 Task: Look for space in West Puente Valley, United States from 12th July, 2023 to 16th July, 2023 for 8 adults in price range Rs.10000 to Rs.16000. Place can be private room with 8 bedrooms having 8 beds and 8 bathrooms. Property type can be house, flat, guest house. Amenities needed are: wifi, TV, free parkinig on premises, gym, breakfast. Booking option can be shelf check-in. Required host language is English.
Action: Mouse moved to (619, 157)
Screenshot: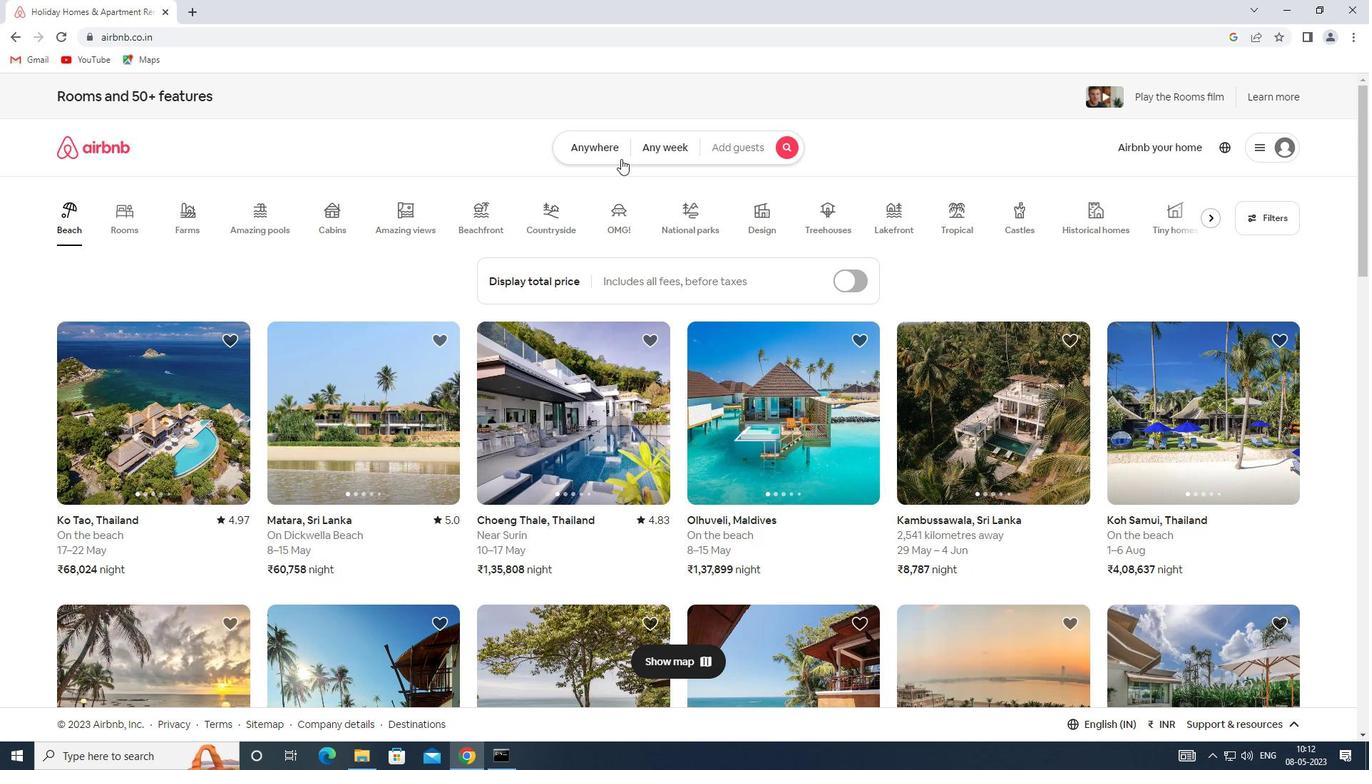 
Action: Mouse pressed left at (619, 157)
Screenshot: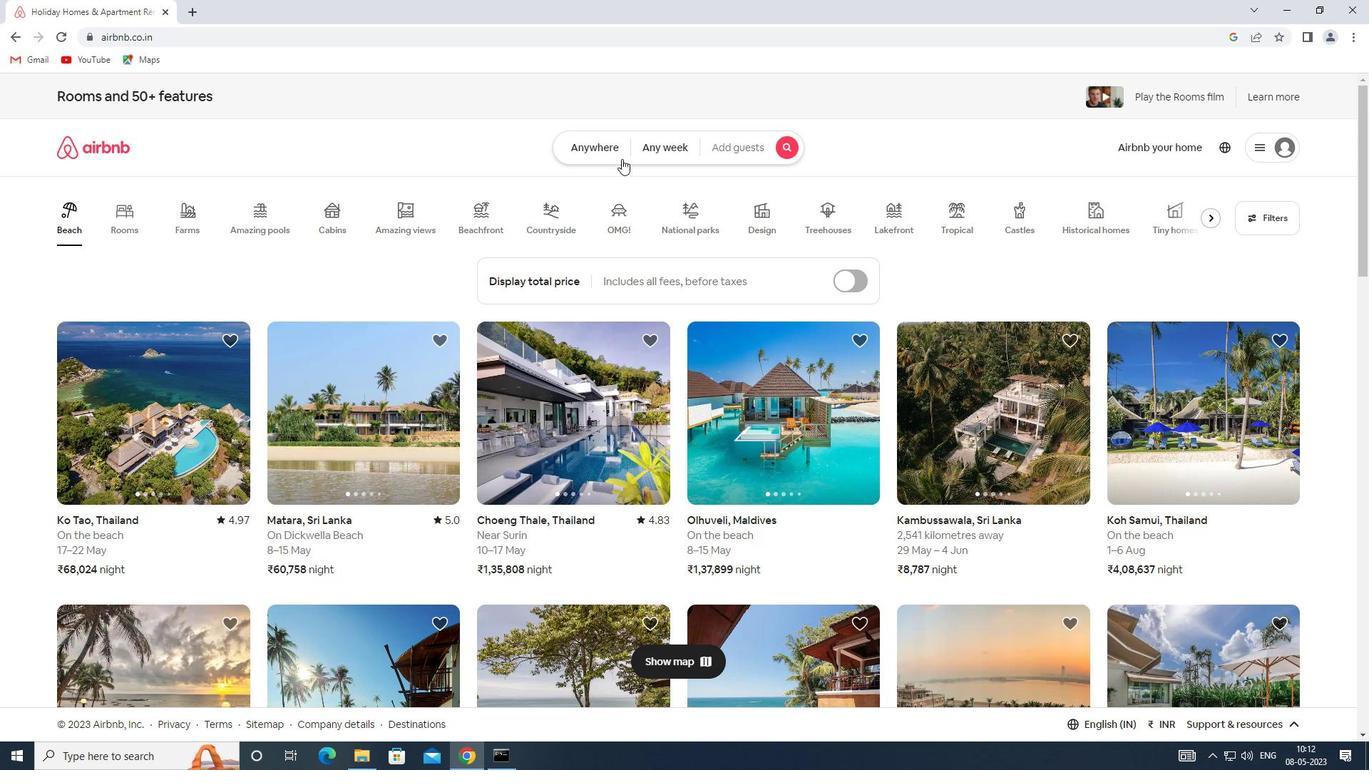 
Action: Mouse moved to (453, 211)
Screenshot: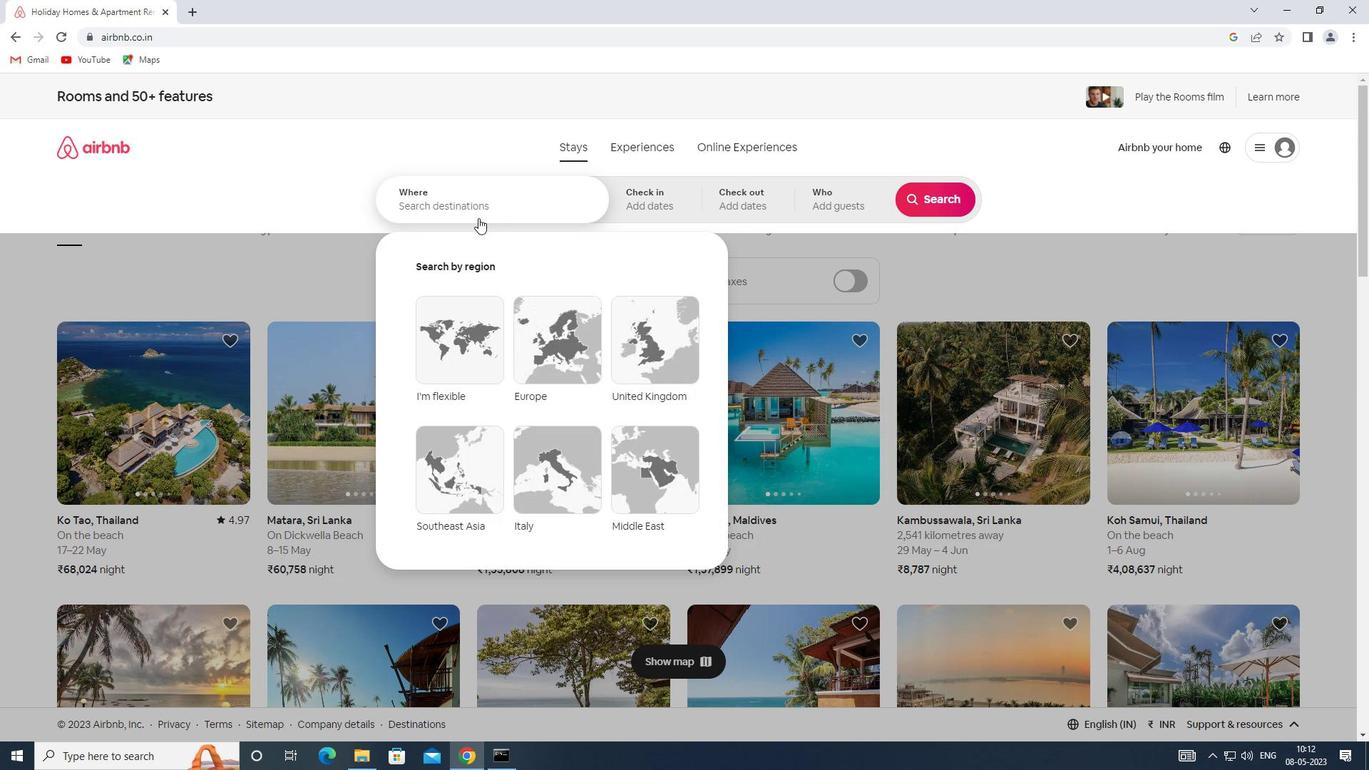 
Action: Mouse pressed left at (453, 211)
Screenshot: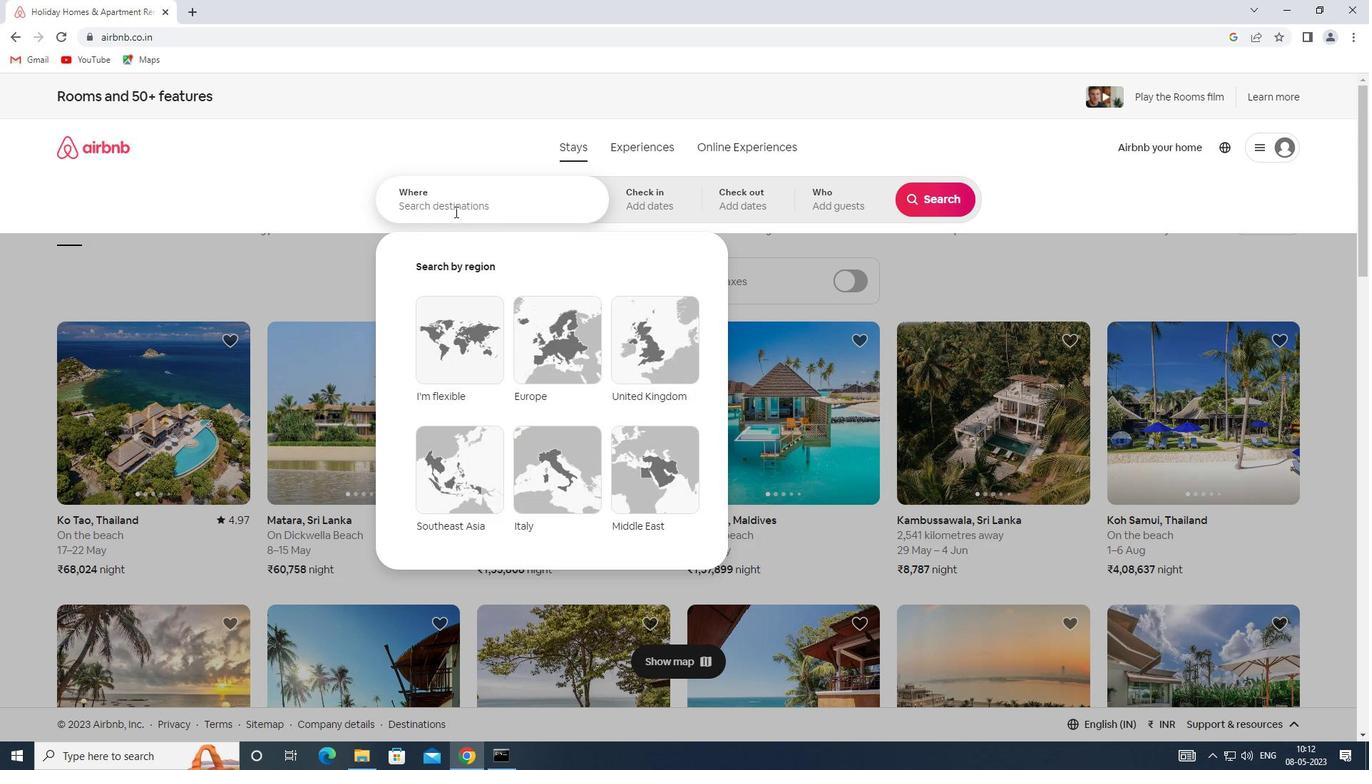 
Action: Key pressed <Key.shift><Key.shift><Key.shift><Key.shift><Key.shift><Key.shift><Key.shift><Key.shift><Key.shift><Key.shift><Key.shift><Key.shift><Key.shift>SPACE<Key.space>IN<Key.space><Key.shift>WEST<Key.space><Key.shift><Key.shift><Key.shift><Key.shift><Key.shift><Key.shift><Key.shift><Key.shift><Key.shift><Key.shift><Key.shift><Key.shift><Key.shift><Key.shift><Key.shift><Key.shift><Key.shift>PUNENTE,<Key.shift><Key.shift><Key.shift><Key.shift><Key.shift><Key.shift>UNITED<Key.space><Key.shift>STATES
Screenshot: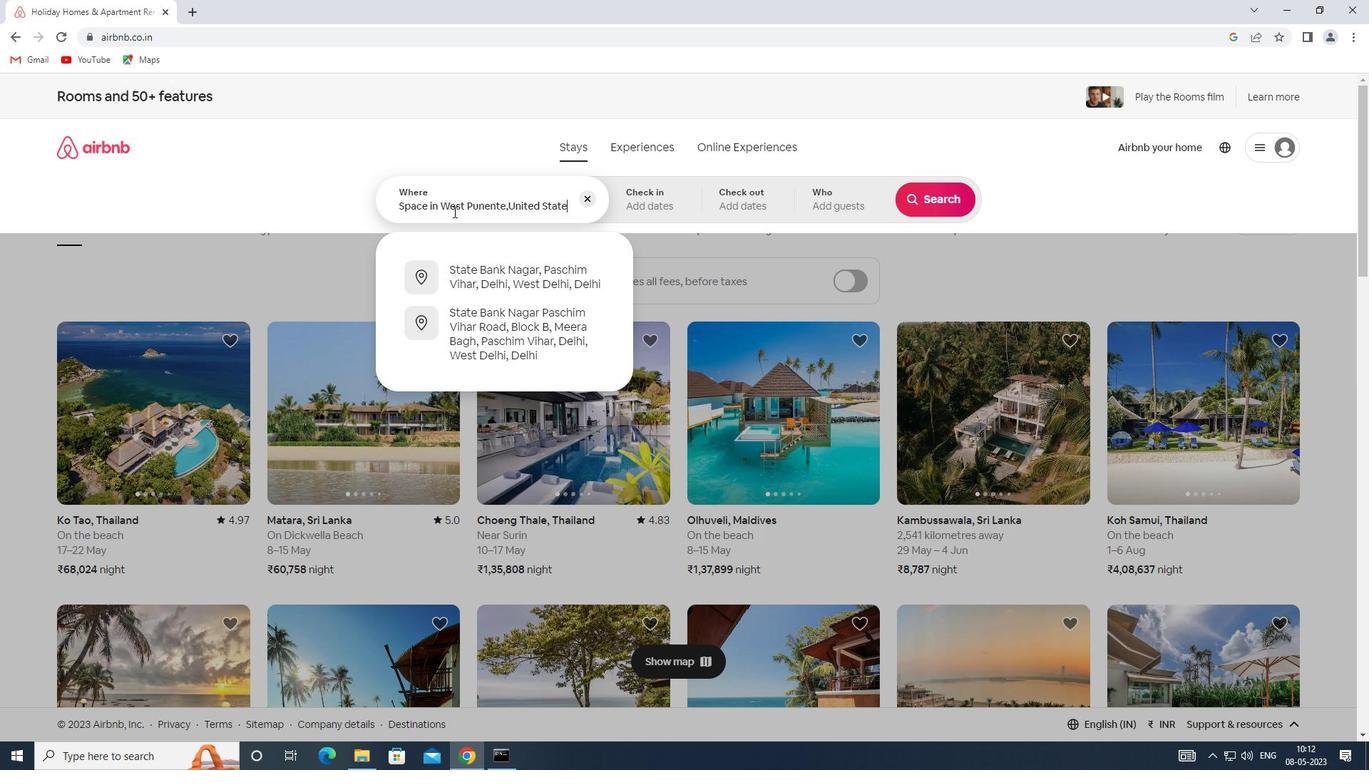 
Action: Mouse moved to (638, 198)
Screenshot: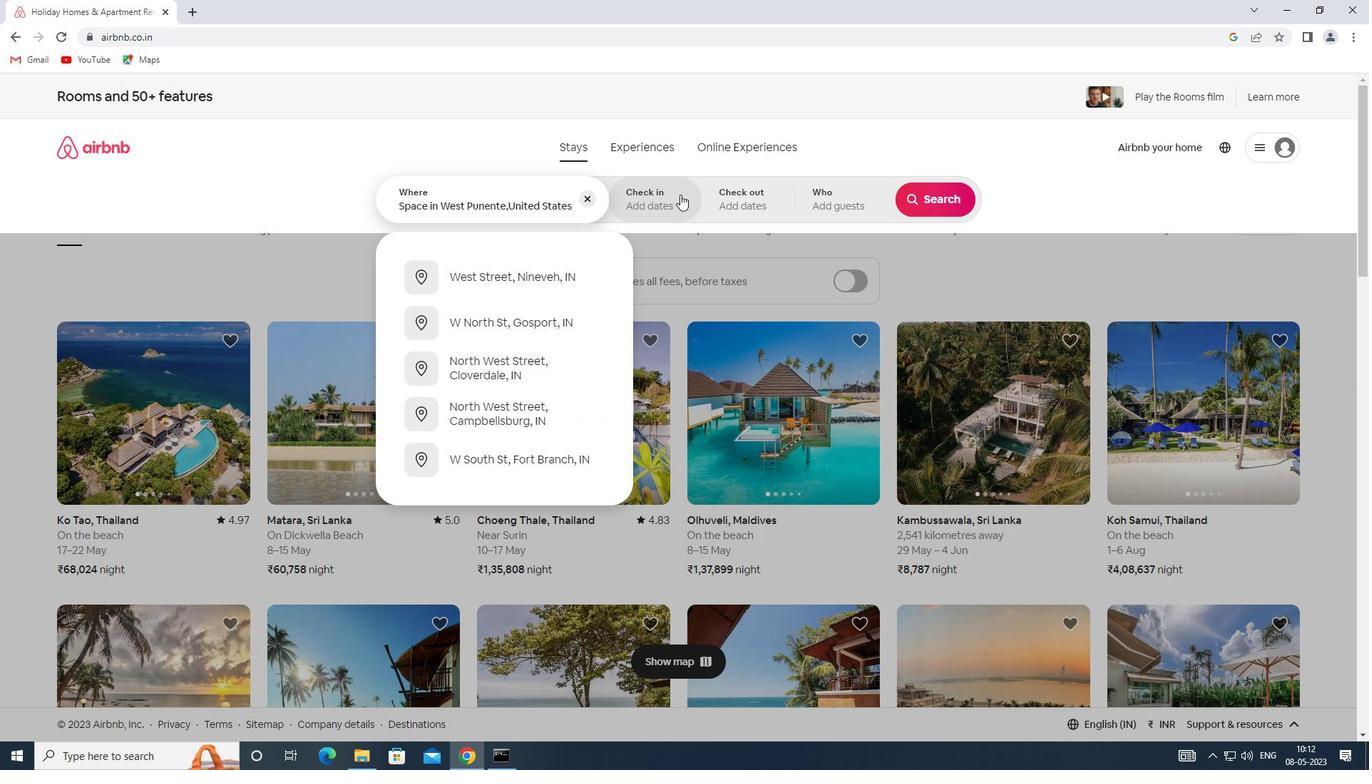 
Action: Mouse pressed left at (638, 198)
Screenshot: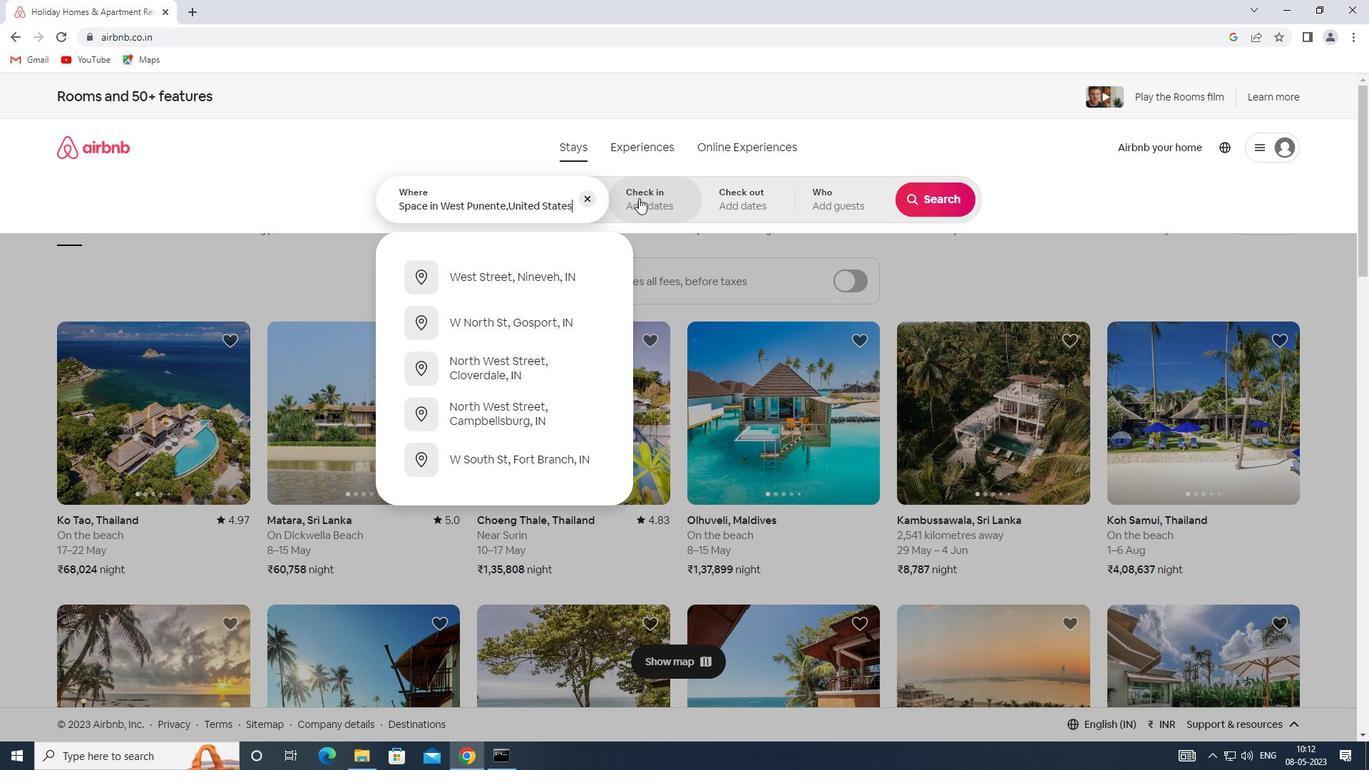 
Action: Mouse moved to (935, 318)
Screenshot: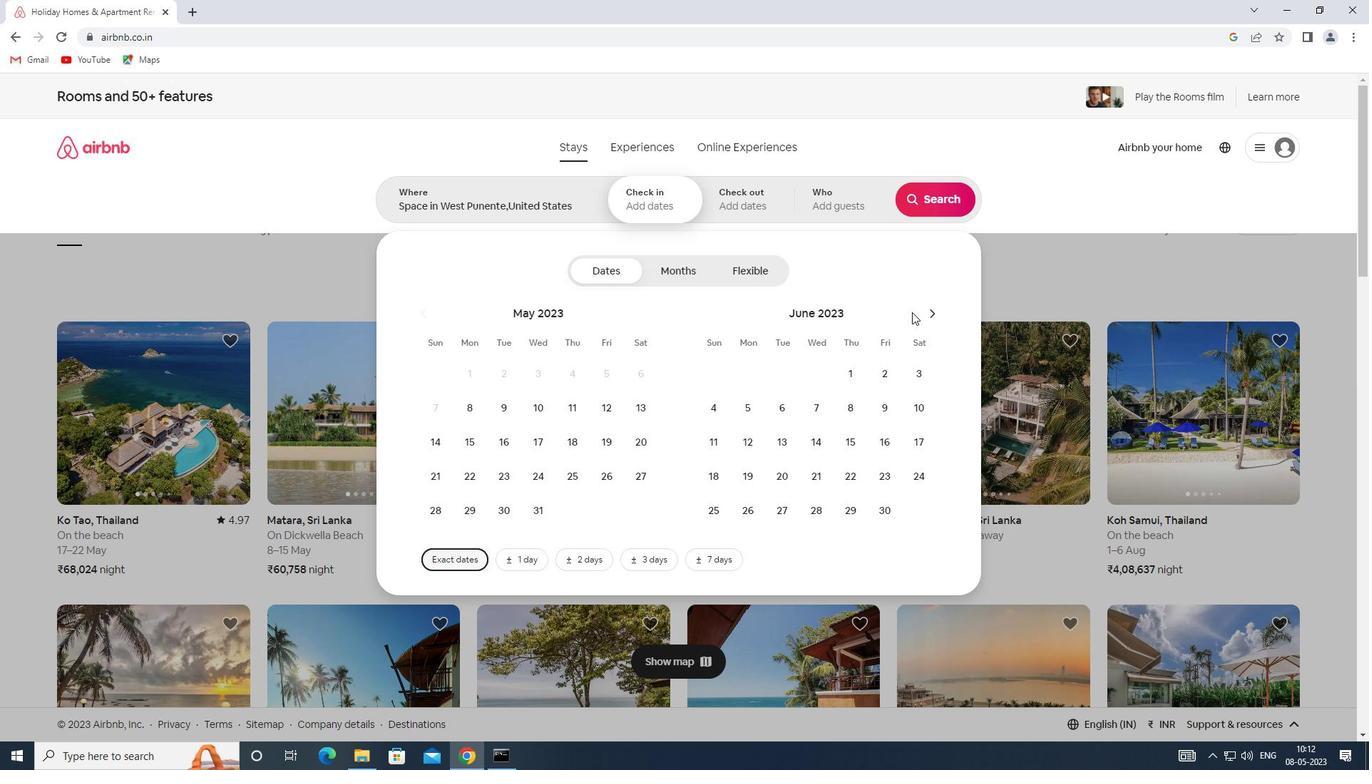 
Action: Mouse pressed left at (935, 318)
Screenshot: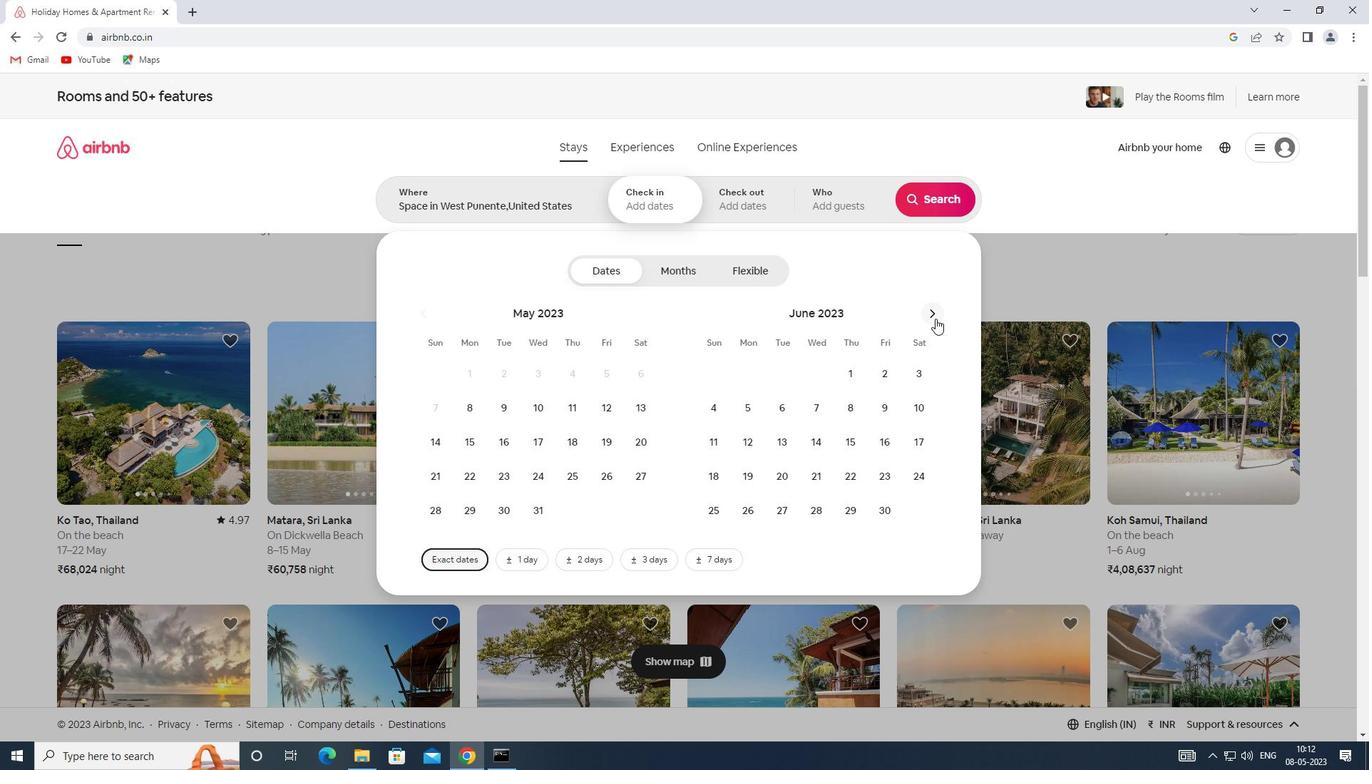 
Action: Mouse moved to (824, 443)
Screenshot: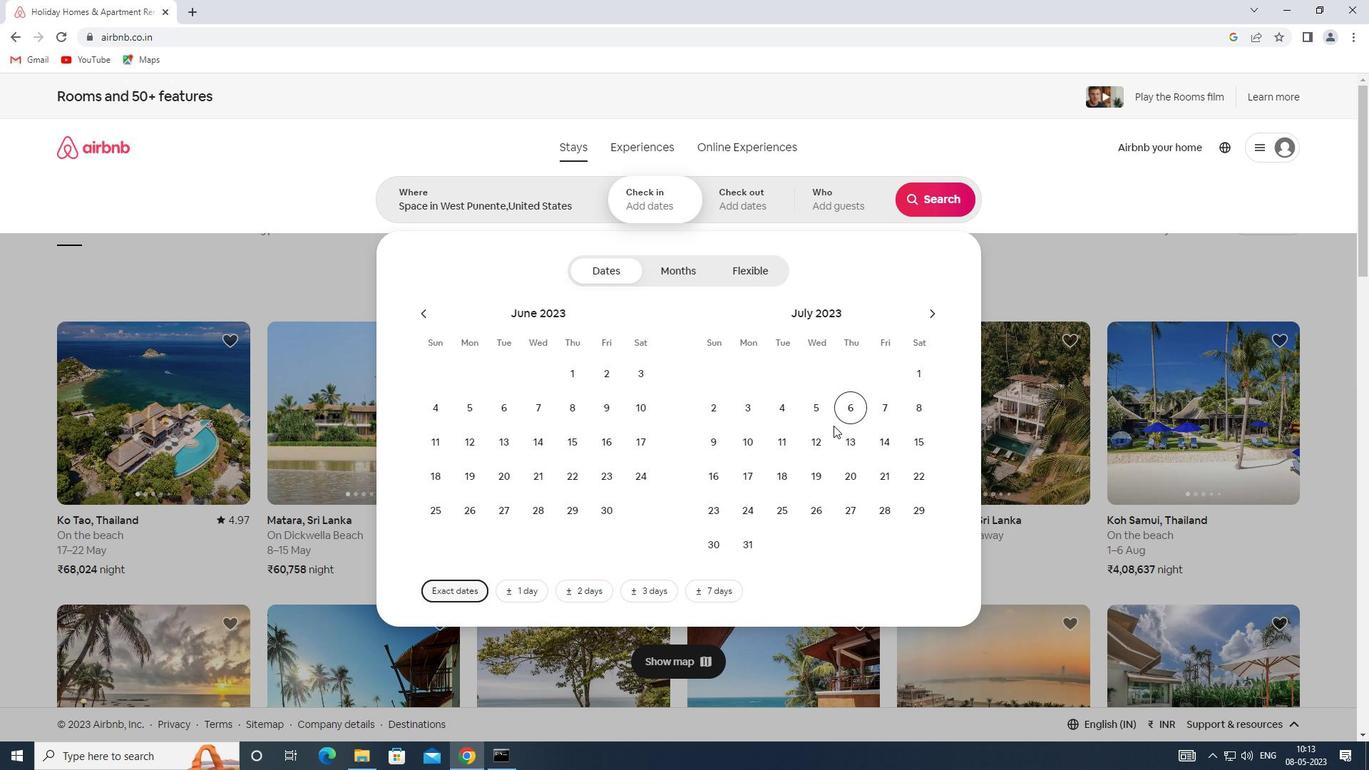 
Action: Mouse pressed left at (824, 443)
Screenshot: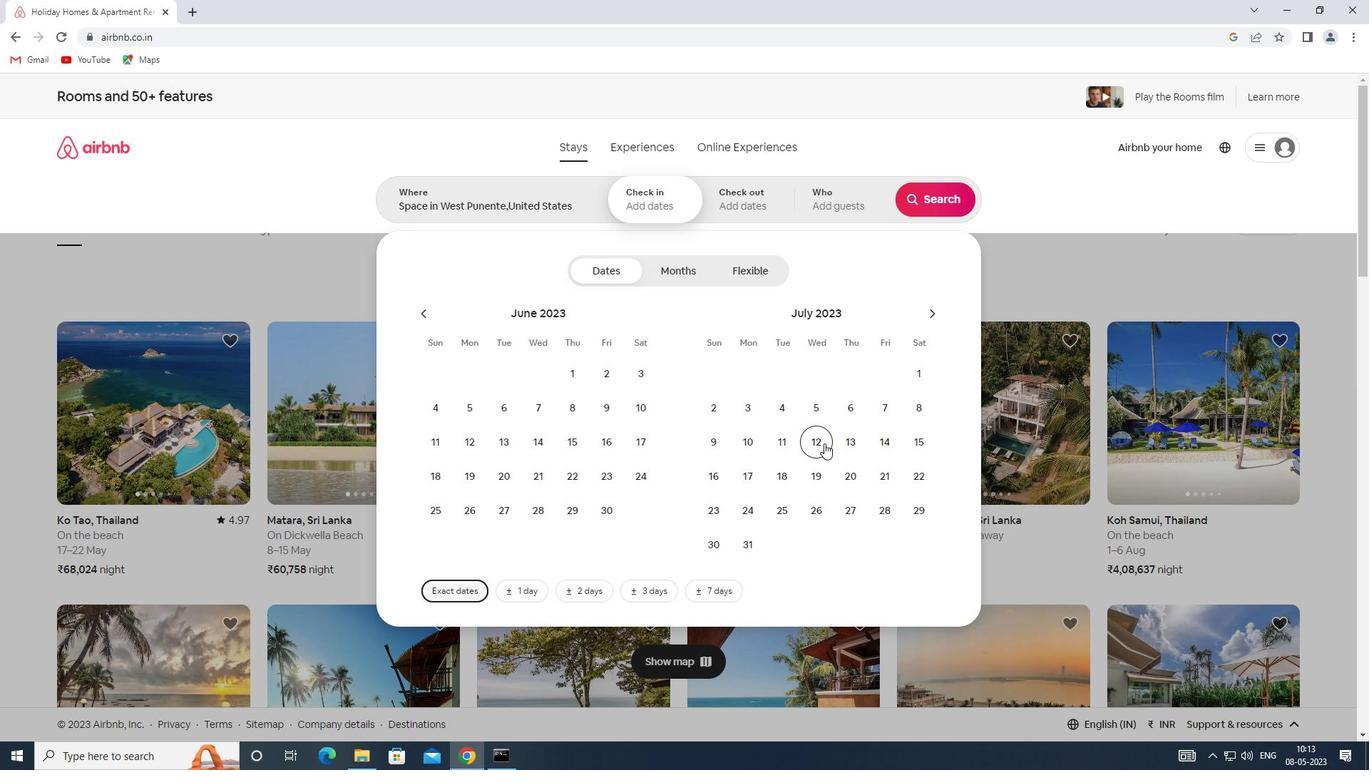 
Action: Mouse moved to (725, 473)
Screenshot: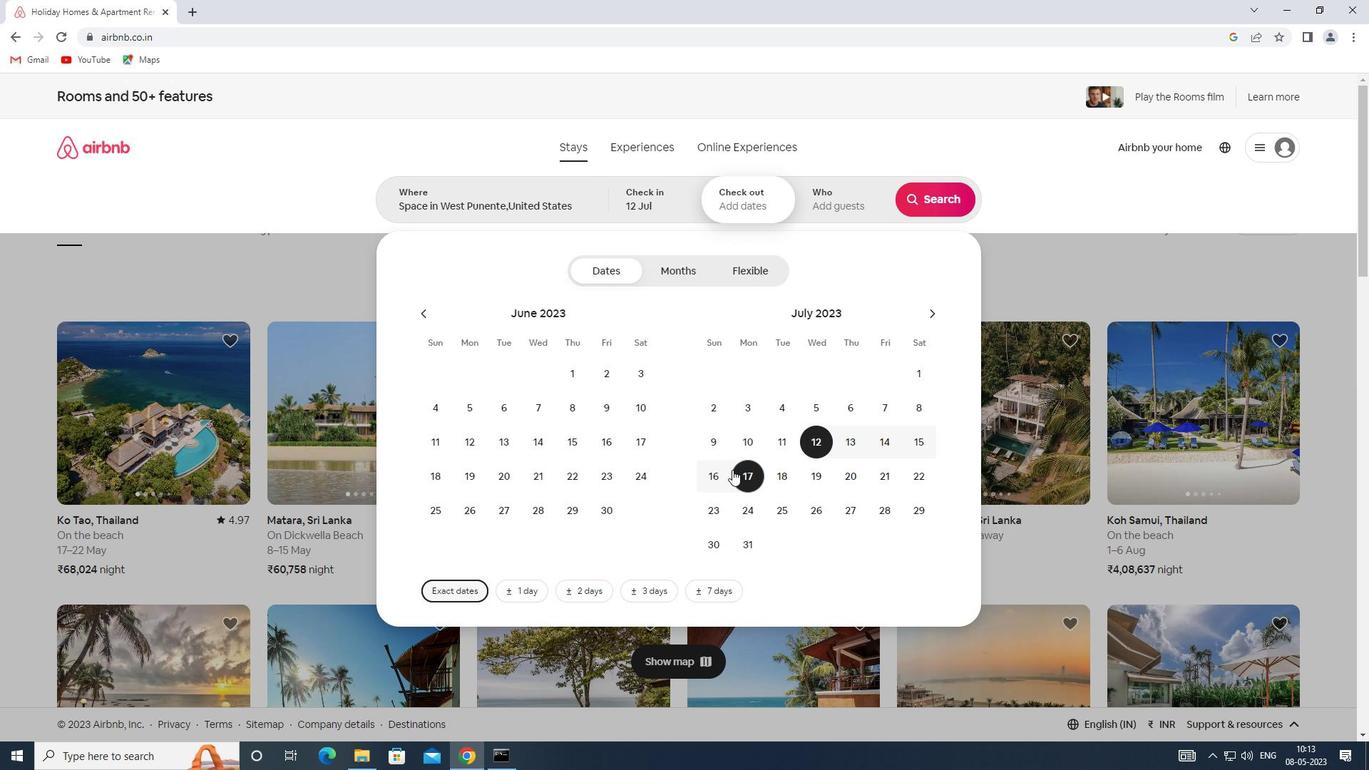 
Action: Mouse pressed left at (725, 473)
Screenshot: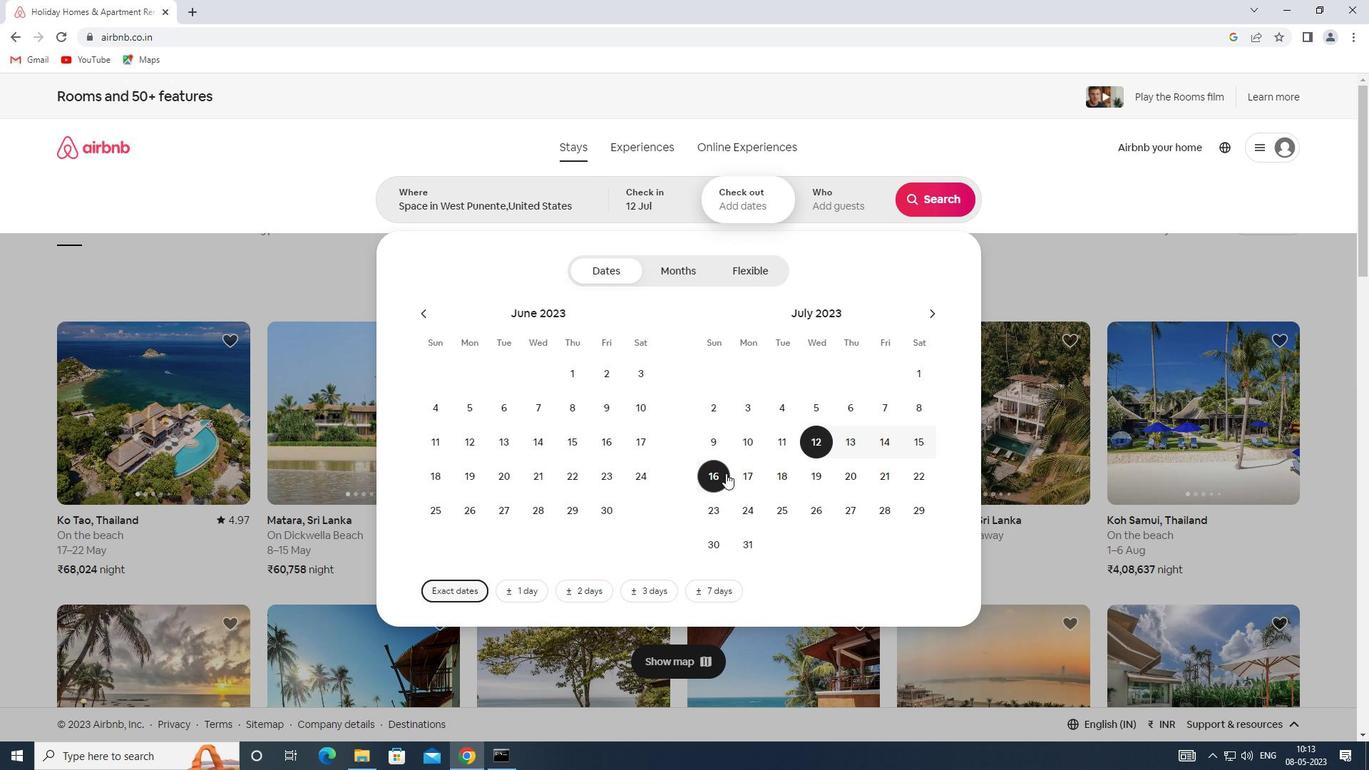 
Action: Mouse moved to (845, 202)
Screenshot: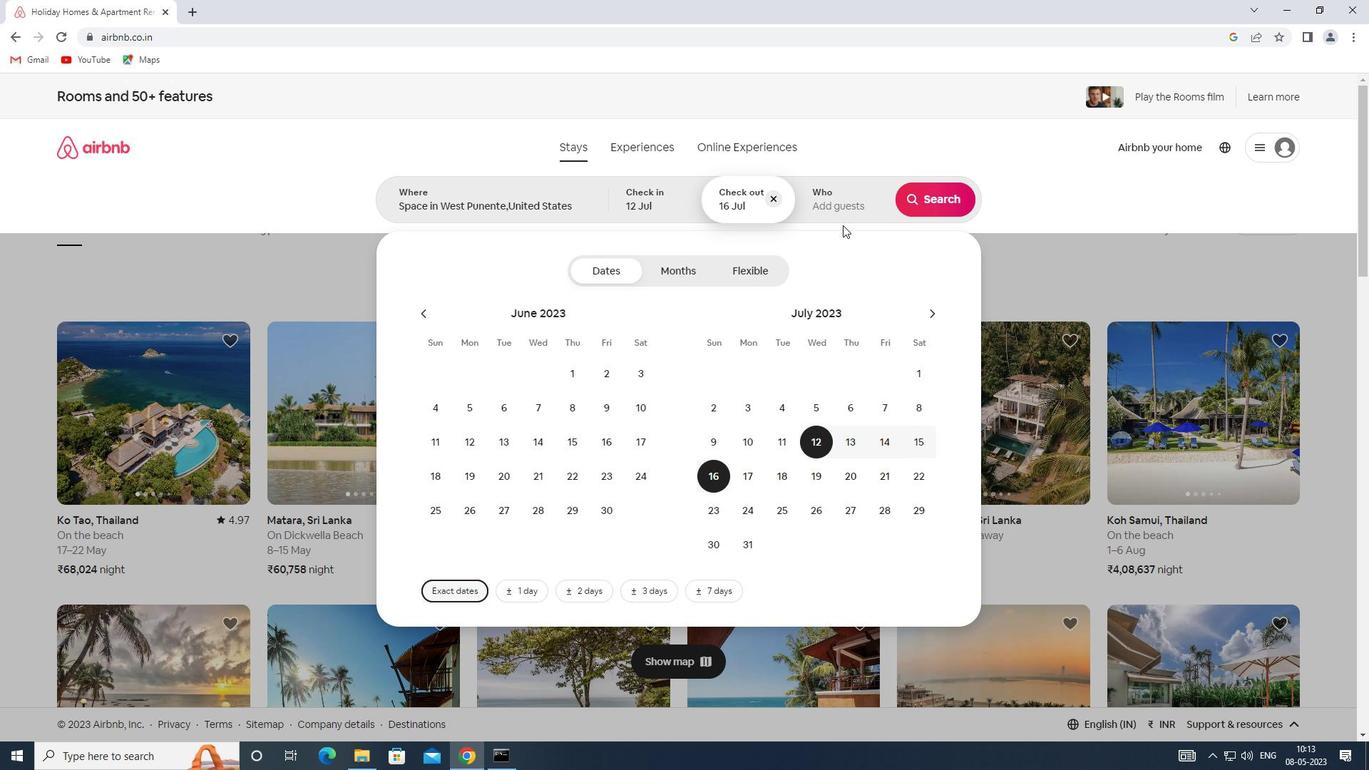 
Action: Mouse pressed left at (845, 202)
Screenshot: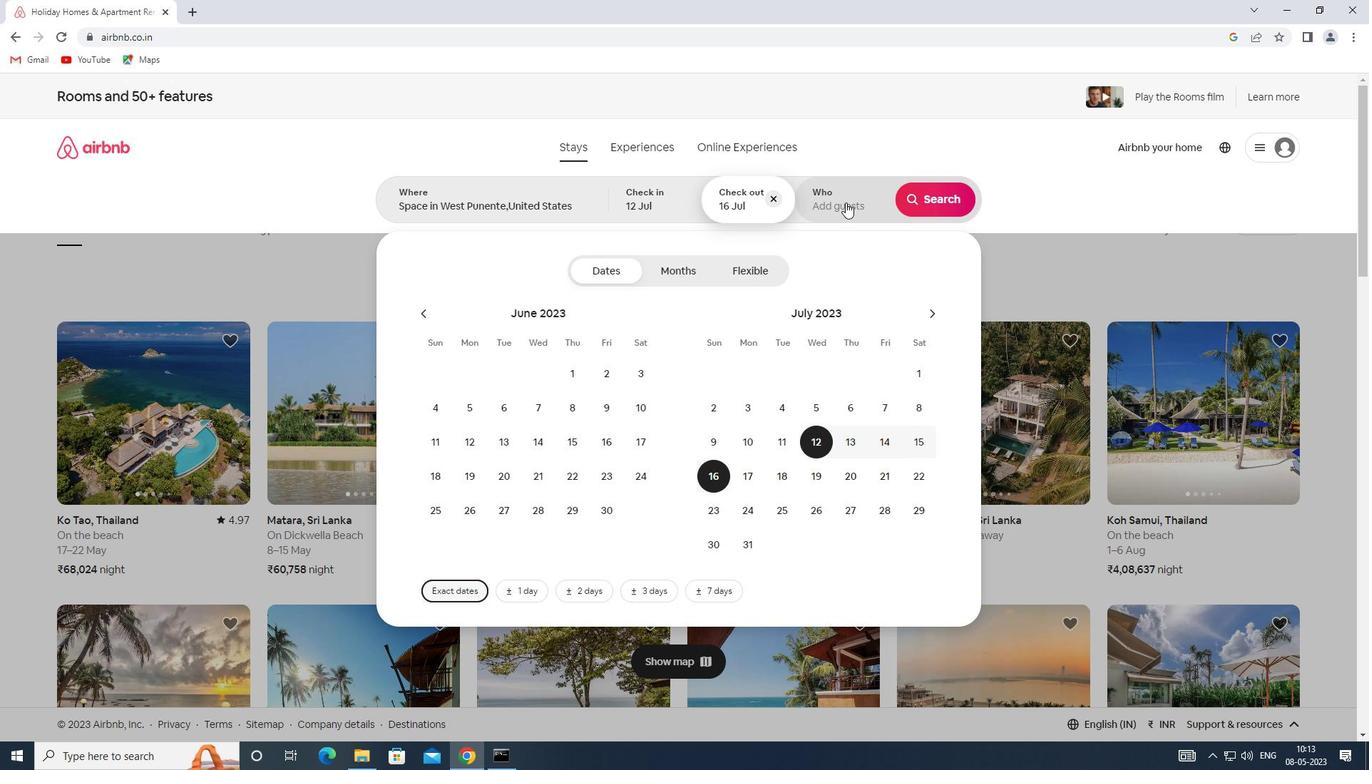 
Action: Mouse moved to (939, 279)
Screenshot: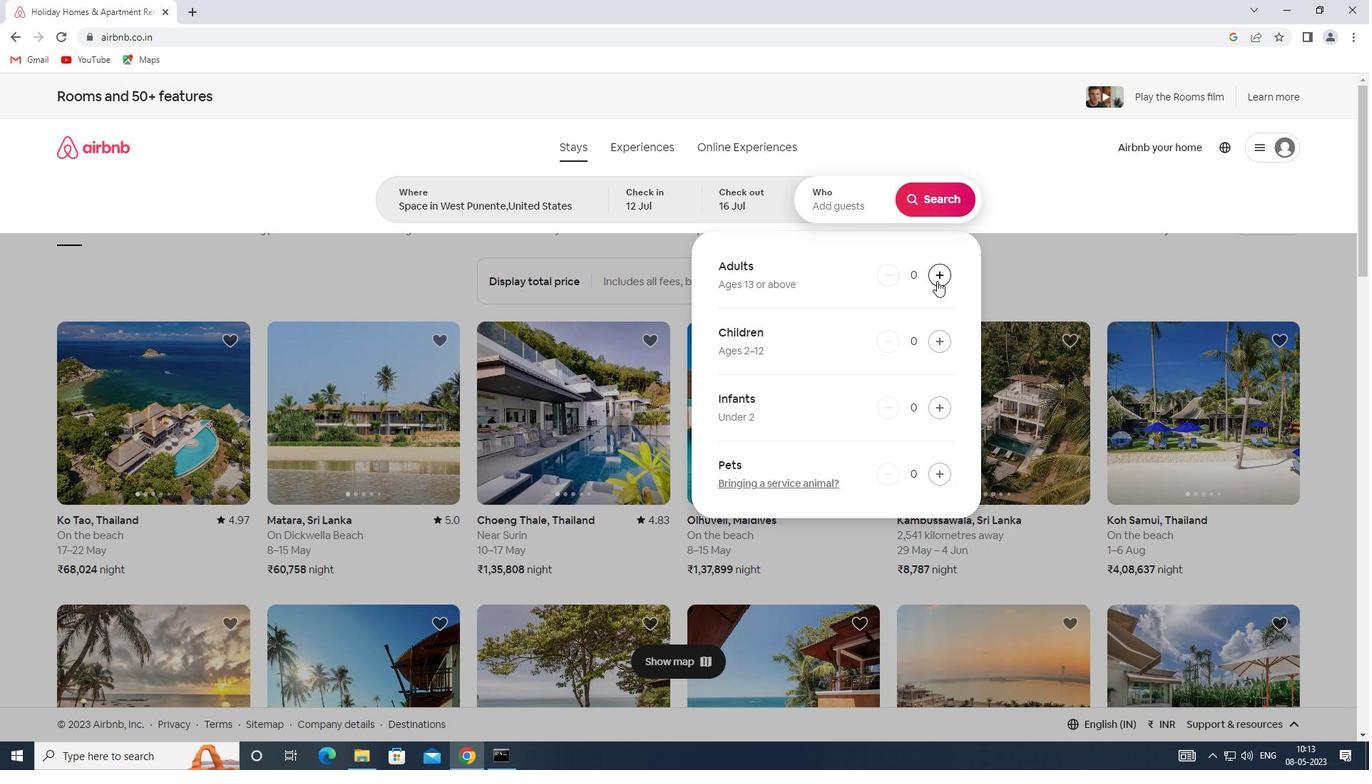 
Action: Mouse pressed left at (939, 279)
Screenshot: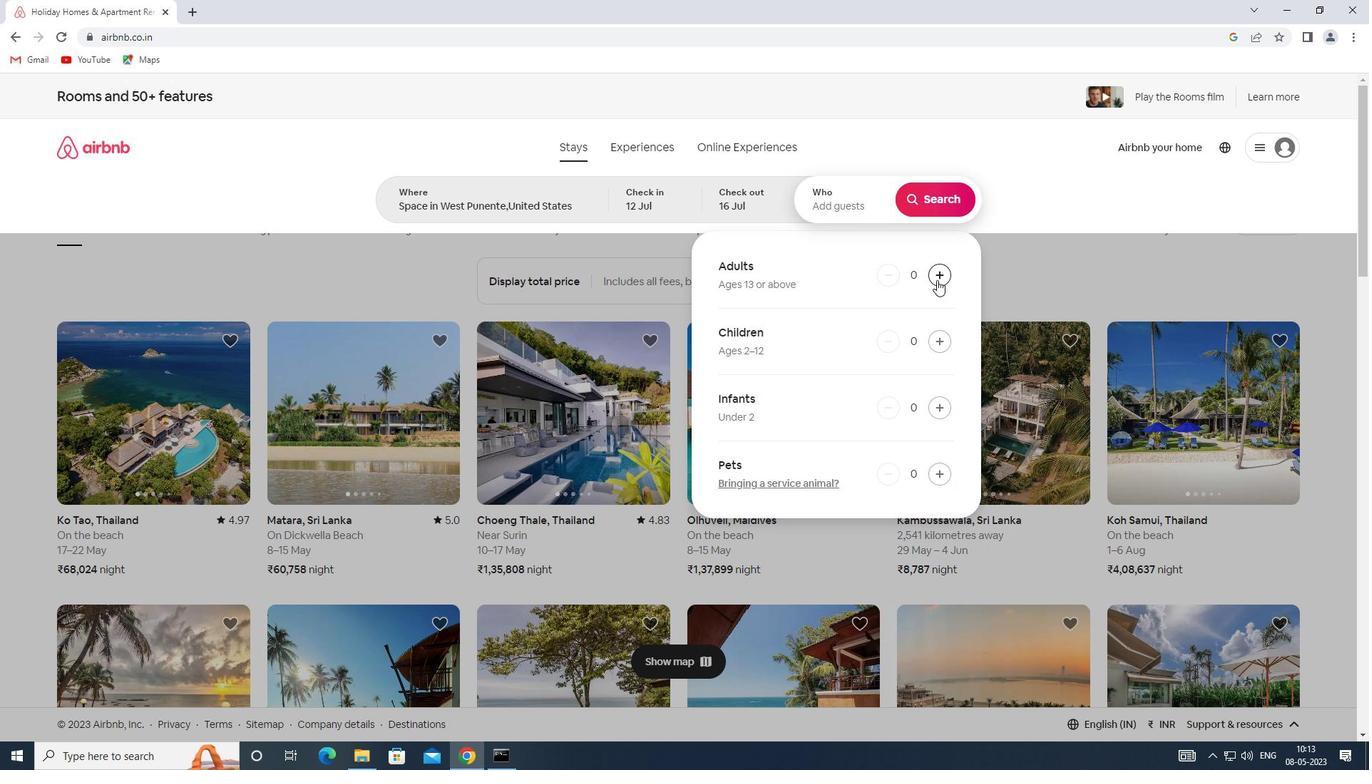 
Action: Mouse pressed left at (939, 279)
Screenshot: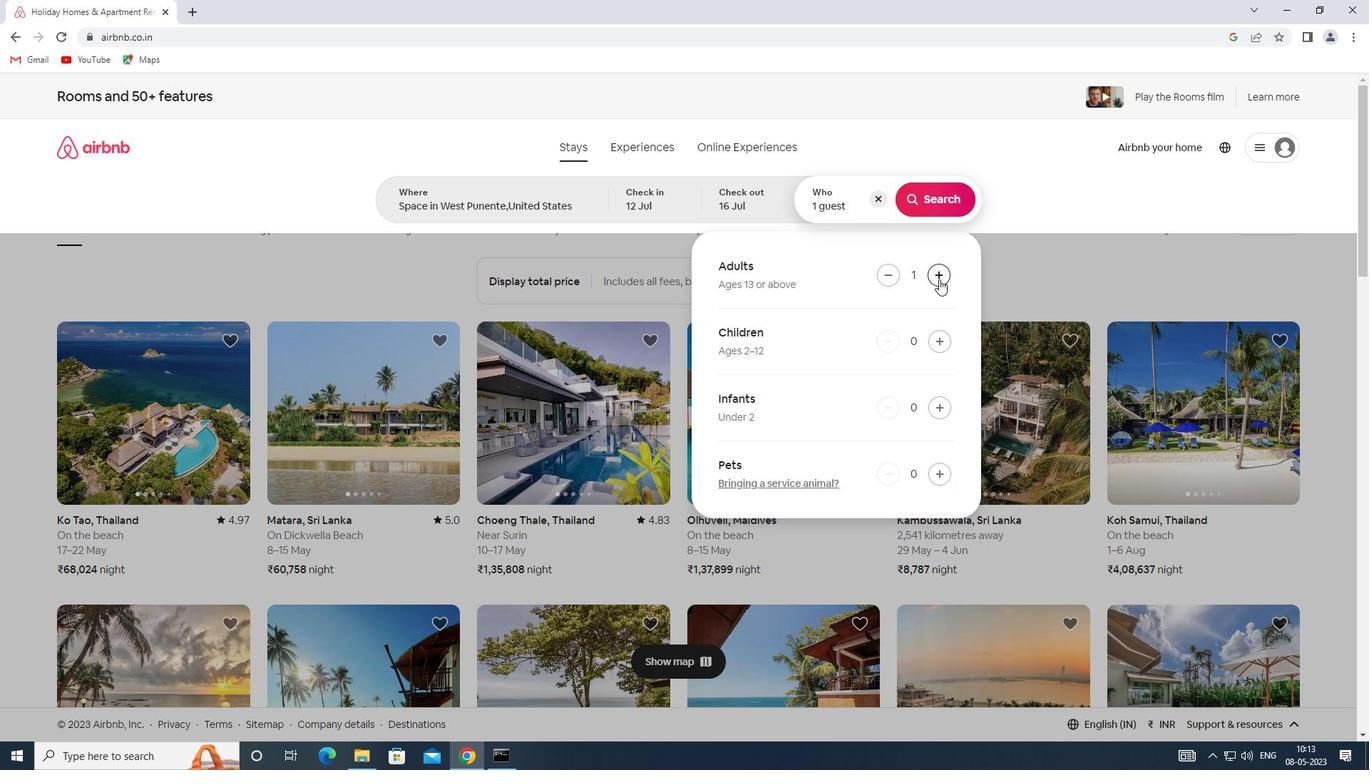
Action: Mouse pressed left at (939, 279)
Screenshot: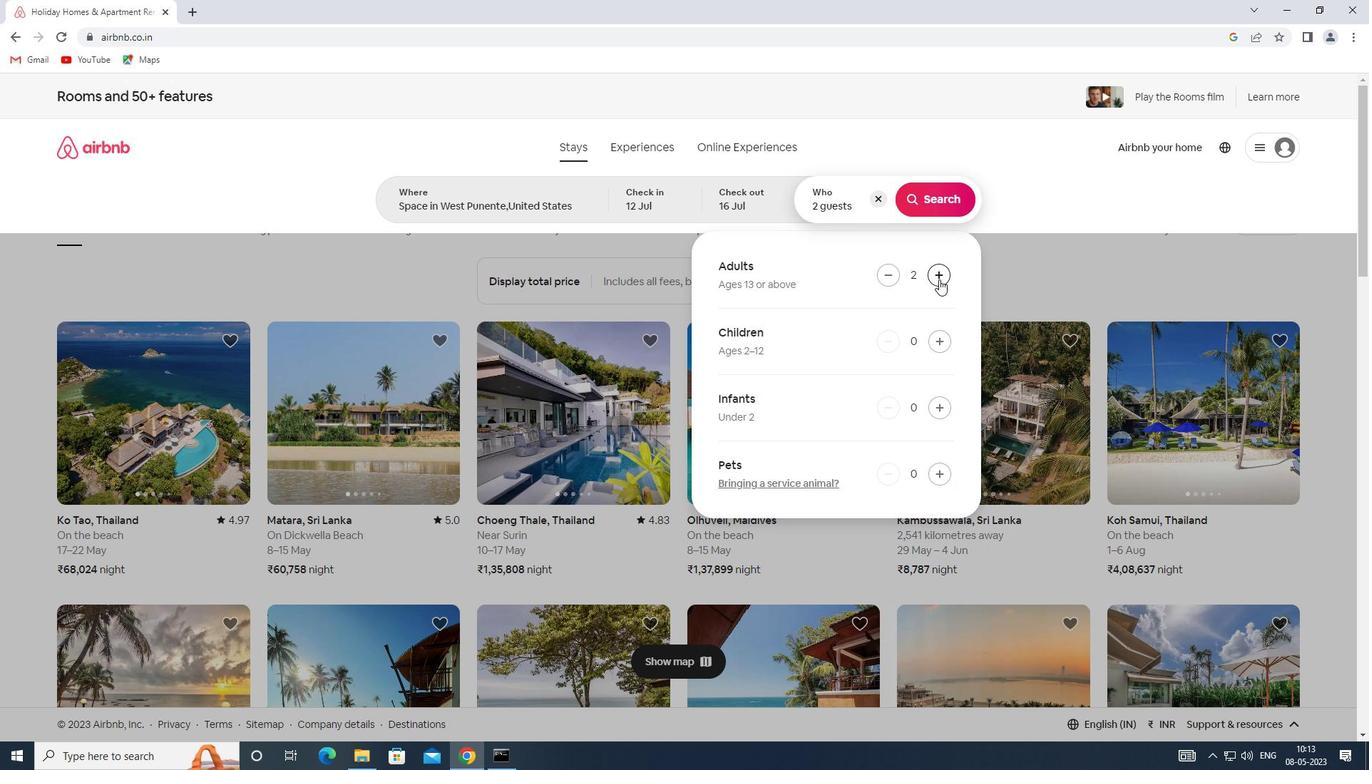 
Action: Mouse pressed left at (939, 279)
Screenshot: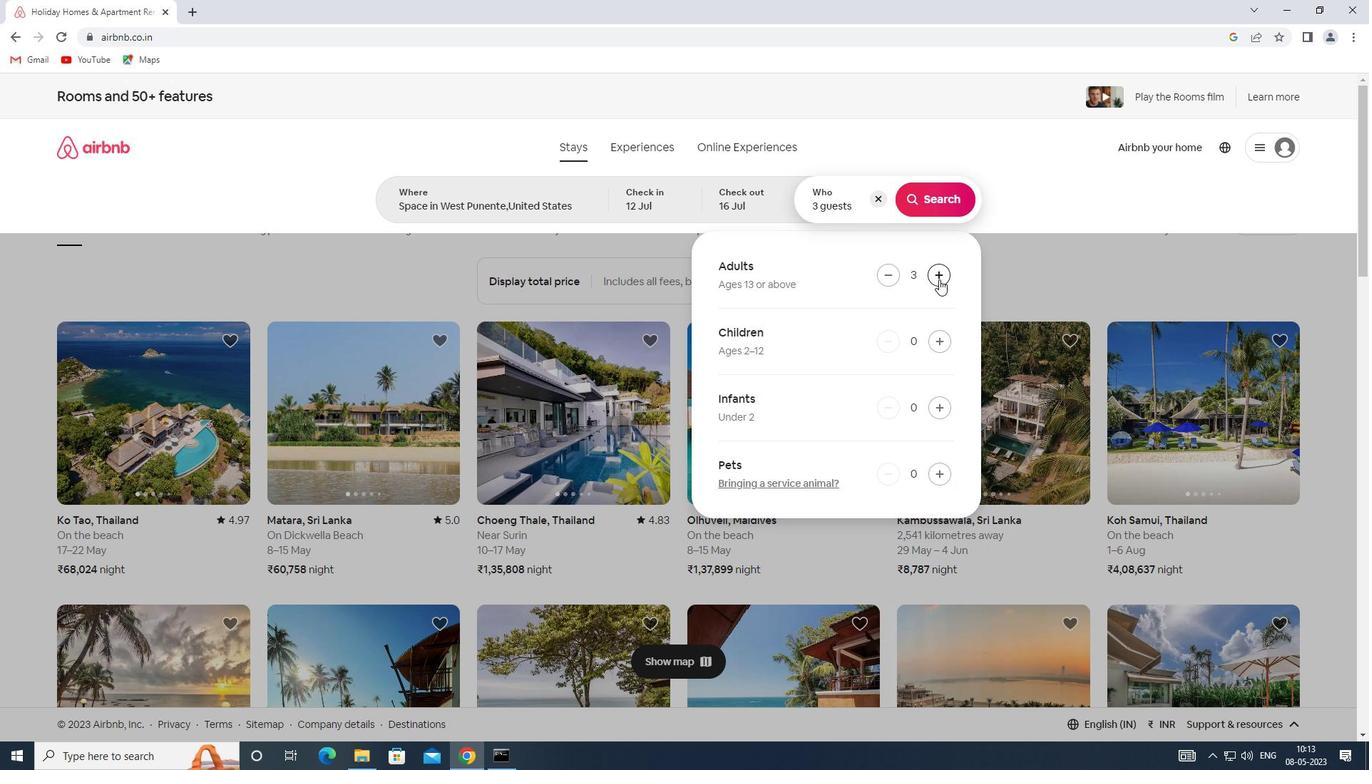 
Action: Mouse pressed left at (939, 279)
Screenshot: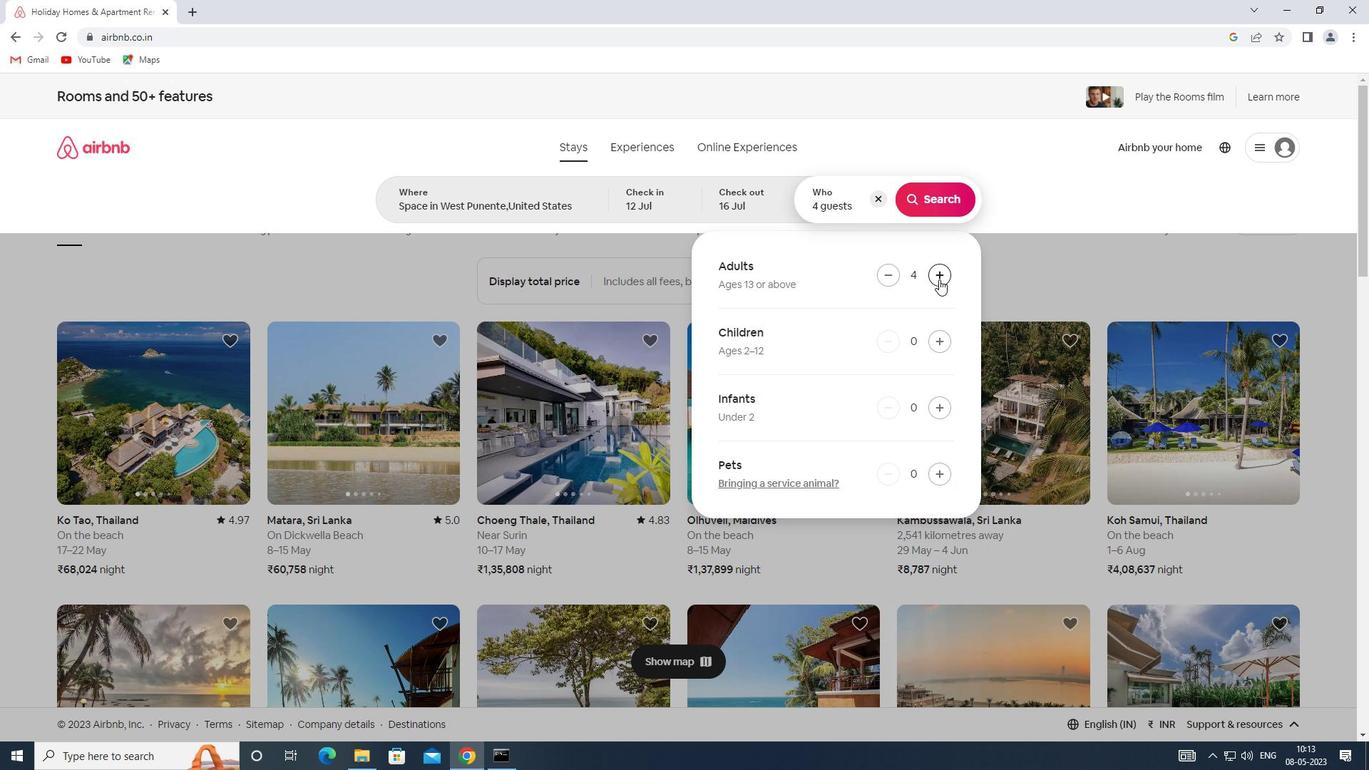 
Action: Mouse pressed left at (939, 279)
Screenshot: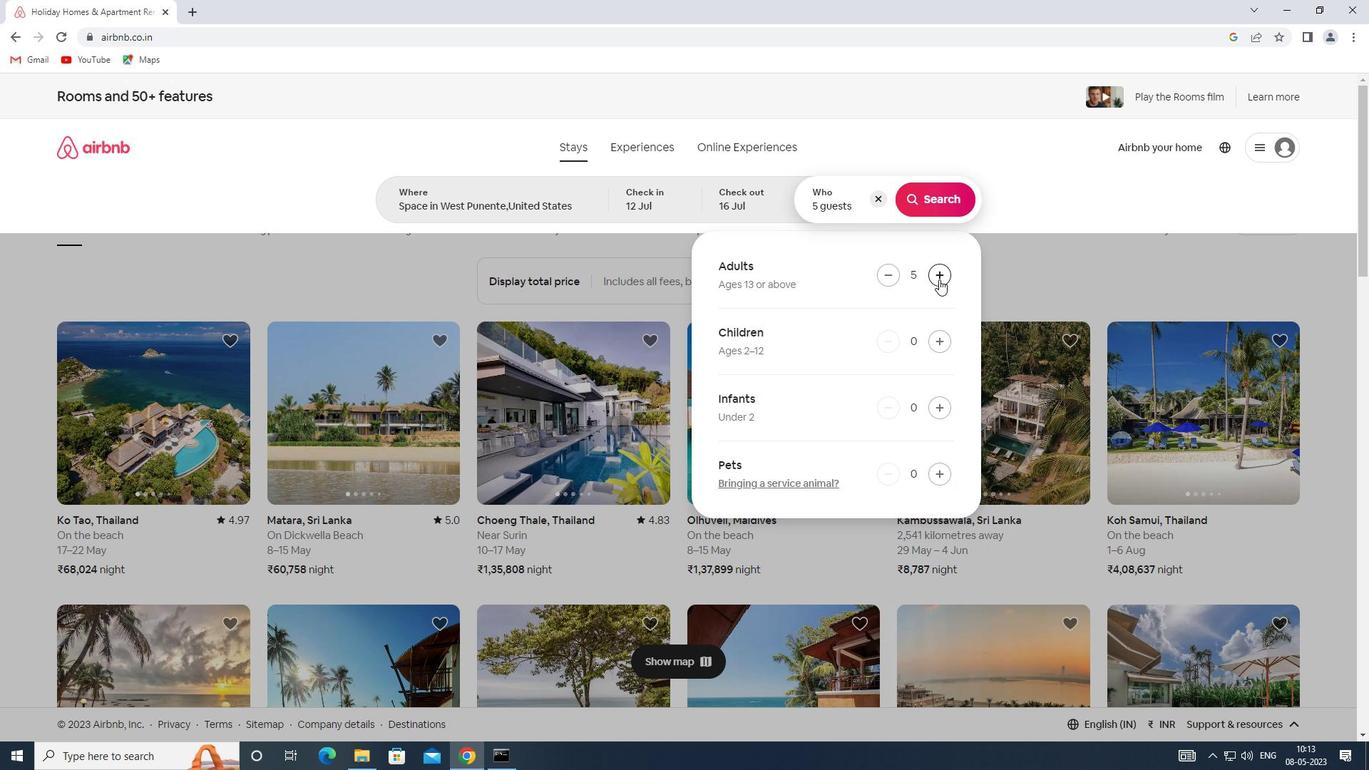 
Action: Mouse pressed left at (939, 279)
Screenshot: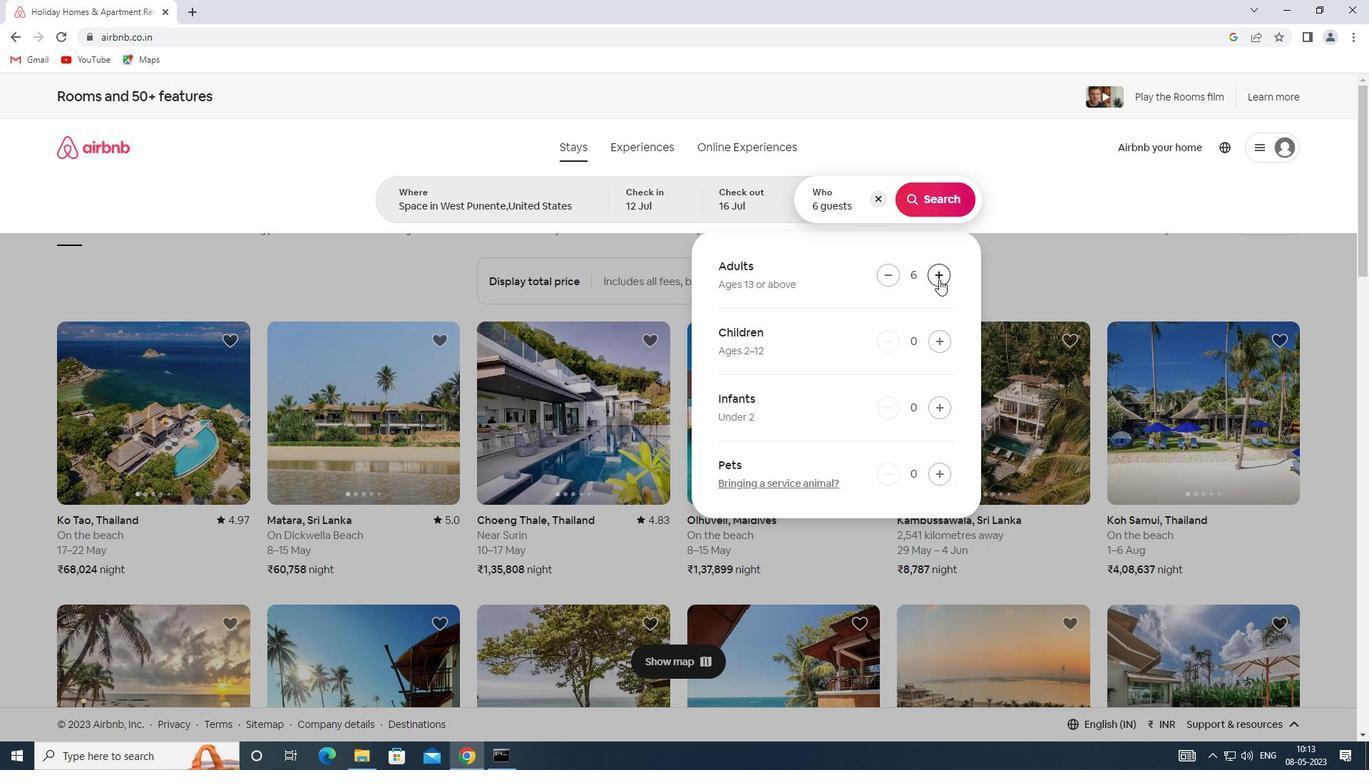 
Action: Mouse pressed left at (939, 279)
Screenshot: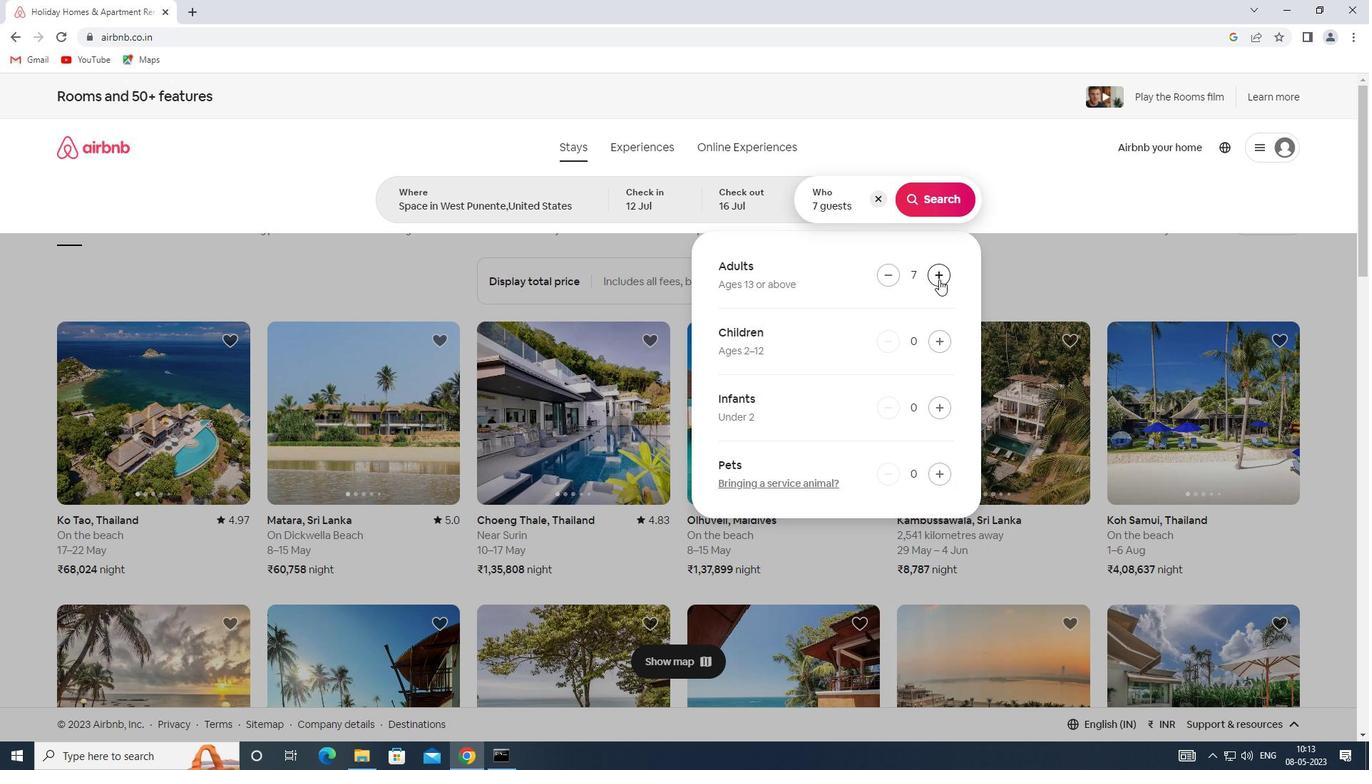 
Action: Mouse moved to (939, 200)
Screenshot: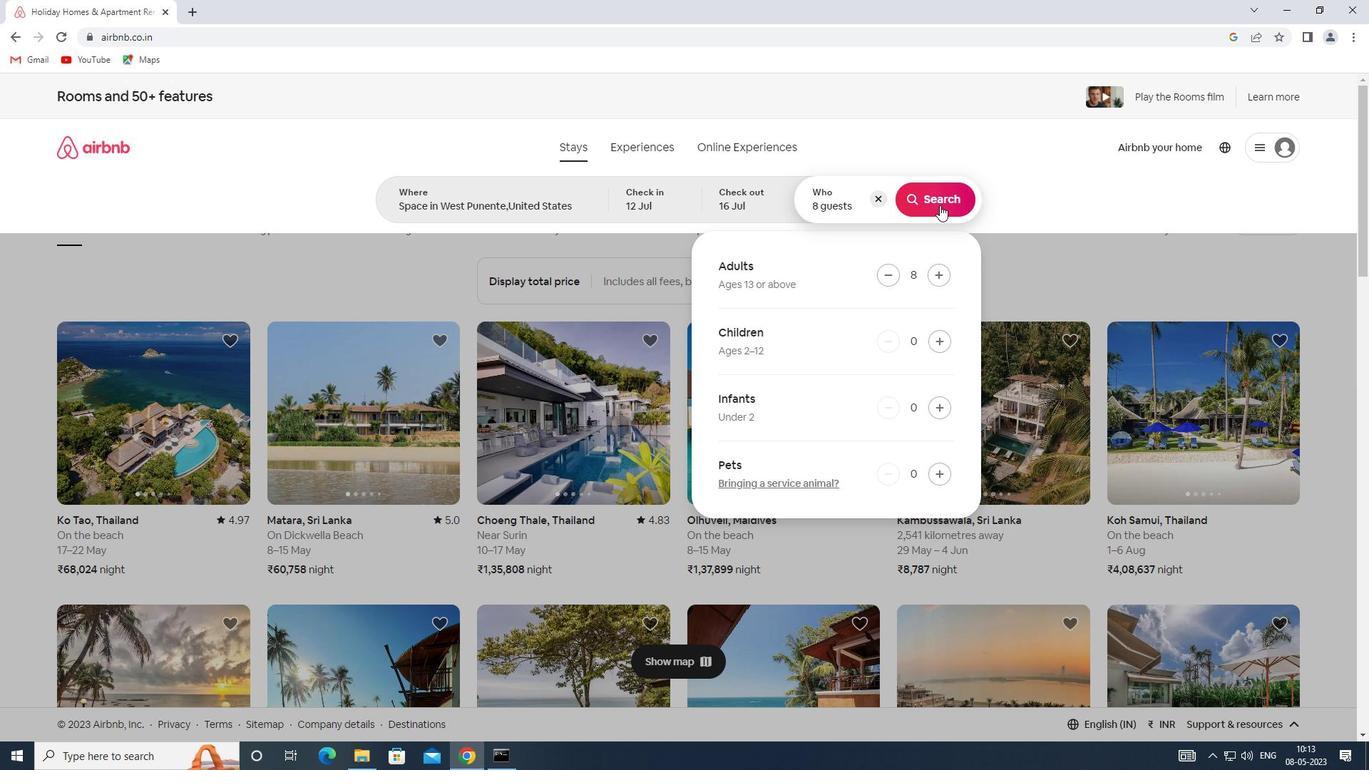 
Action: Mouse pressed left at (939, 200)
Screenshot: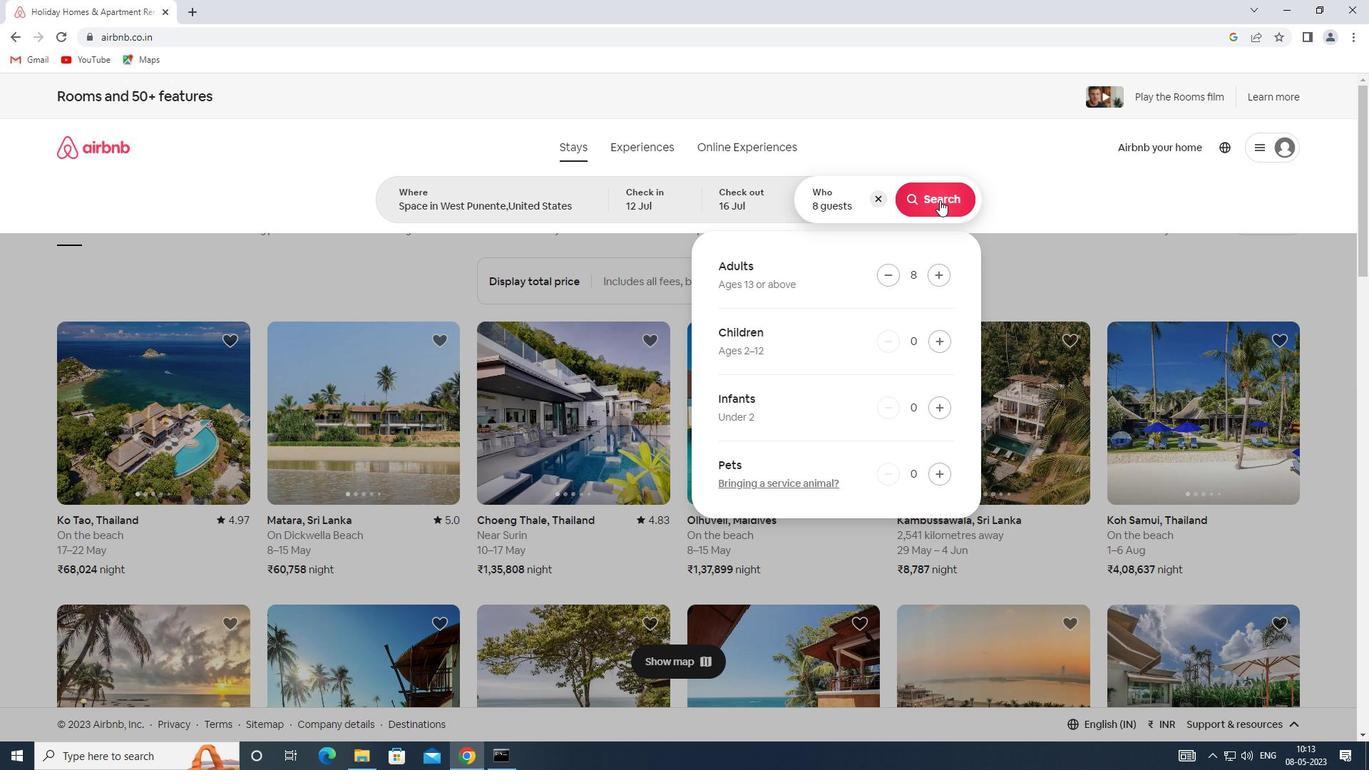 
Action: Mouse moved to (1319, 164)
Screenshot: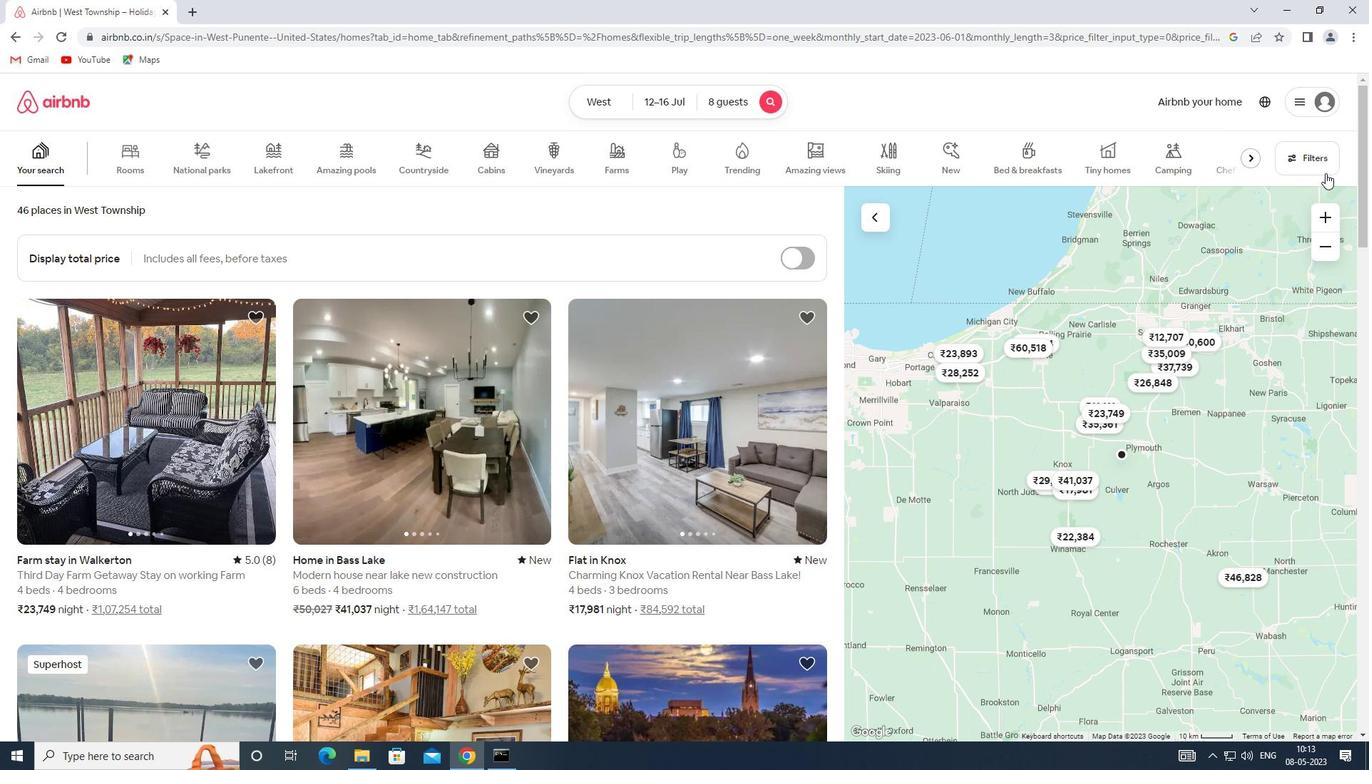 
Action: Mouse pressed left at (1319, 164)
Screenshot: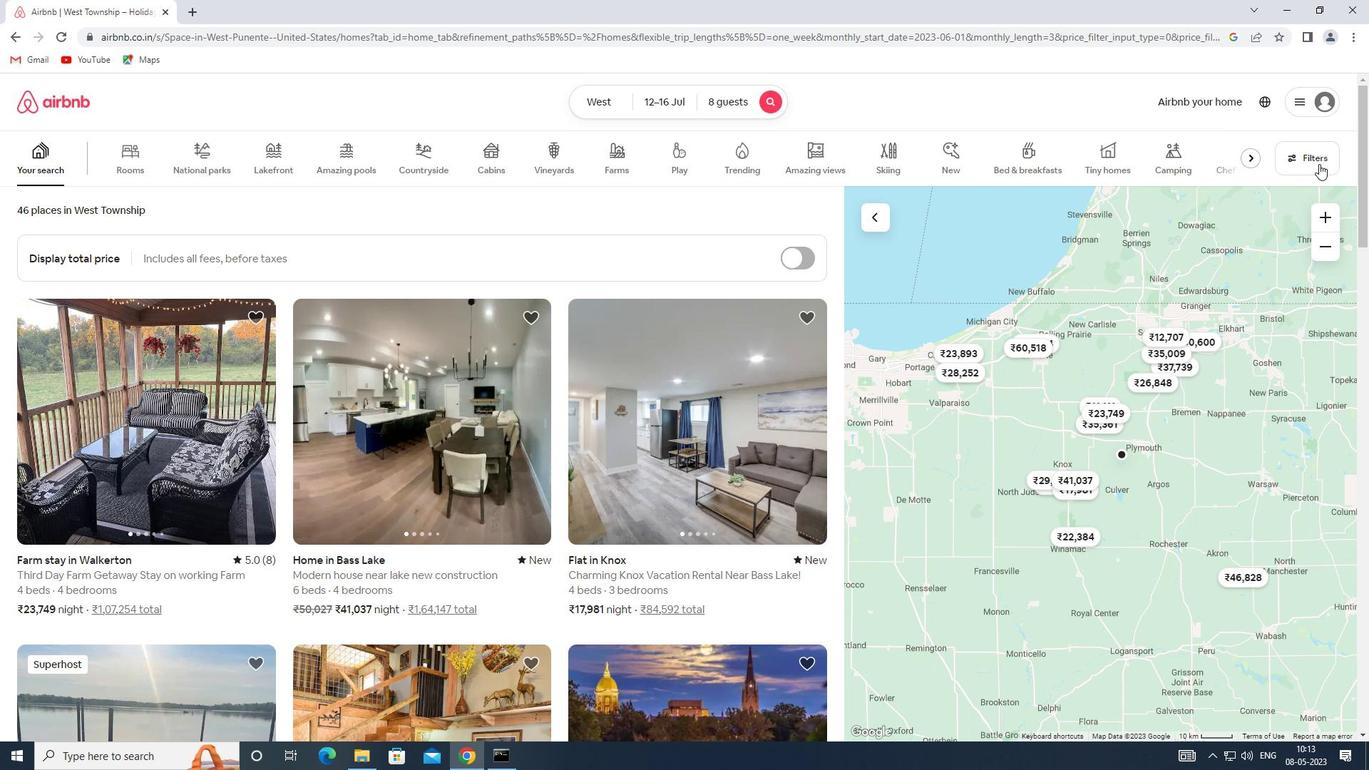 
Action: Mouse moved to (502, 507)
Screenshot: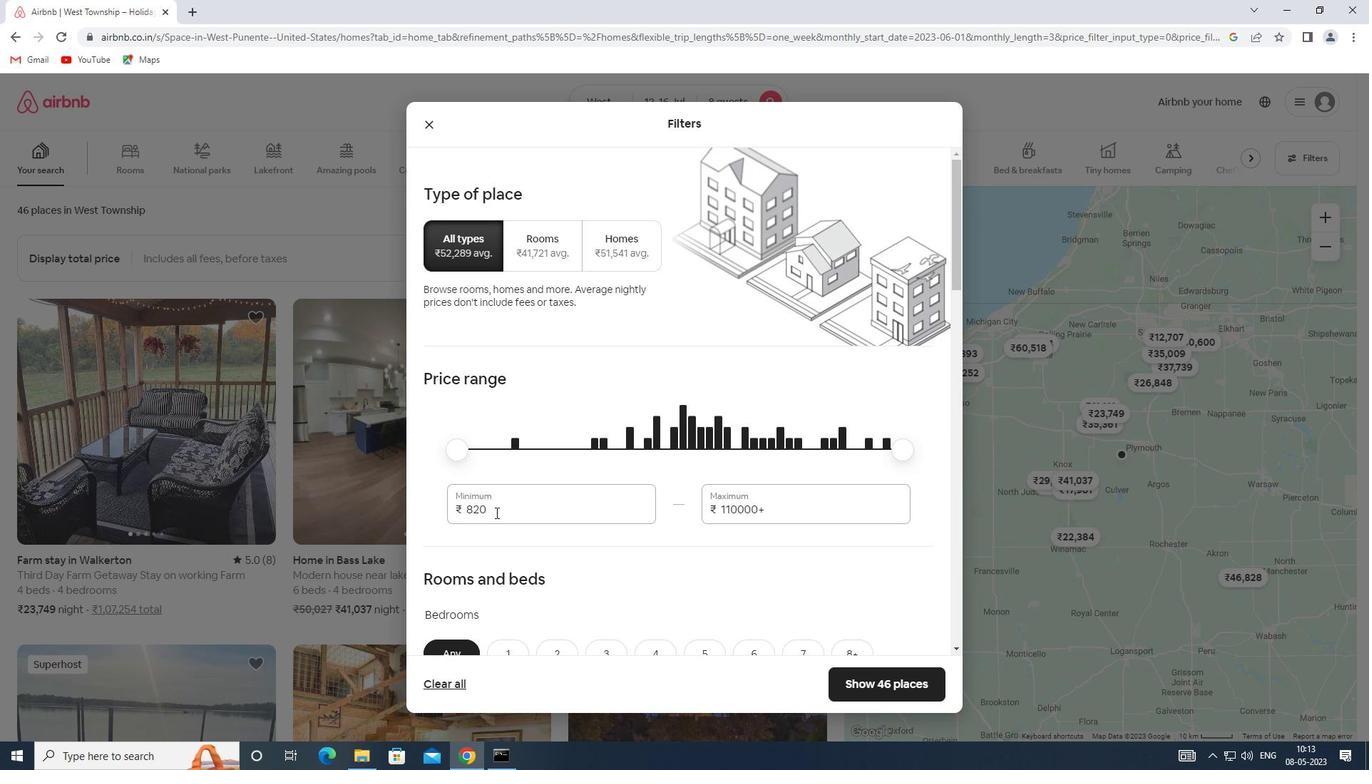 
Action: Mouse pressed left at (502, 507)
Screenshot: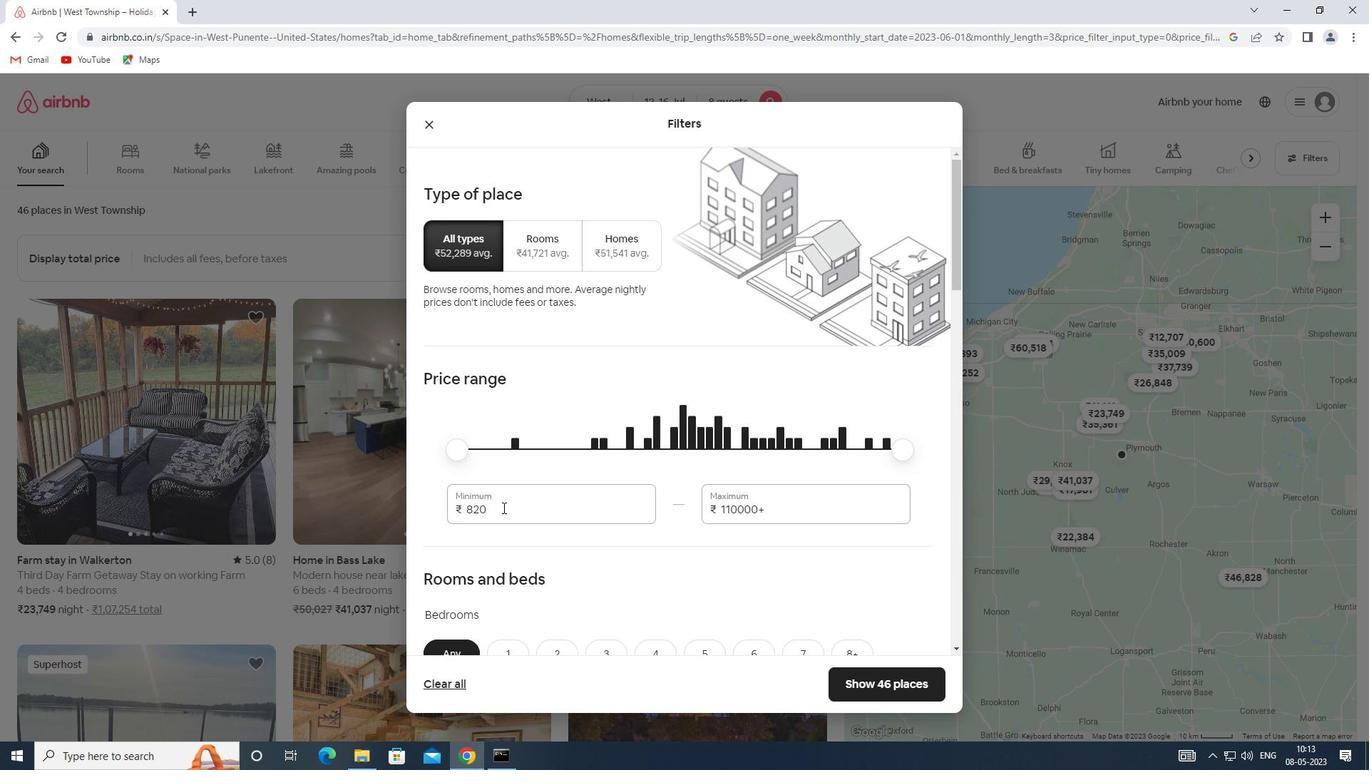 
Action: Mouse moved to (427, 511)
Screenshot: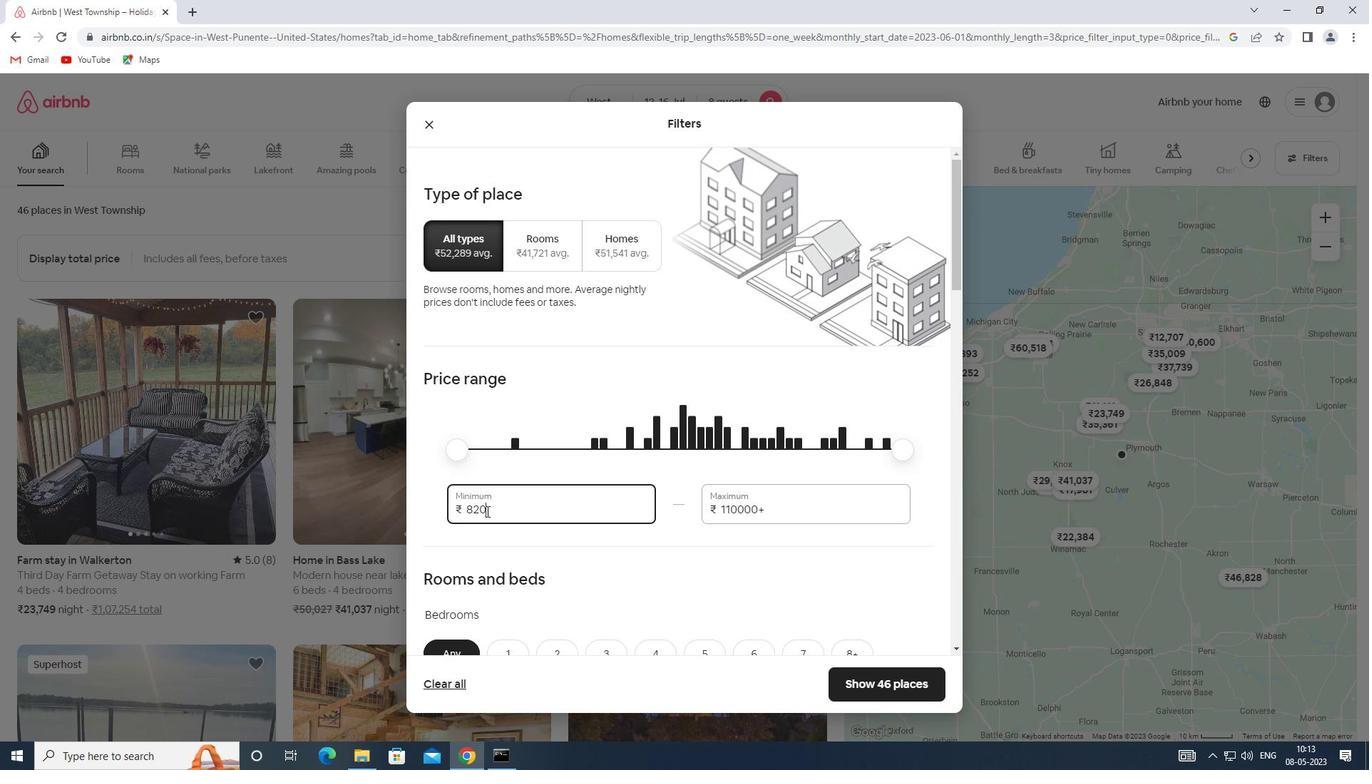 
Action: Key pressed 10000
Screenshot: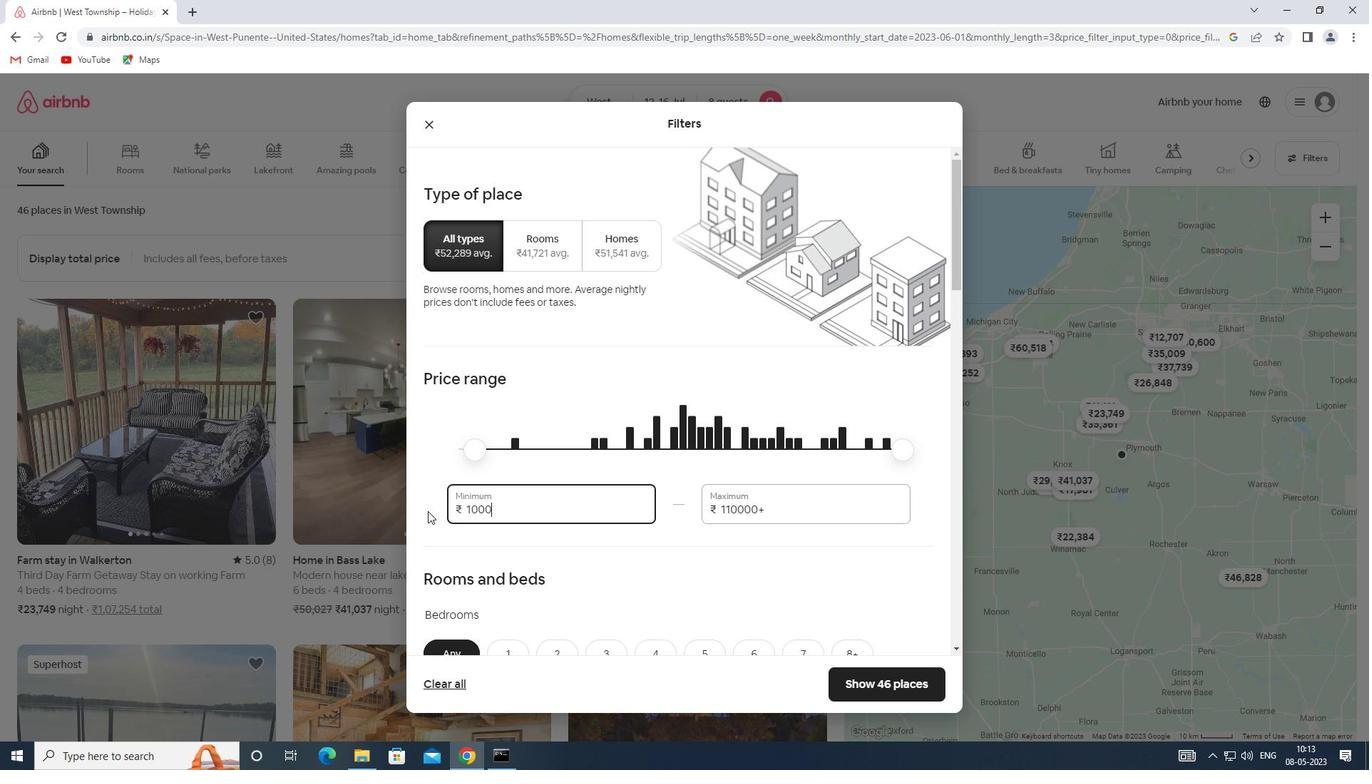 
Action: Mouse moved to (772, 514)
Screenshot: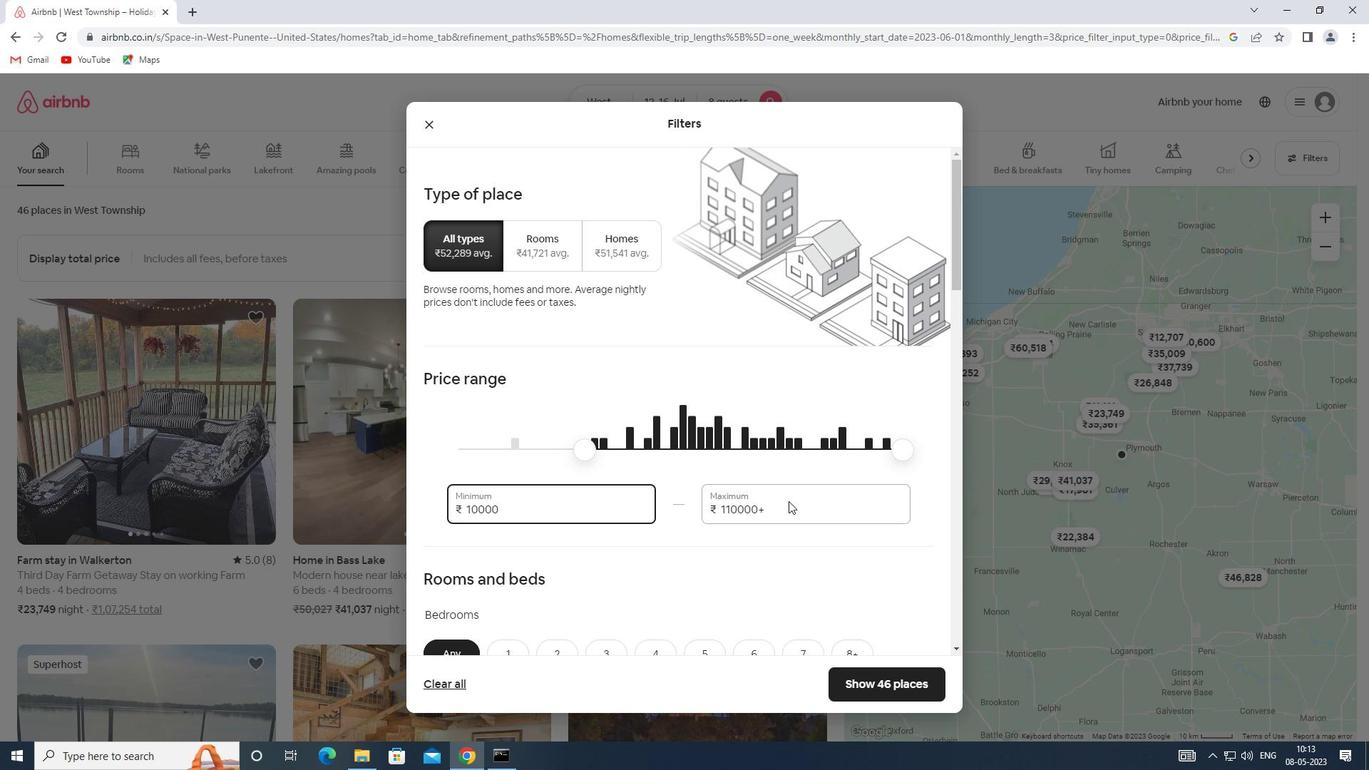 
Action: Mouse pressed left at (772, 514)
Screenshot: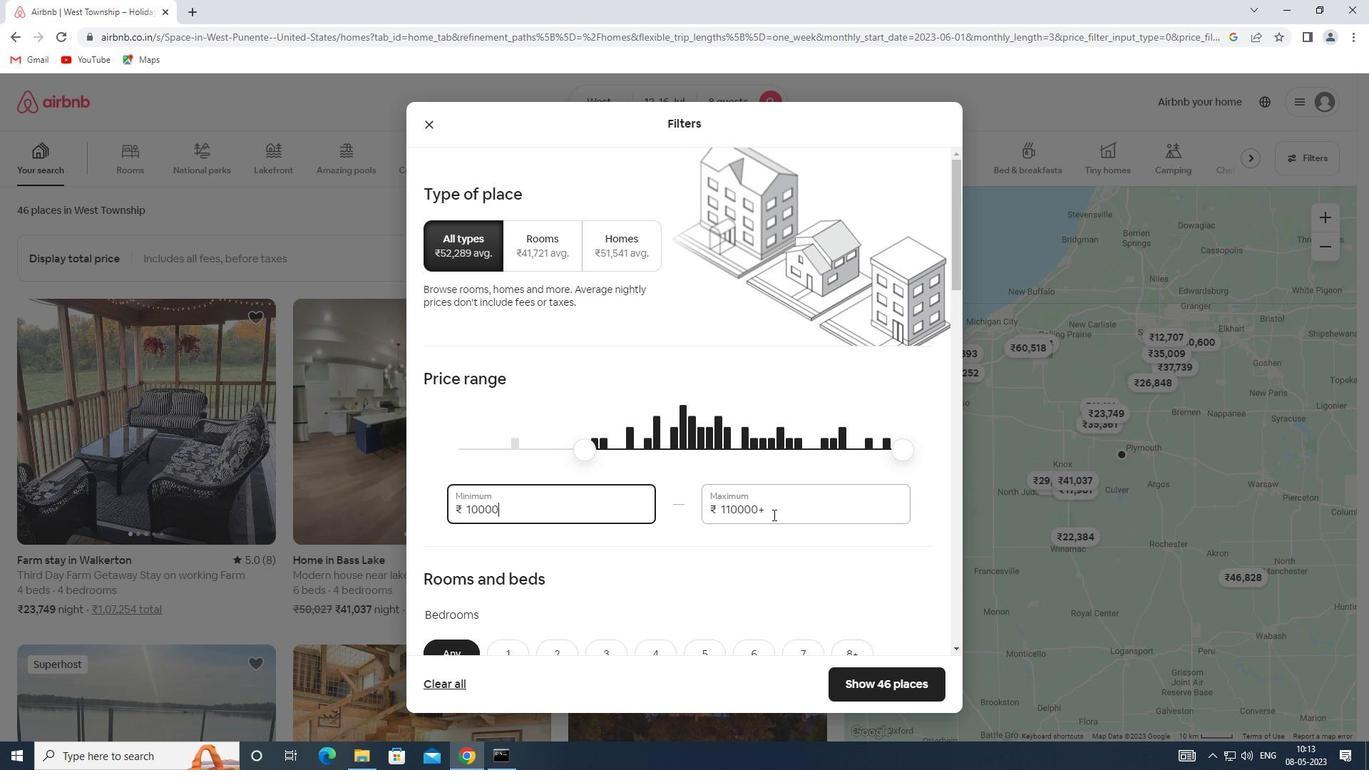 
Action: Mouse moved to (698, 511)
Screenshot: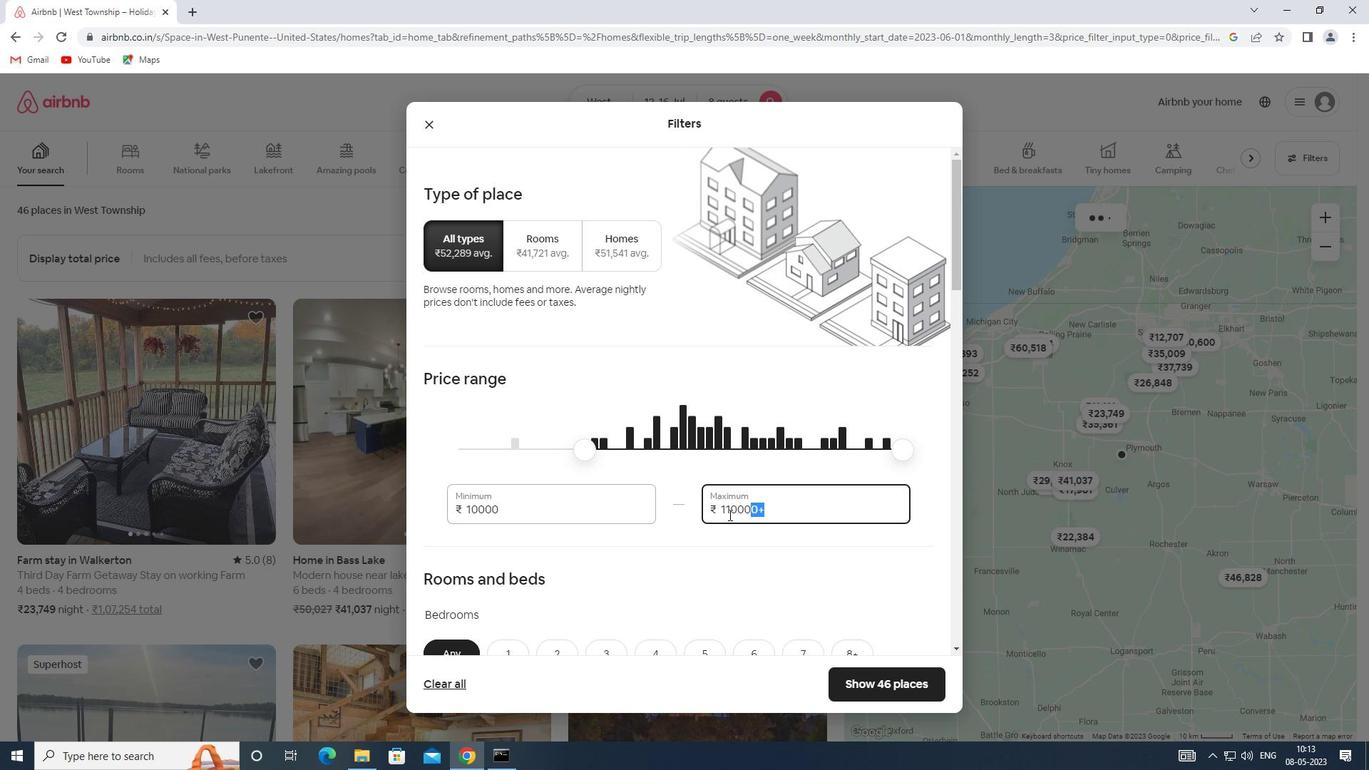 
Action: Key pressed 16000
Screenshot: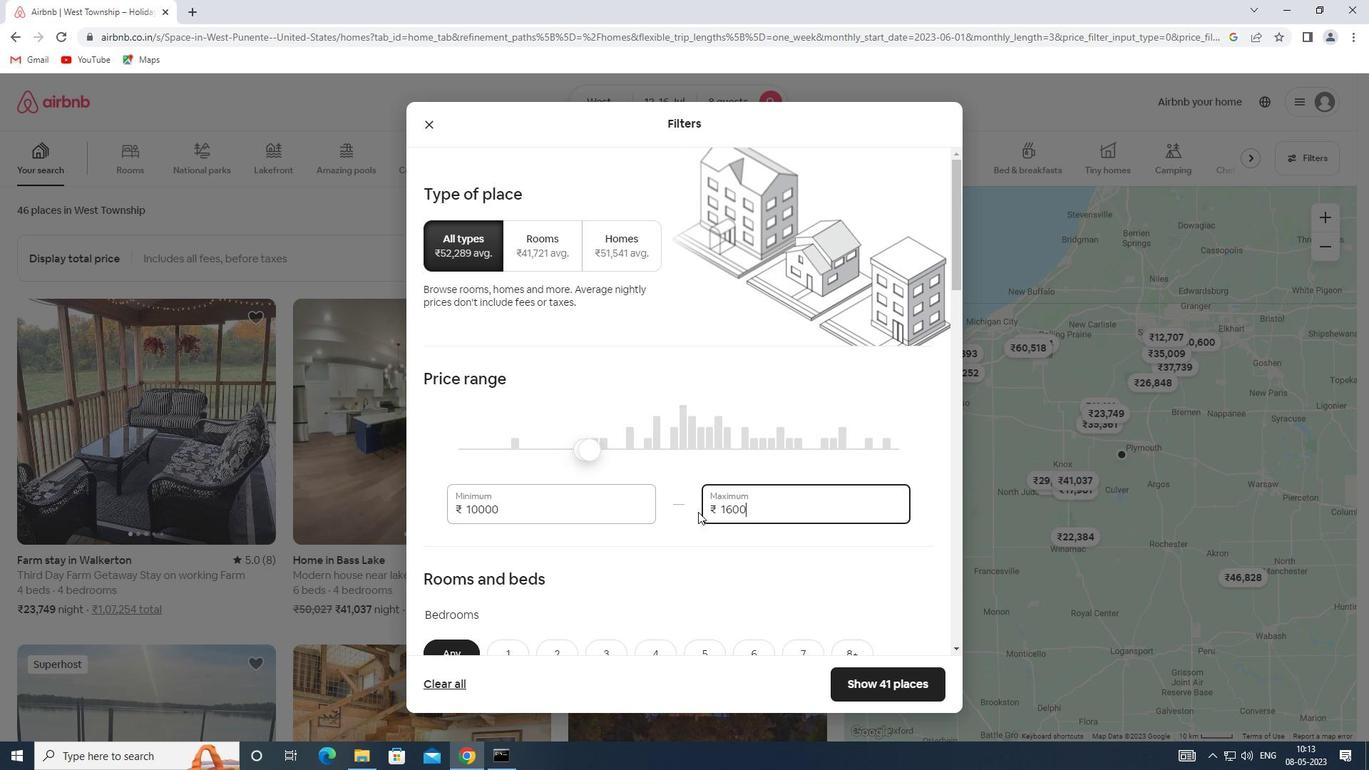
Action: Mouse scrolled (698, 511) with delta (0, 0)
Screenshot: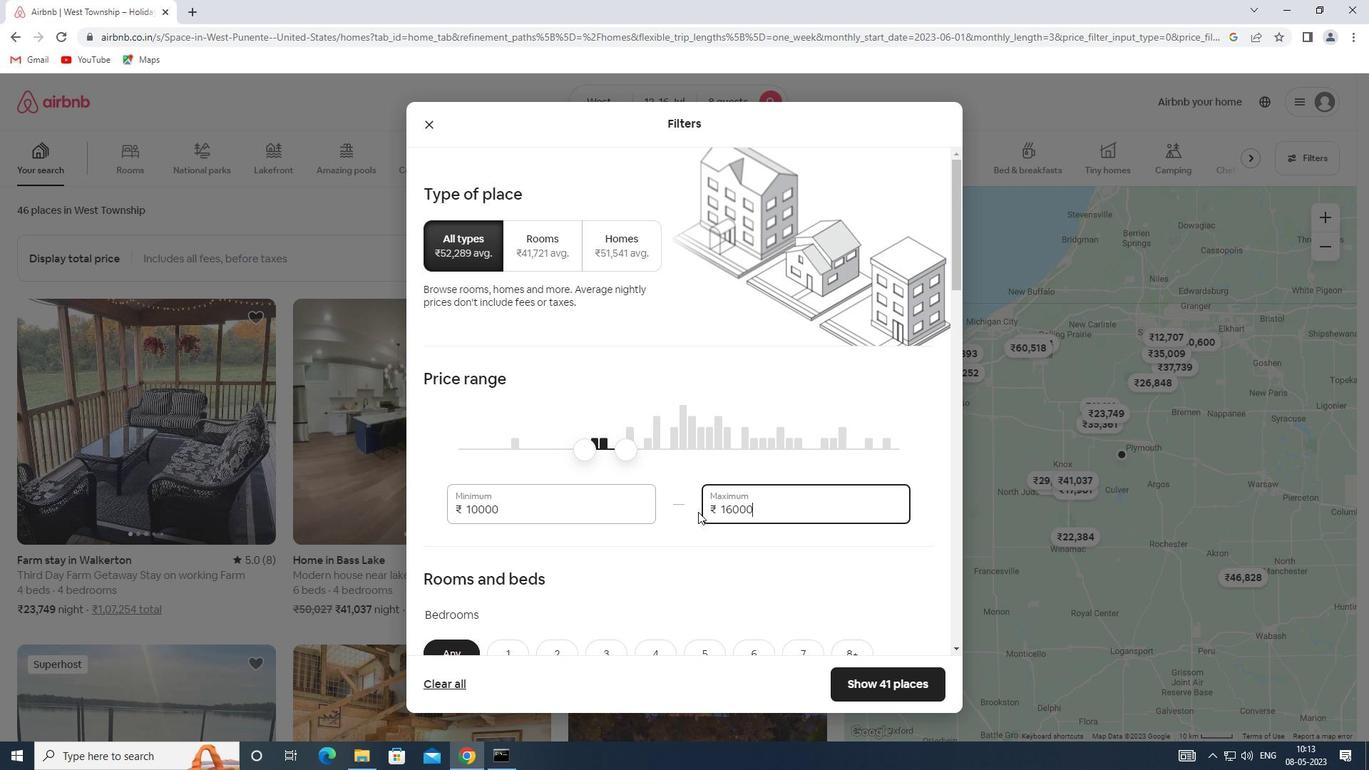 
Action: Mouse scrolled (698, 511) with delta (0, 0)
Screenshot: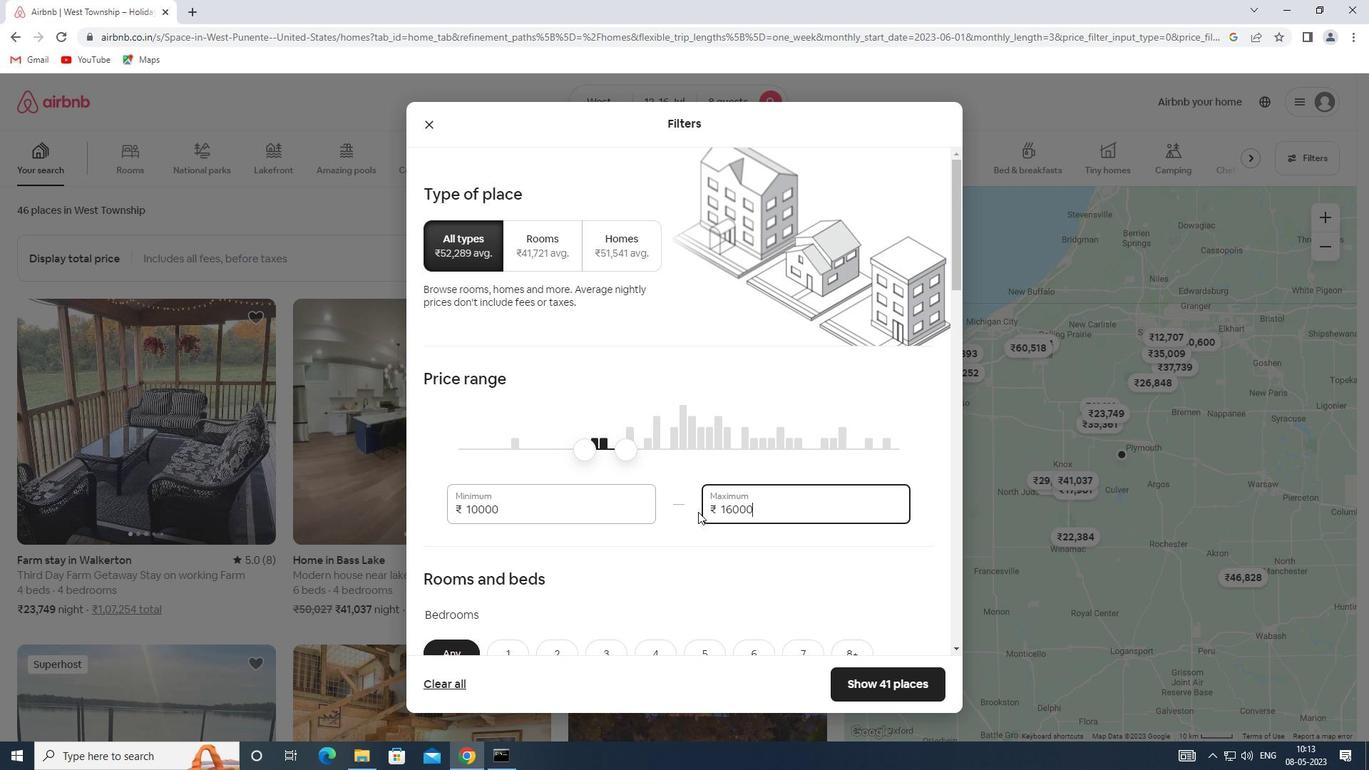 
Action: Mouse scrolled (698, 511) with delta (0, 0)
Screenshot: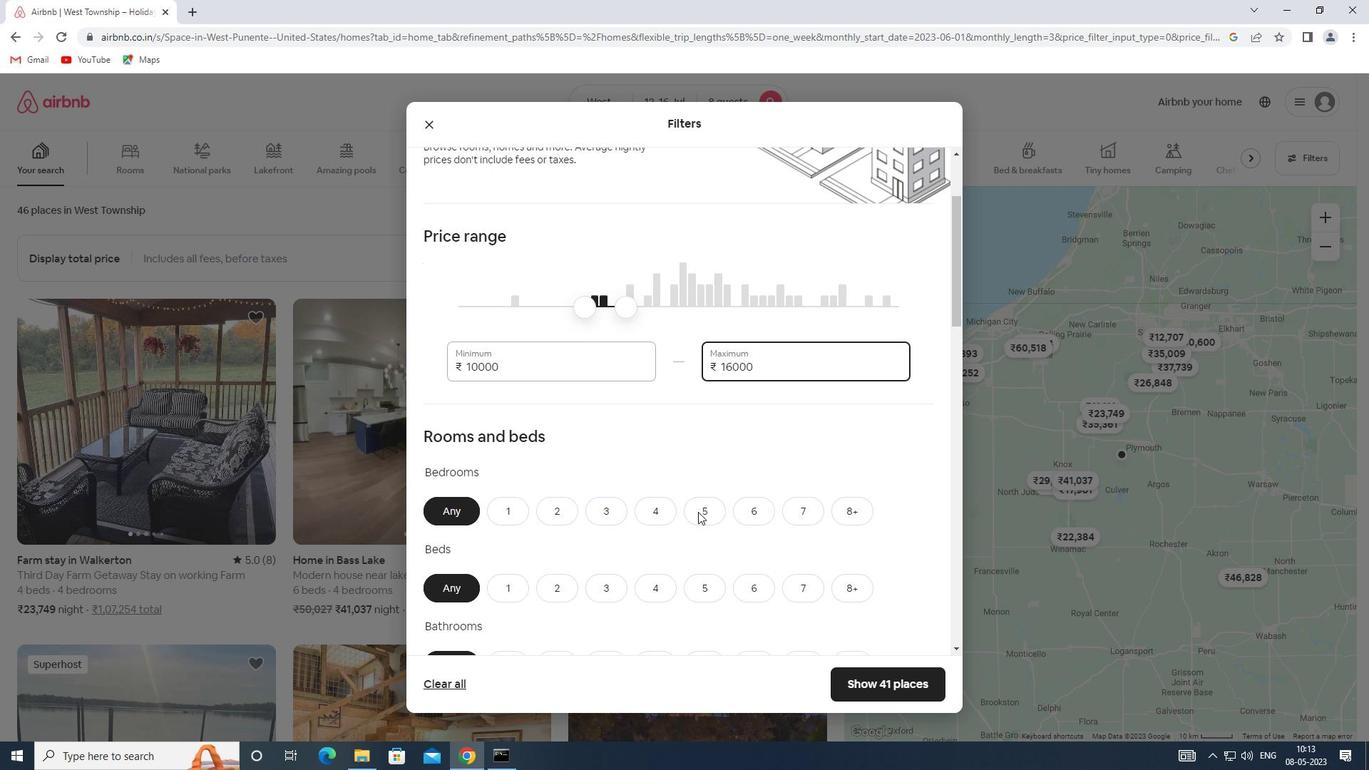 
Action: Mouse moved to (840, 442)
Screenshot: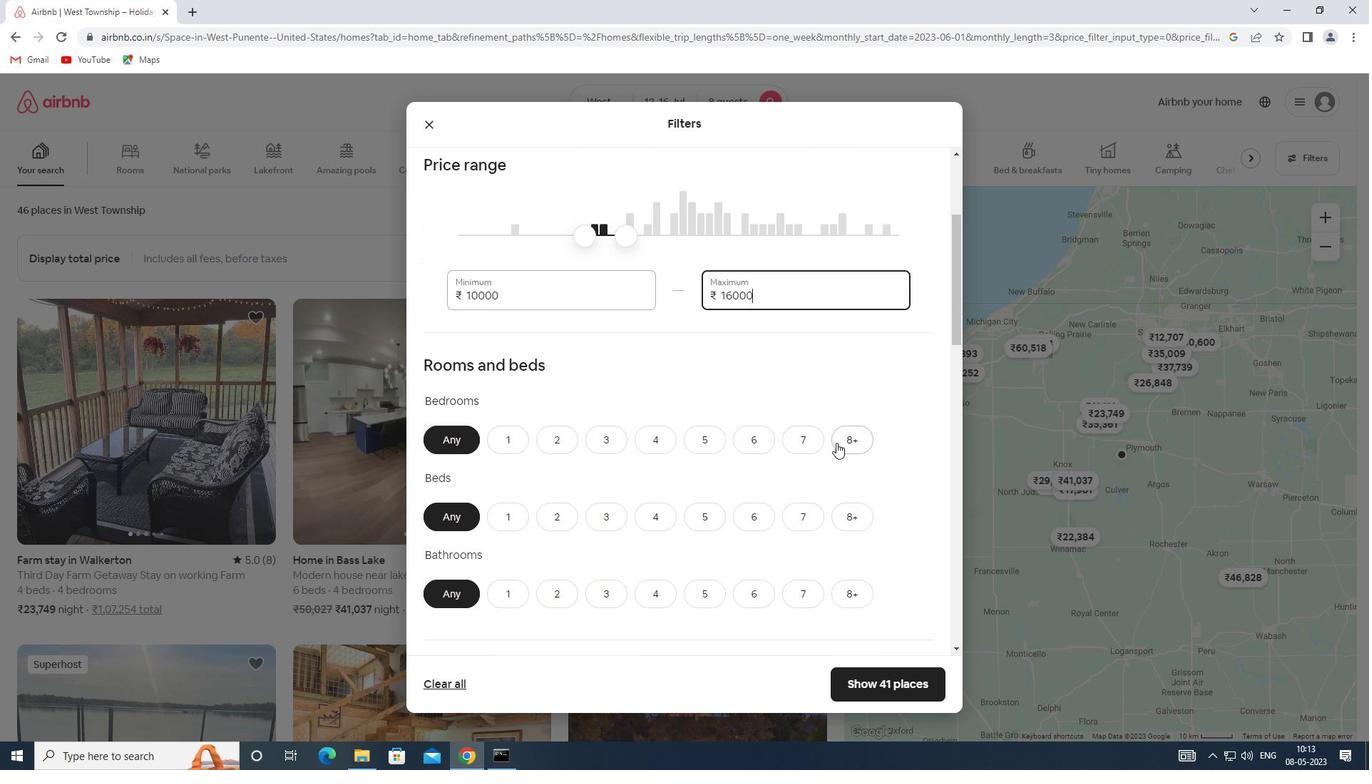 
Action: Mouse pressed left at (840, 442)
Screenshot: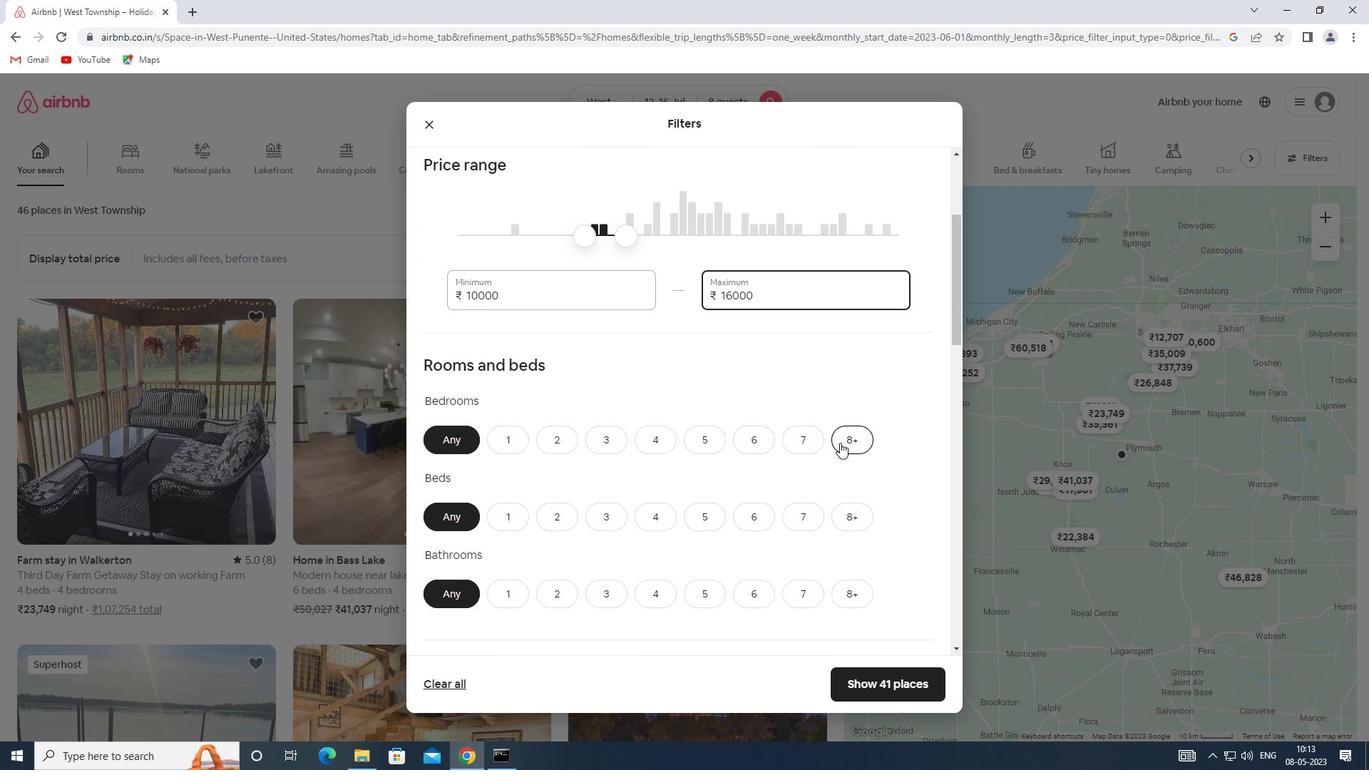 
Action: Mouse moved to (857, 528)
Screenshot: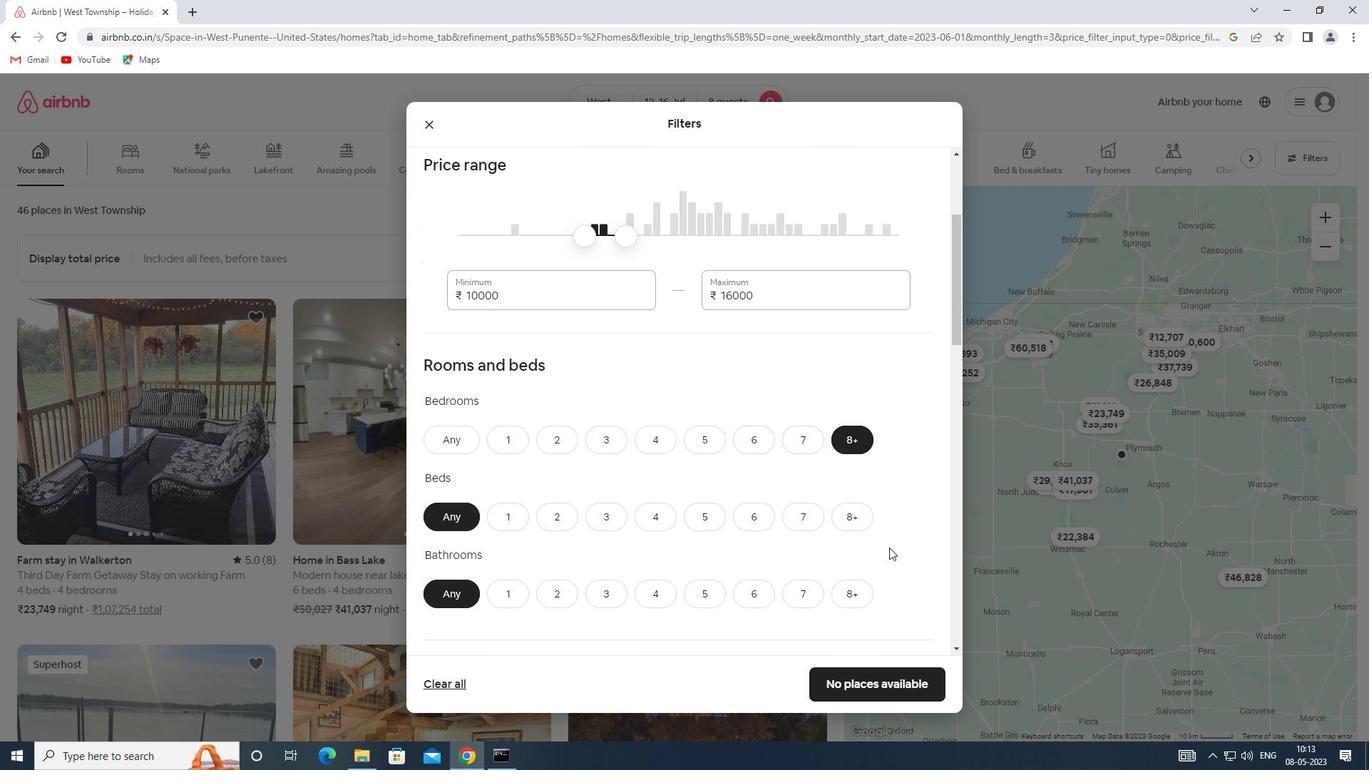 
Action: Mouse pressed left at (857, 528)
Screenshot: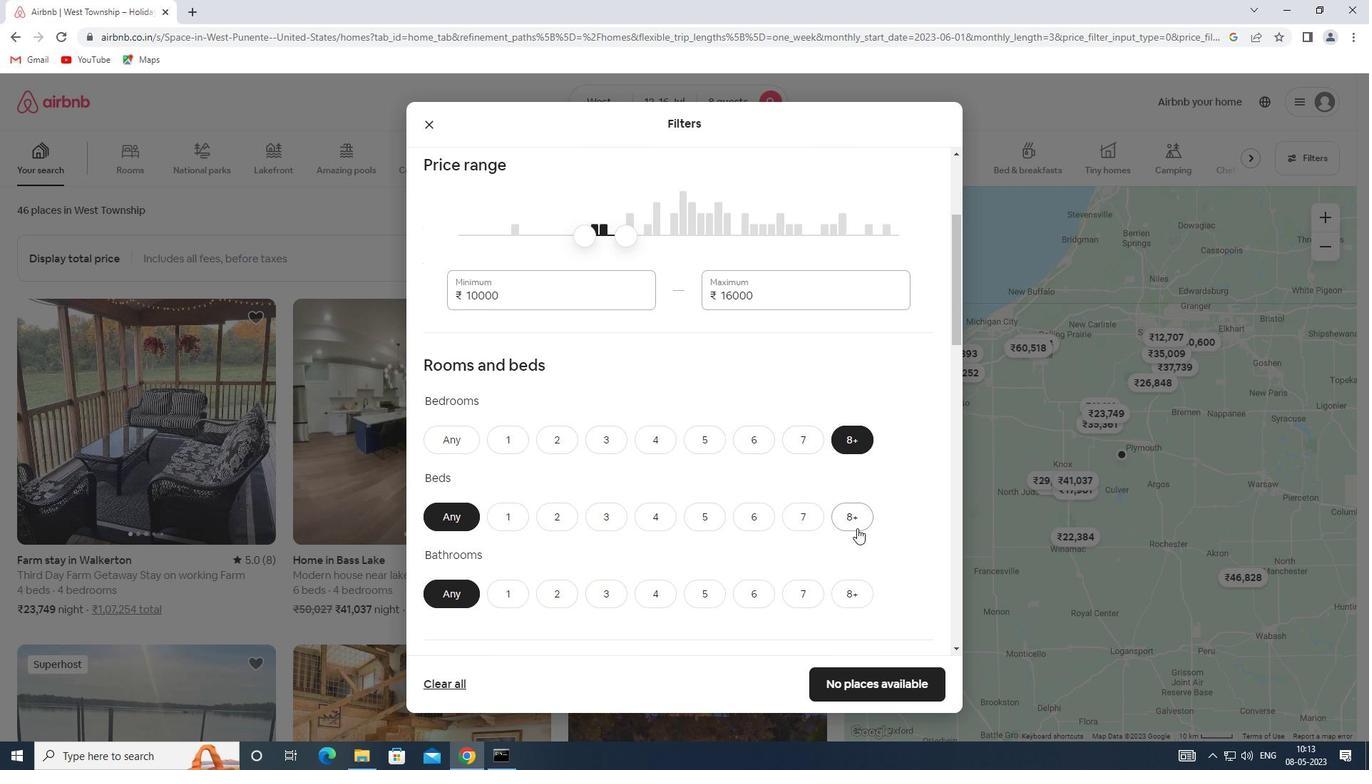 
Action: Mouse moved to (857, 592)
Screenshot: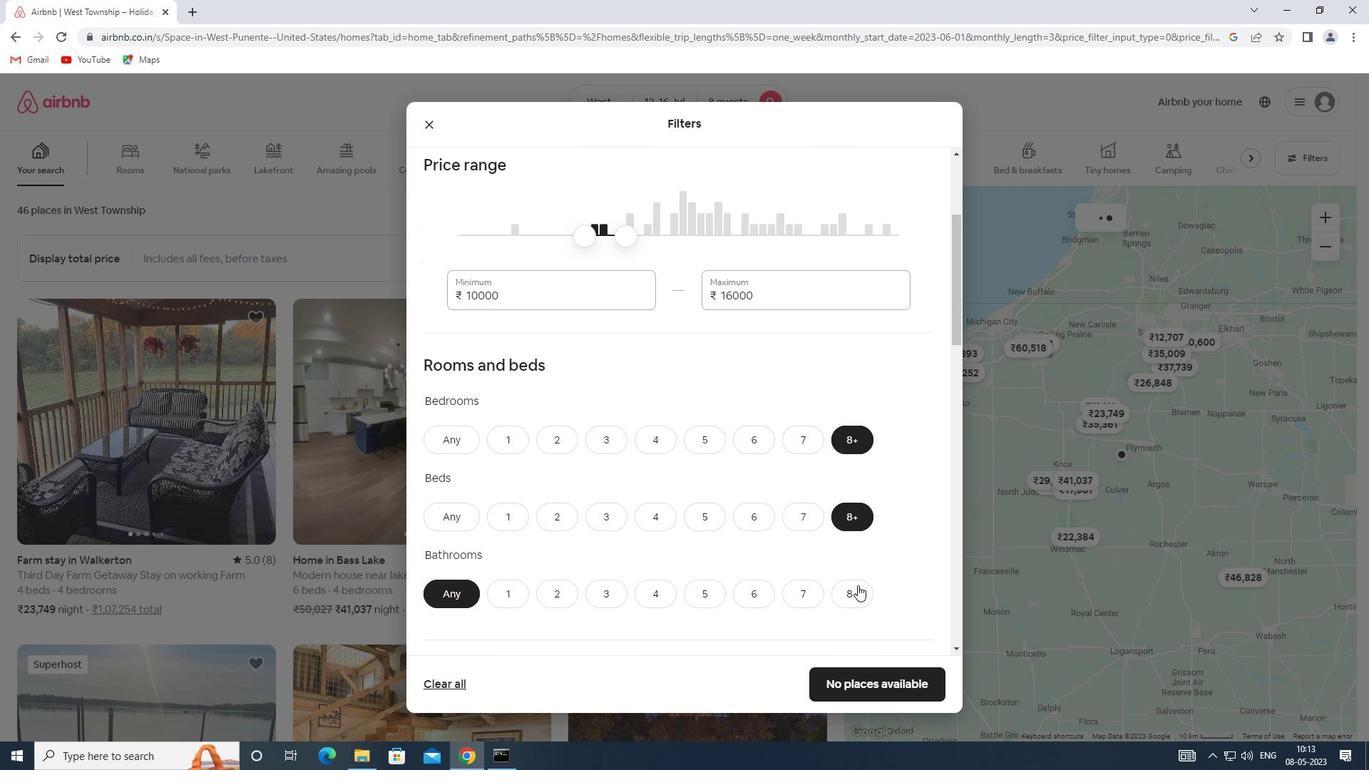 
Action: Mouse pressed left at (857, 592)
Screenshot: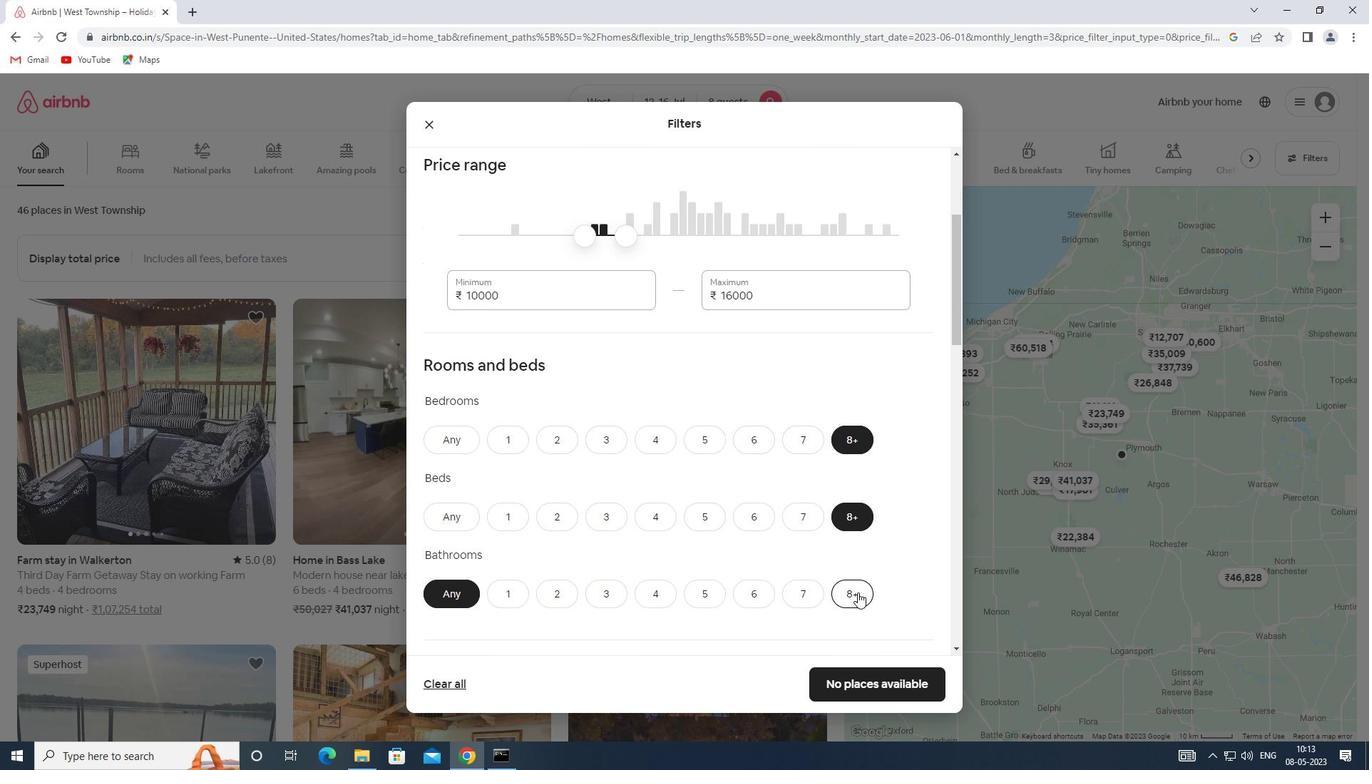 
Action: Mouse moved to (720, 589)
Screenshot: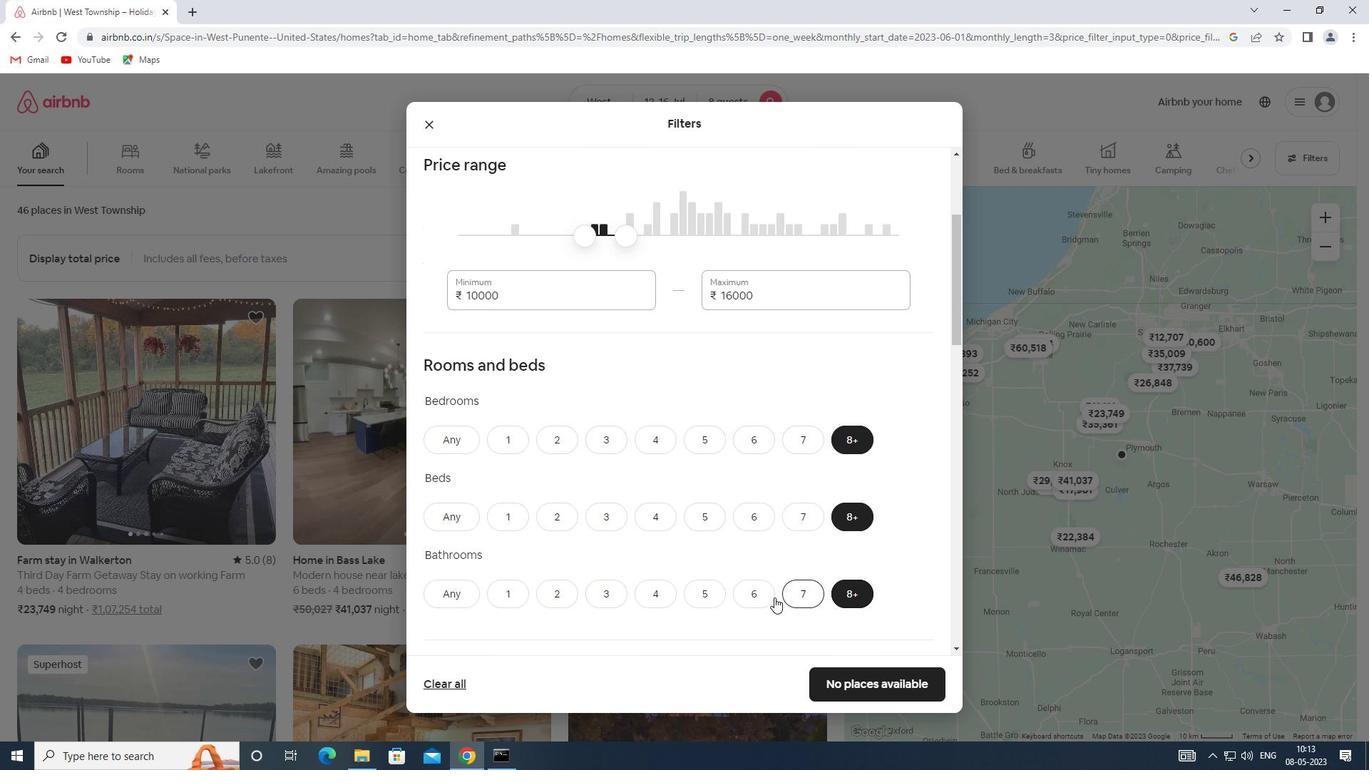 
Action: Mouse scrolled (720, 589) with delta (0, 0)
Screenshot: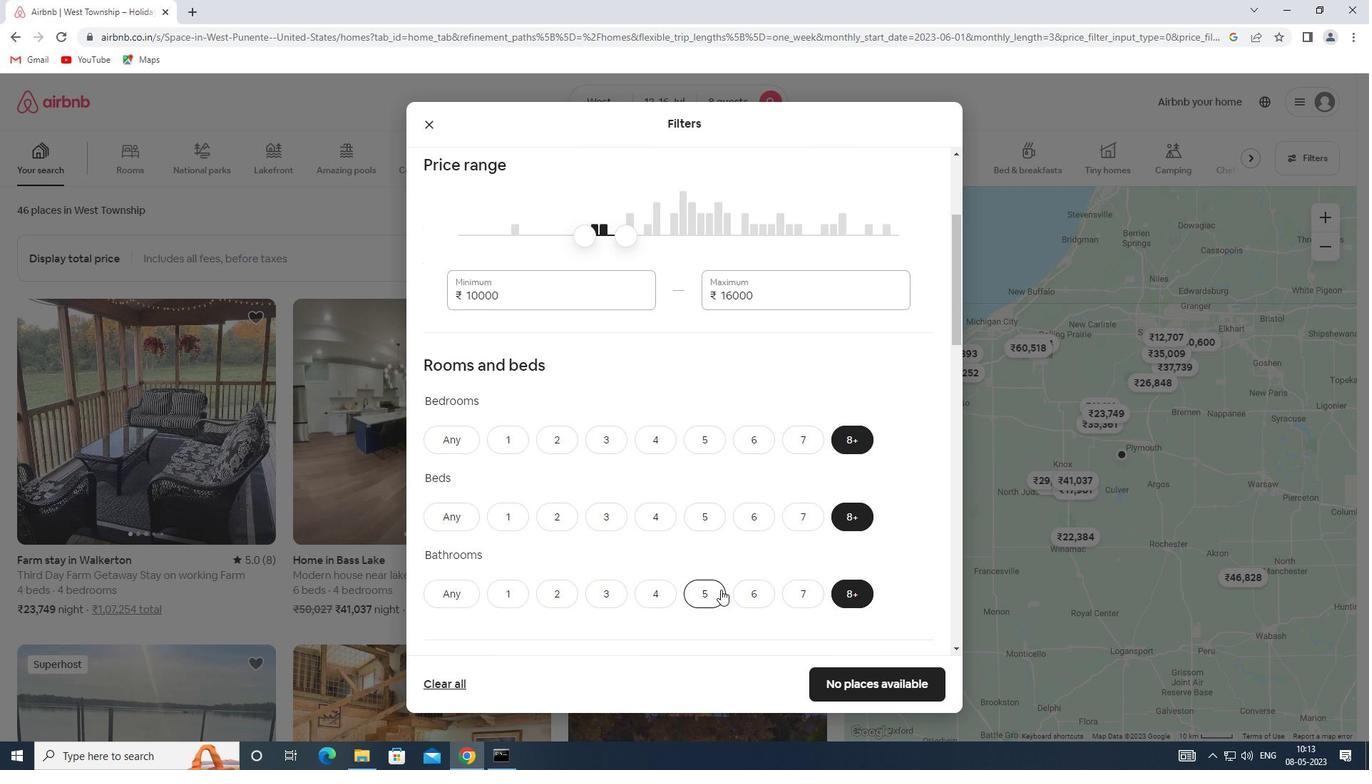 
Action: Mouse moved to (719, 589)
Screenshot: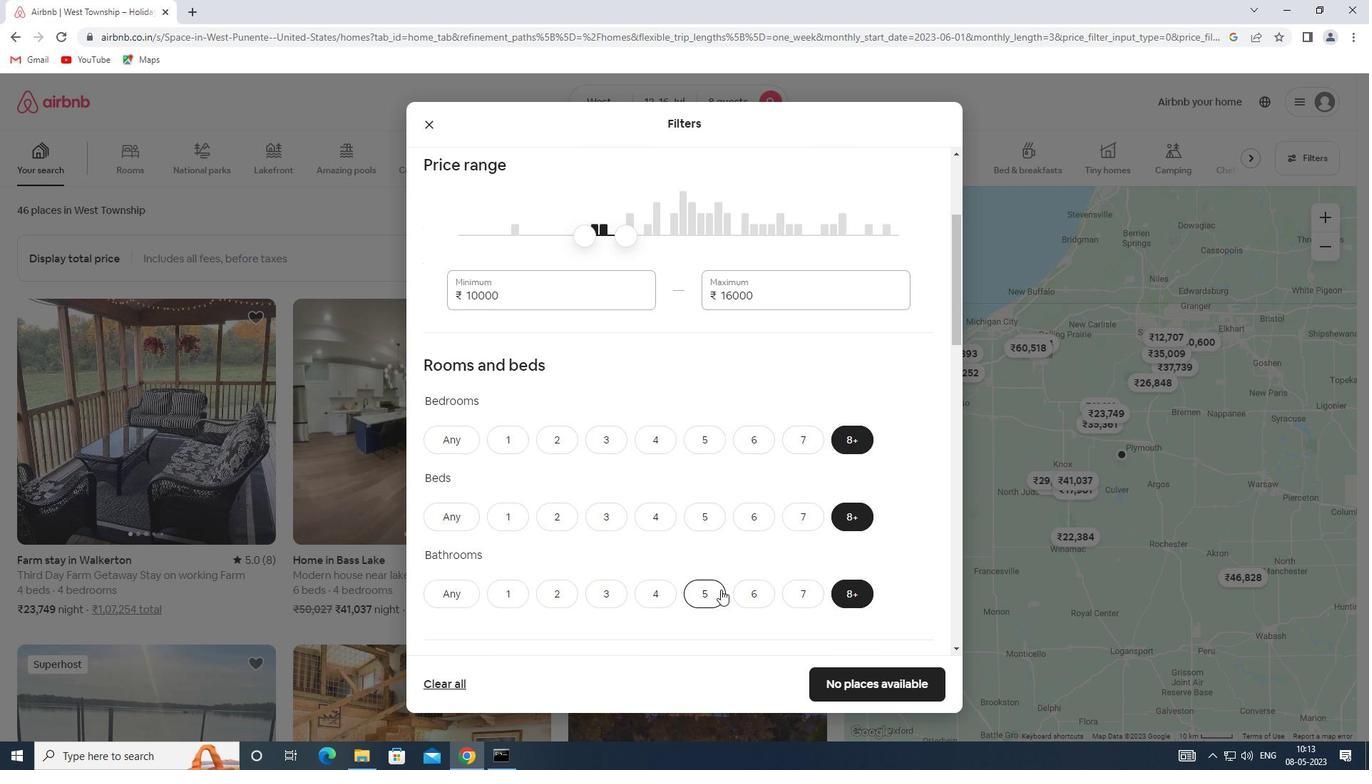 
Action: Mouse scrolled (719, 589) with delta (0, 0)
Screenshot: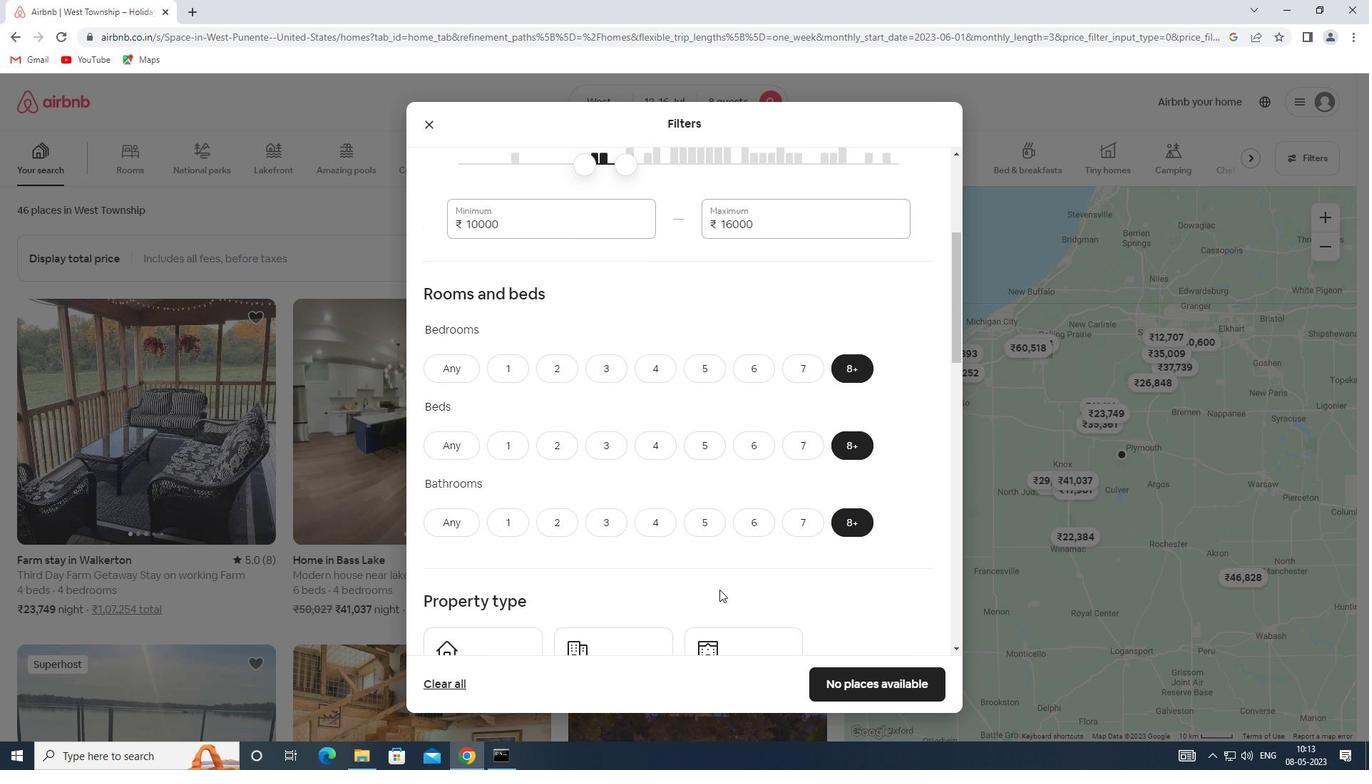 
Action: Mouse scrolled (719, 589) with delta (0, 0)
Screenshot: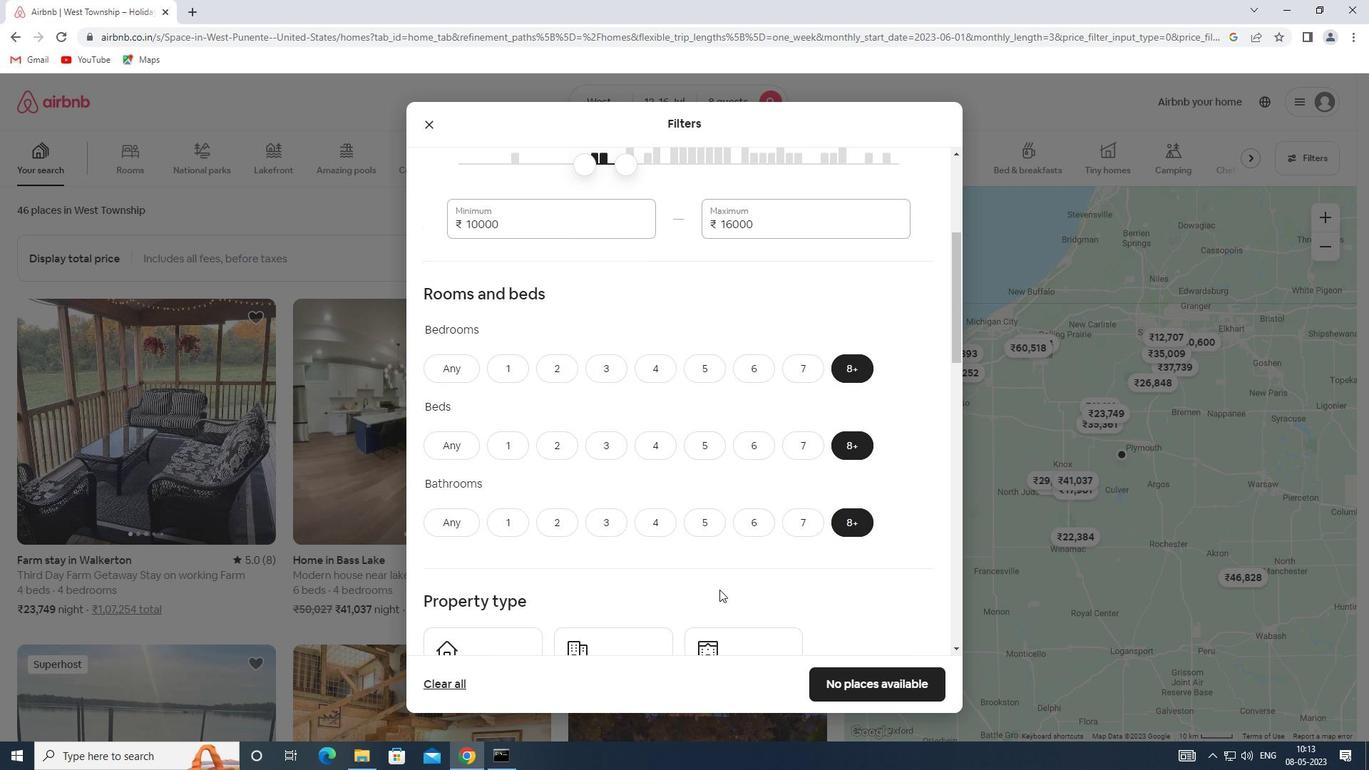 
Action: Mouse moved to (500, 539)
Screenshot: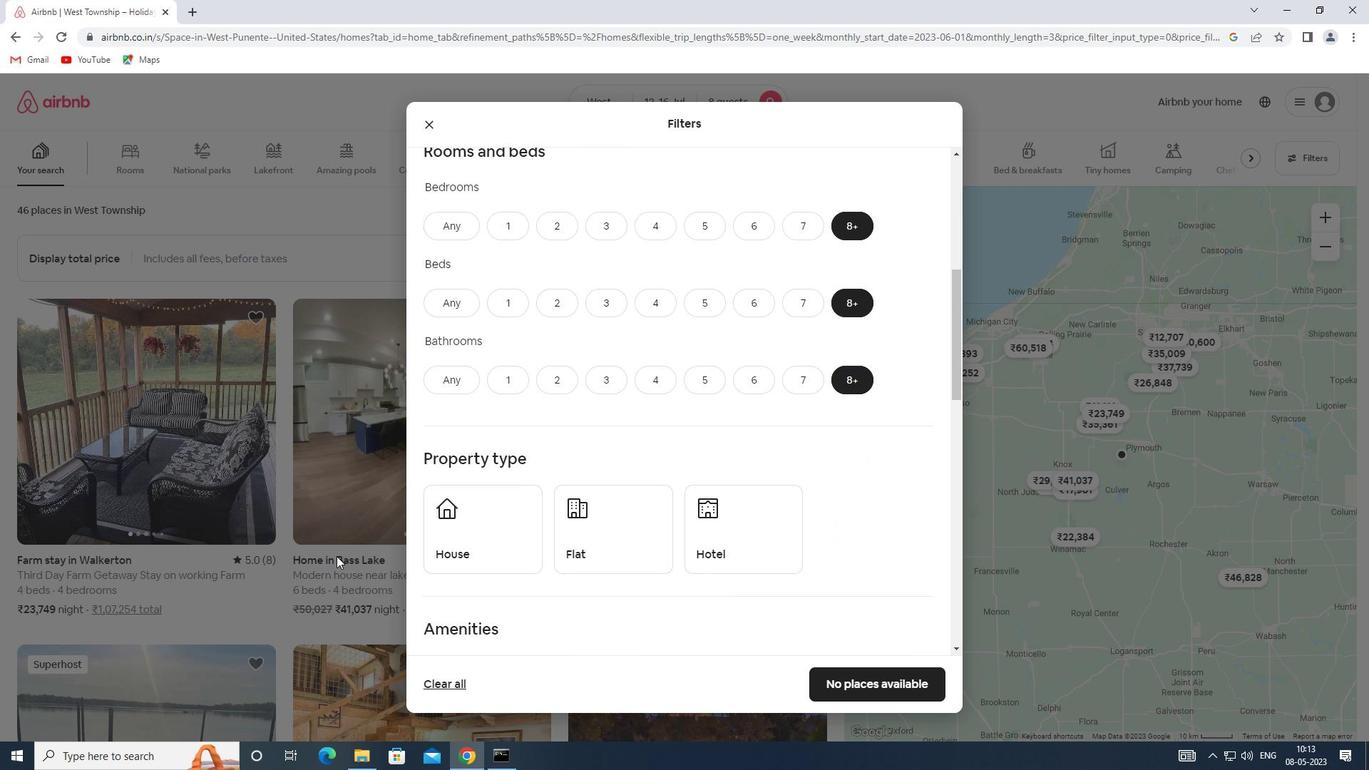 
Action: Mouse pressed left at (500, 539)
Screenshot: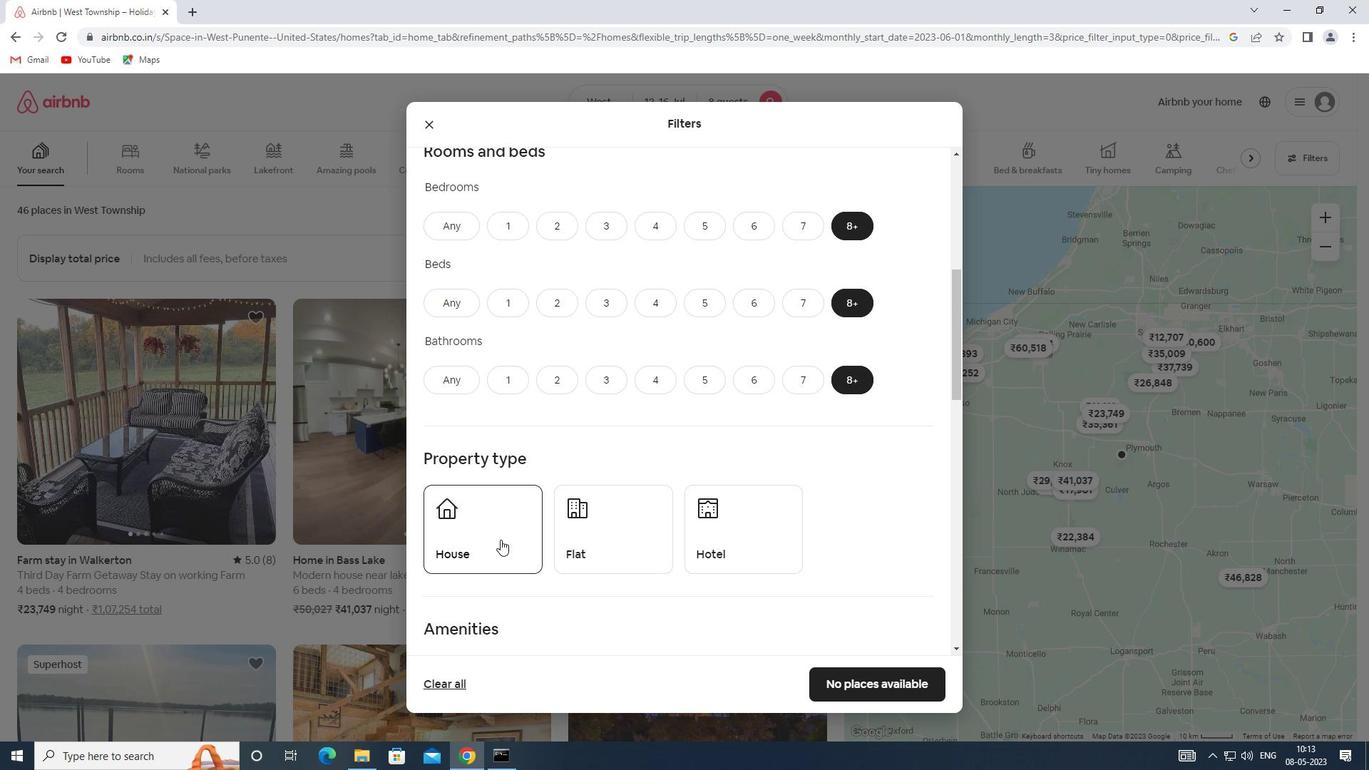 
Action: Mouse moved to (588, 541)
Screenshot: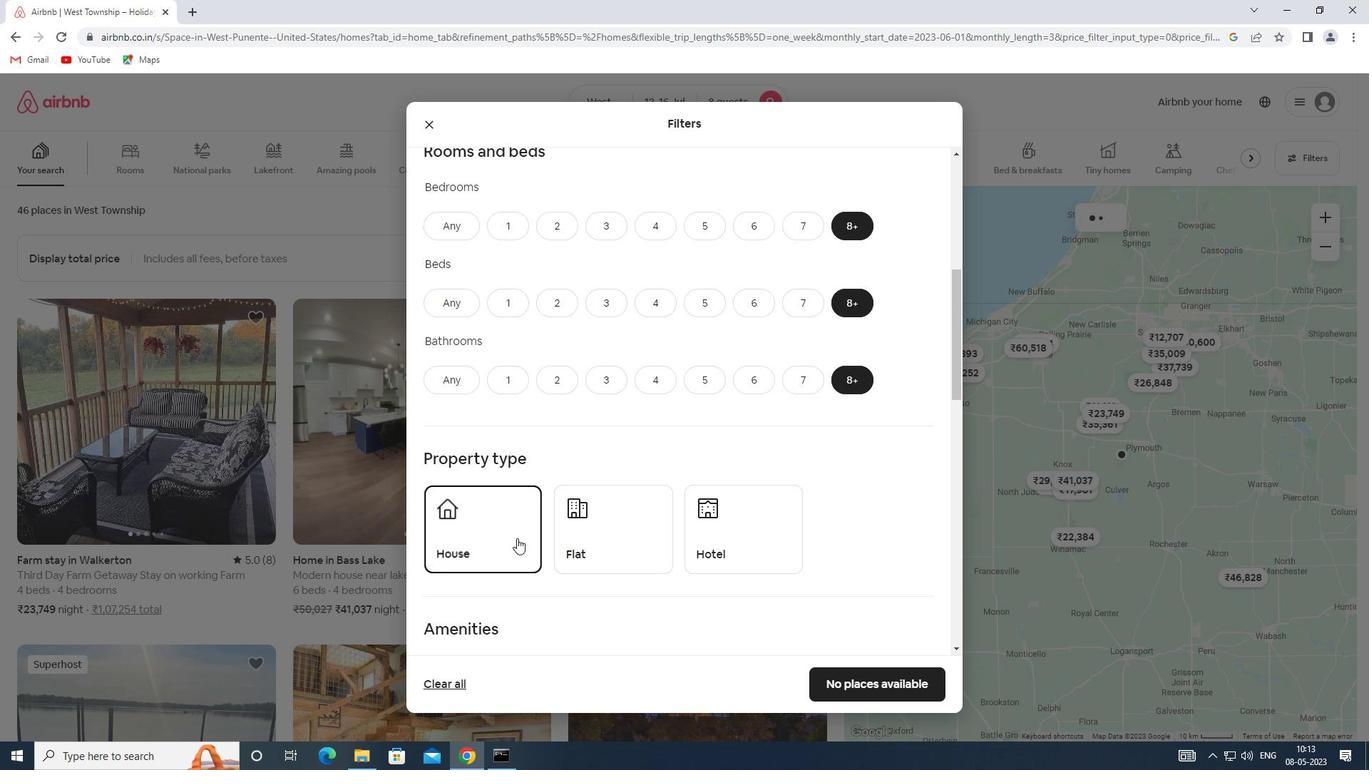 
Action: Mouse pressed left at (588, 541)
Screenshot: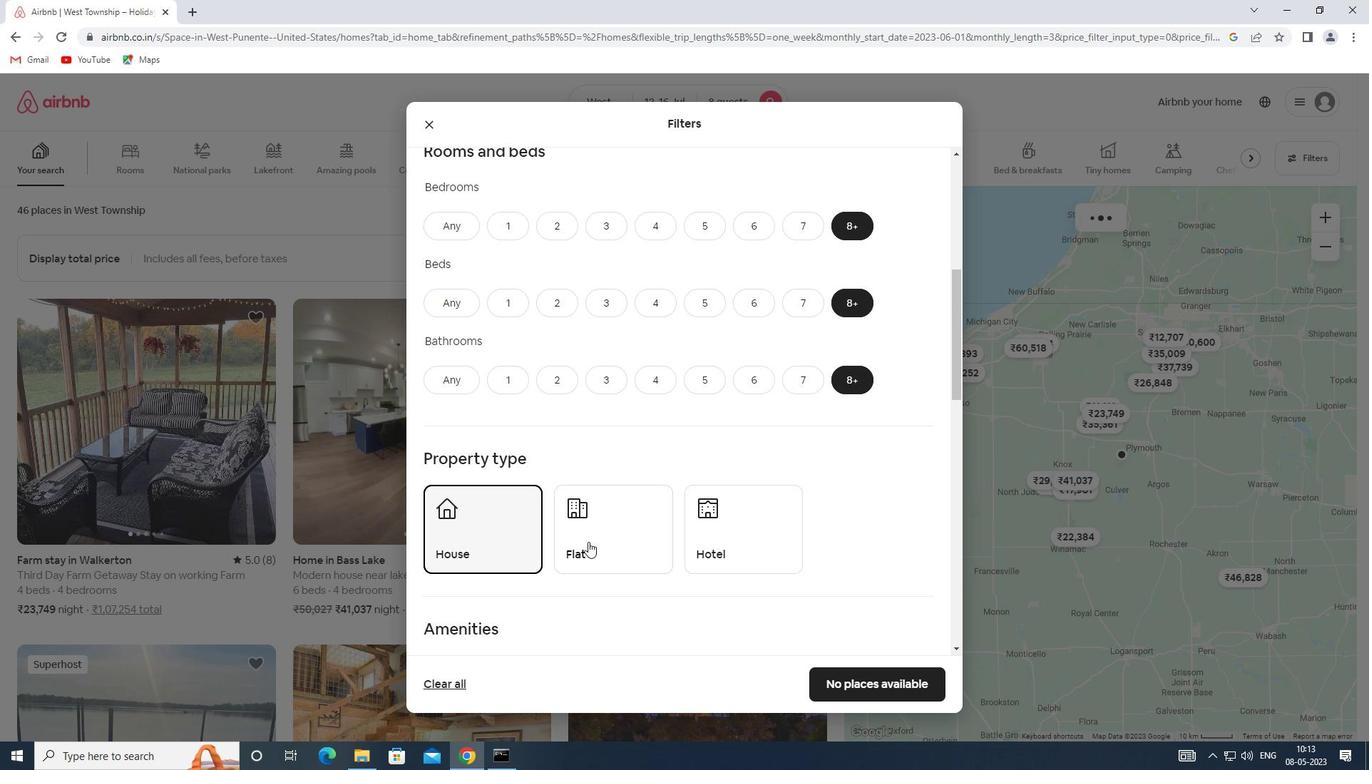 
Action: Mouse moved to (711, 550)
Screenshot: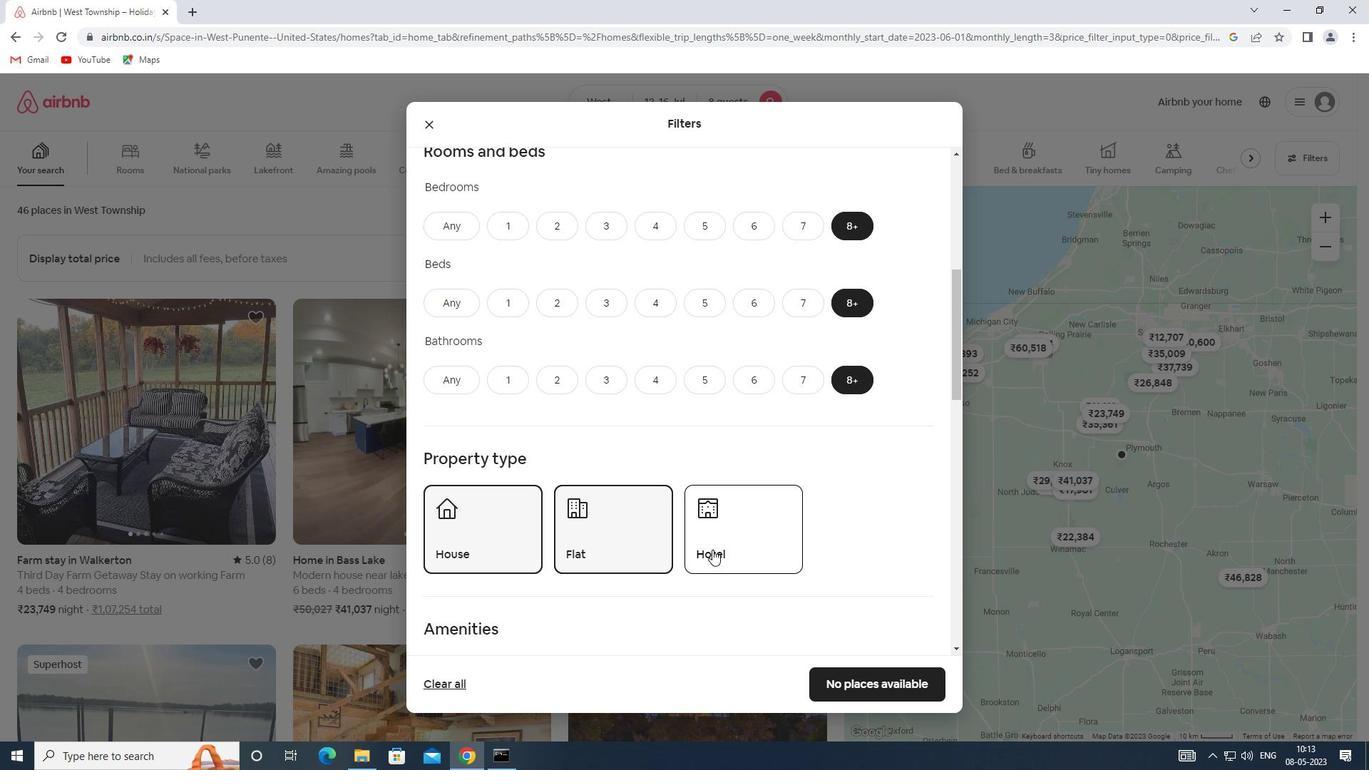 
Action: Mouse scrolled (711, 549) with delta (0, 0)
Screenshot: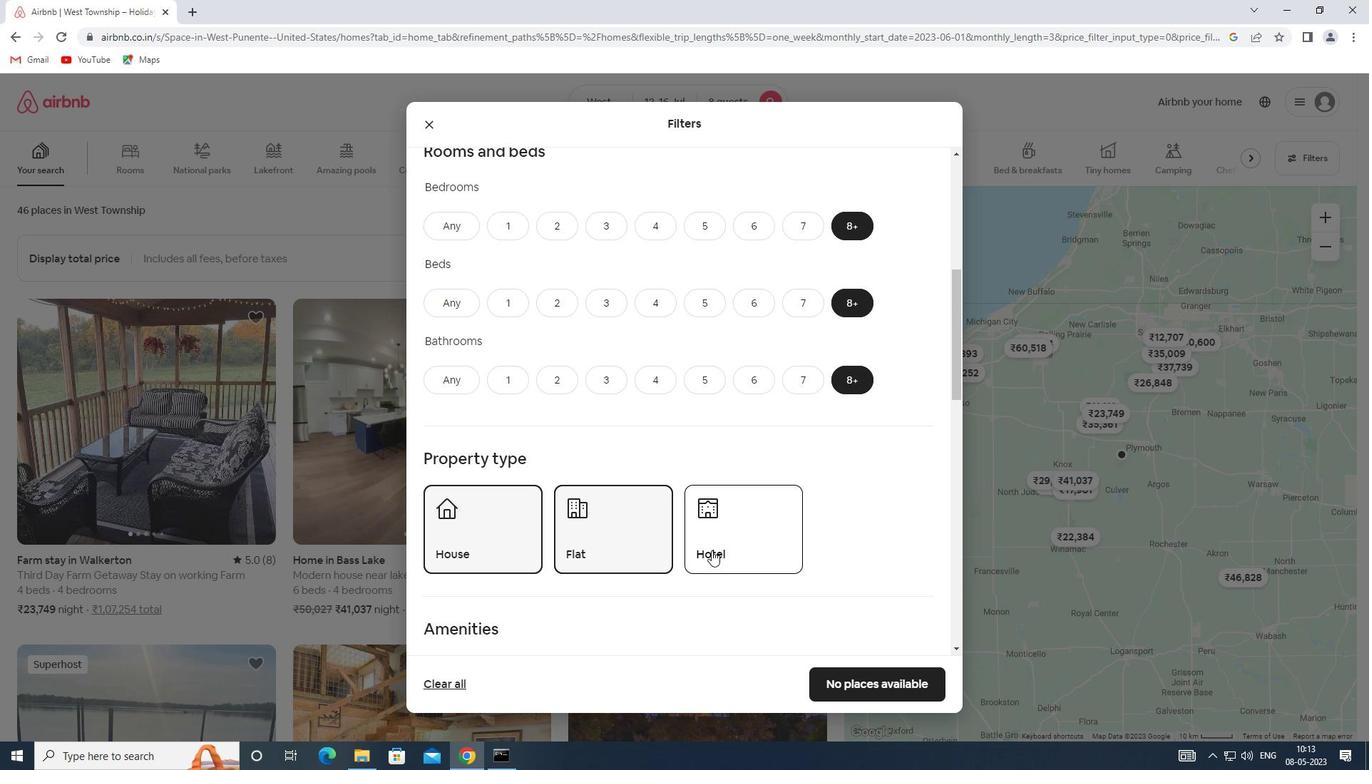 
Action: Mouse scrolled (711, 549) with delta (0, 0)
Screenshot: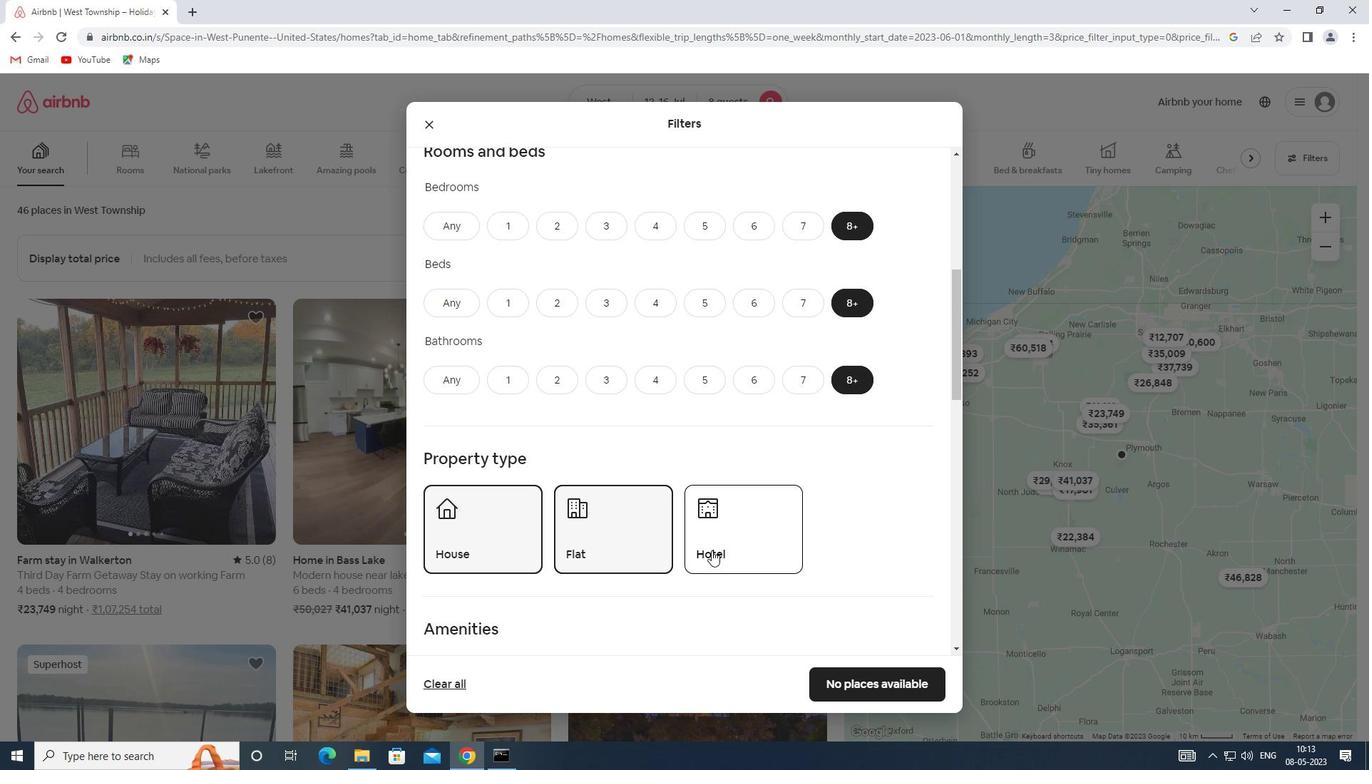 
Action: Mouse scrolled (711, 549) with delta (0, 0)
Screenshot: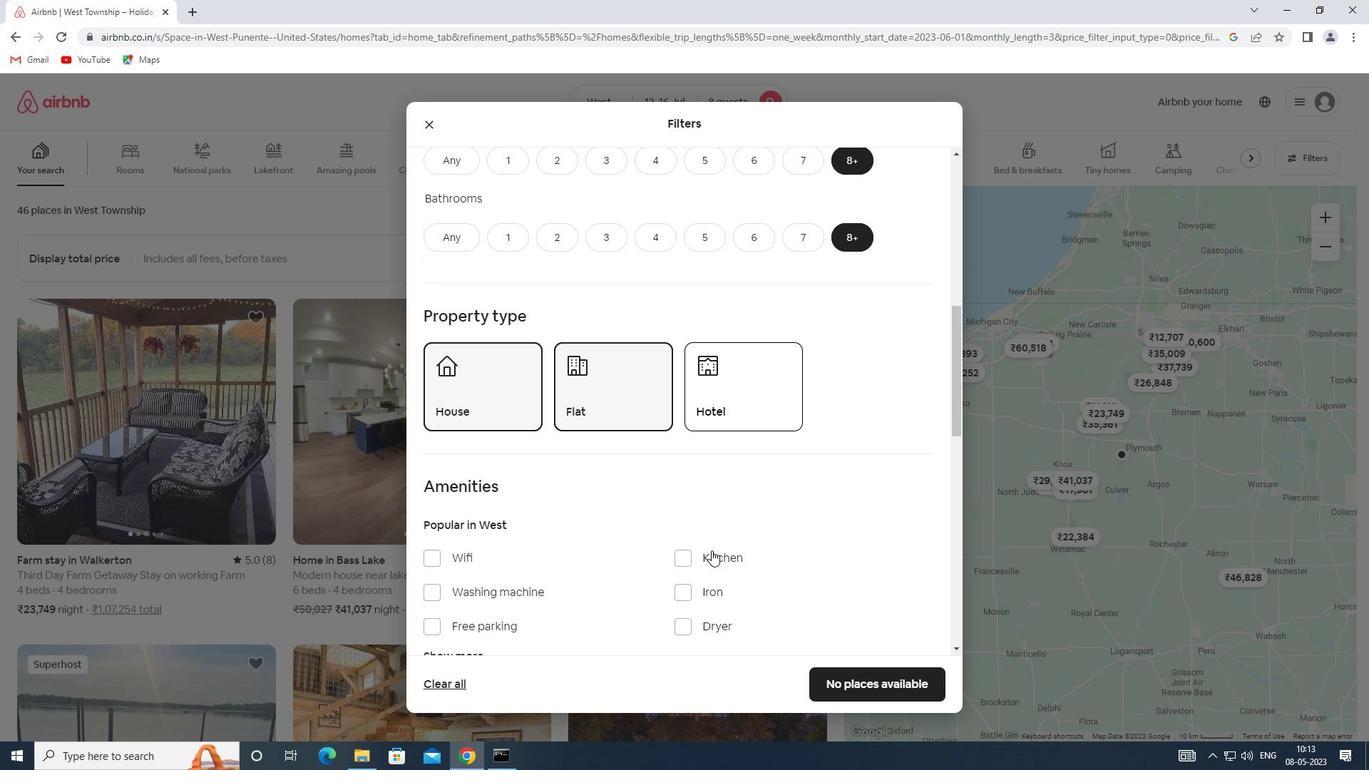 
Action: Mouse scrolled (711, 549) with delta (0, 0)
Screenshot: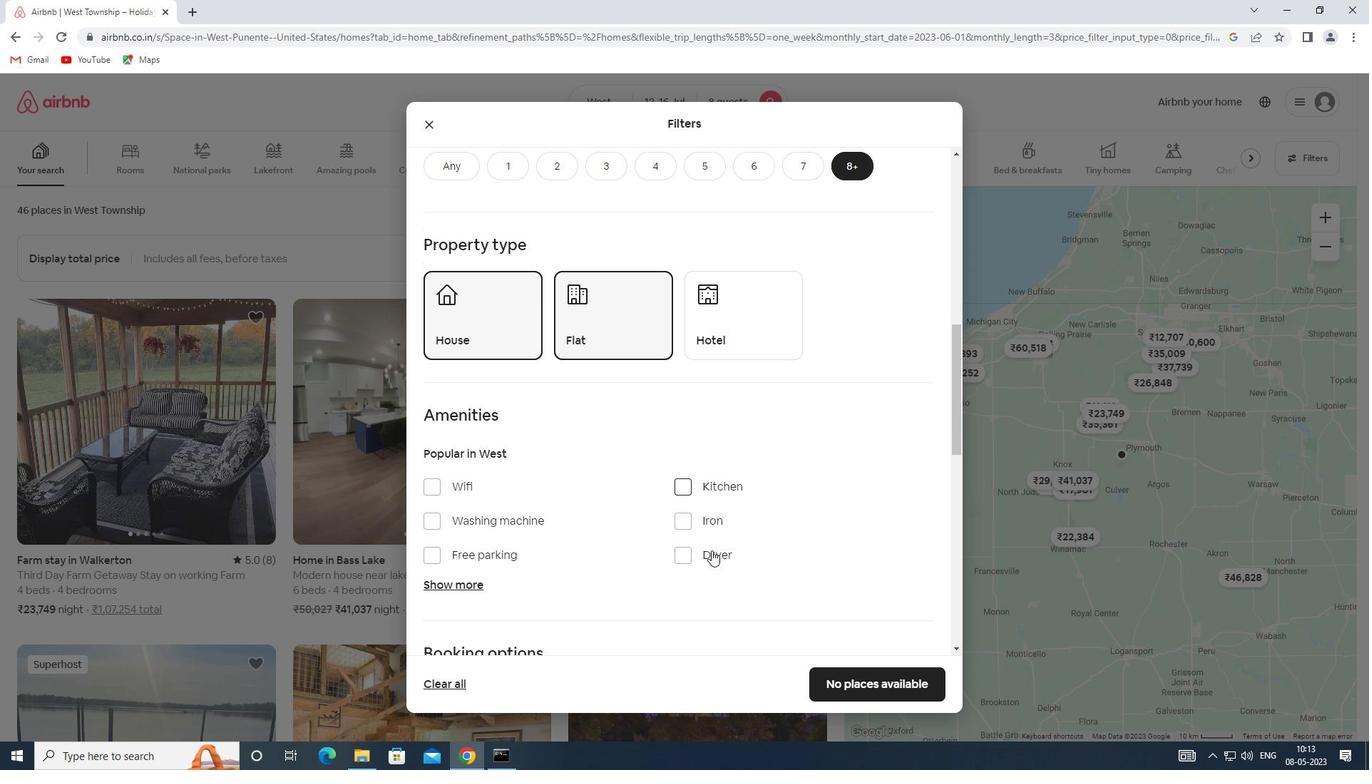 
Action: Mouse moved to (444, 413)
Screenshot: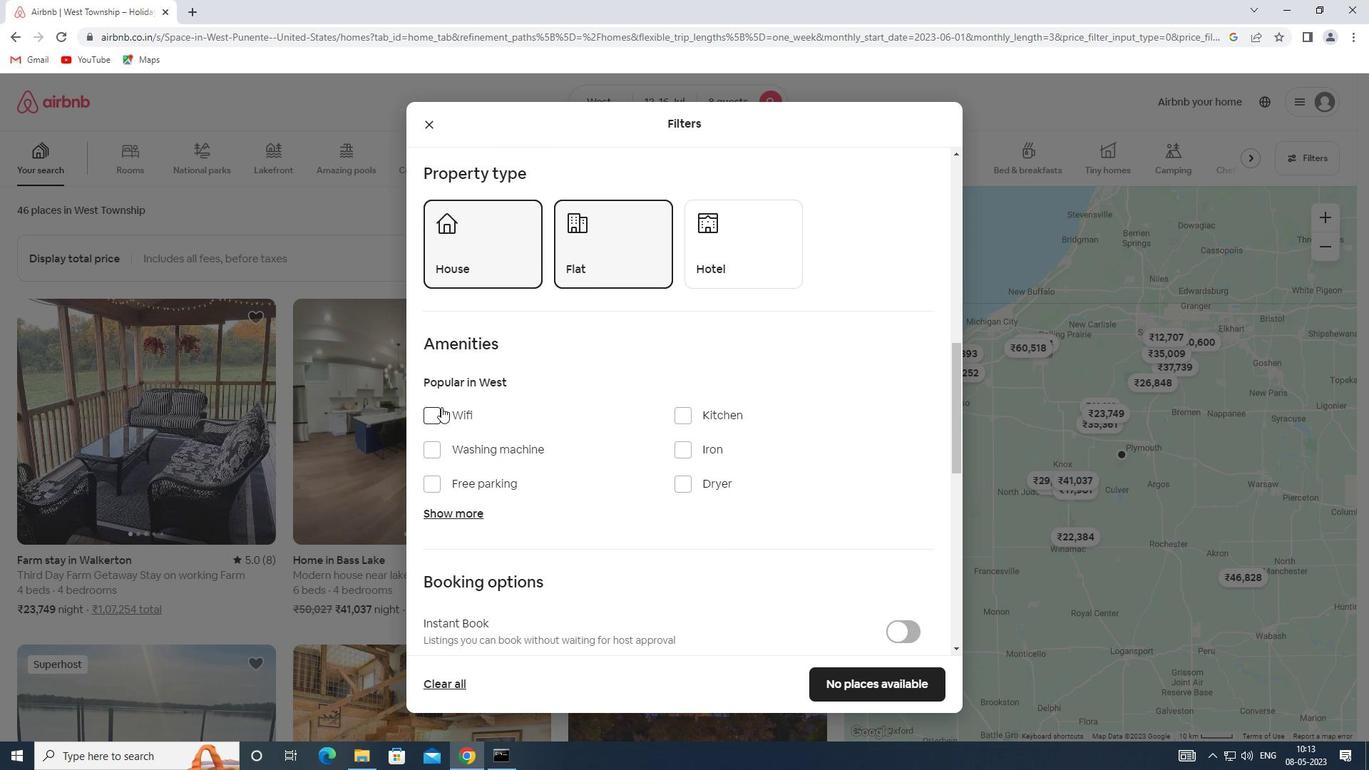 
Action: Mouse pressed left at (444, 413)
Screenshot: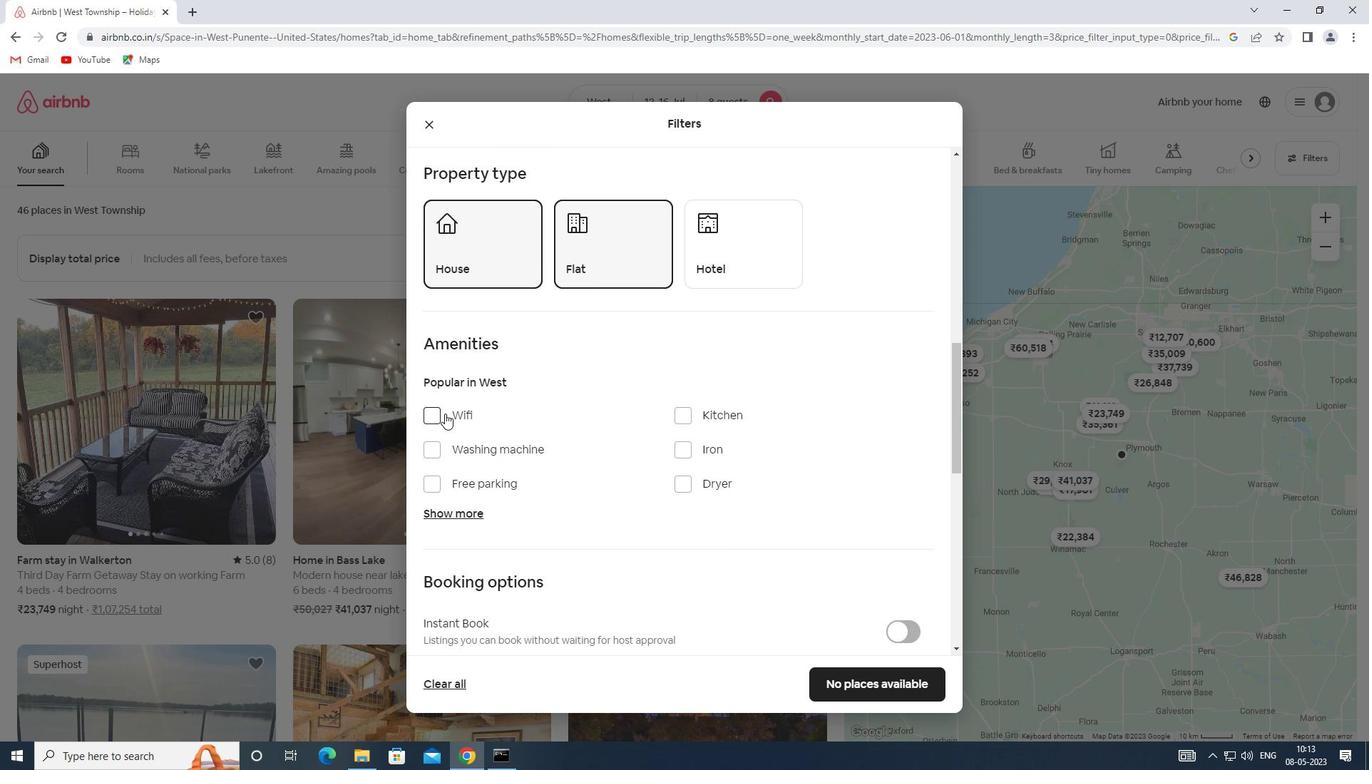 
Action: Mouse moved to (445, 516)
Screenshot: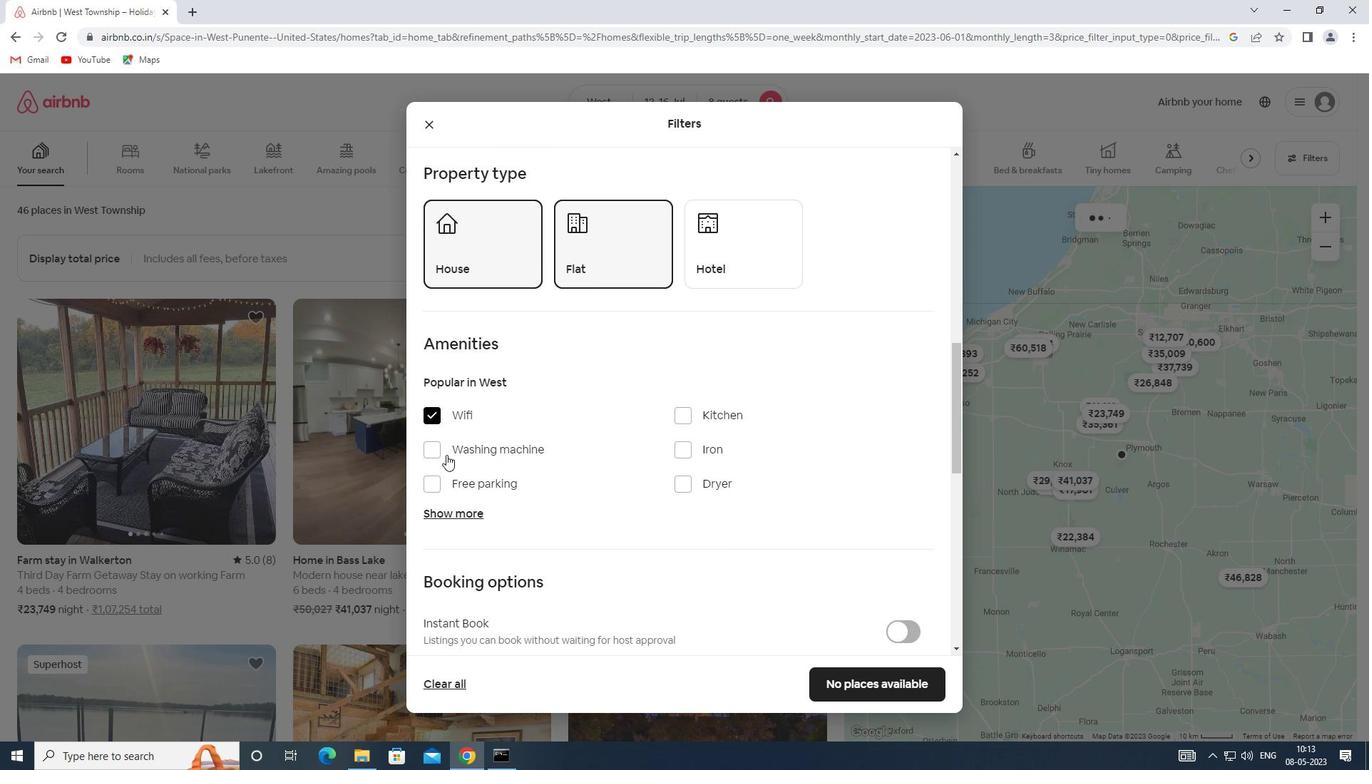
Action: Mouse pressed left at (445, 516)
Screenshot: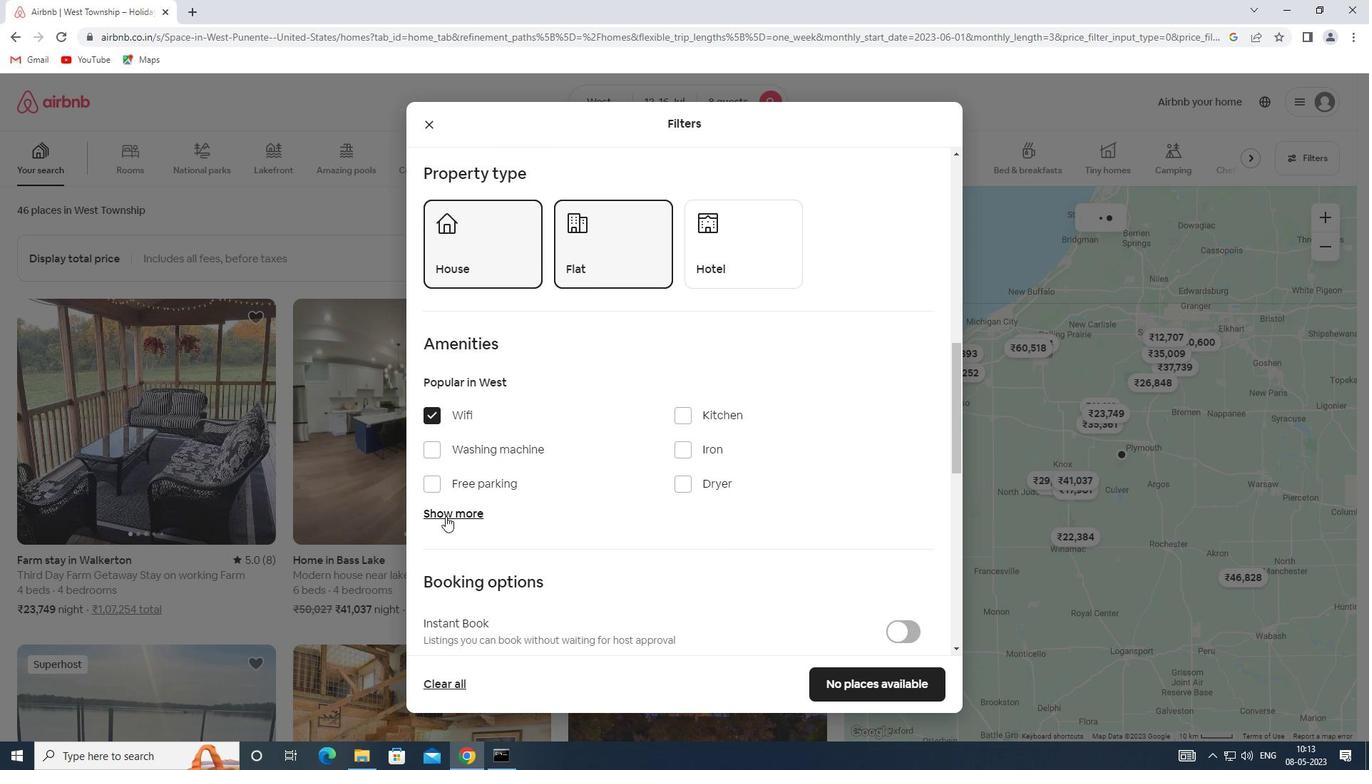 
Action: Mouse moved to (481, 504)
Screenshot: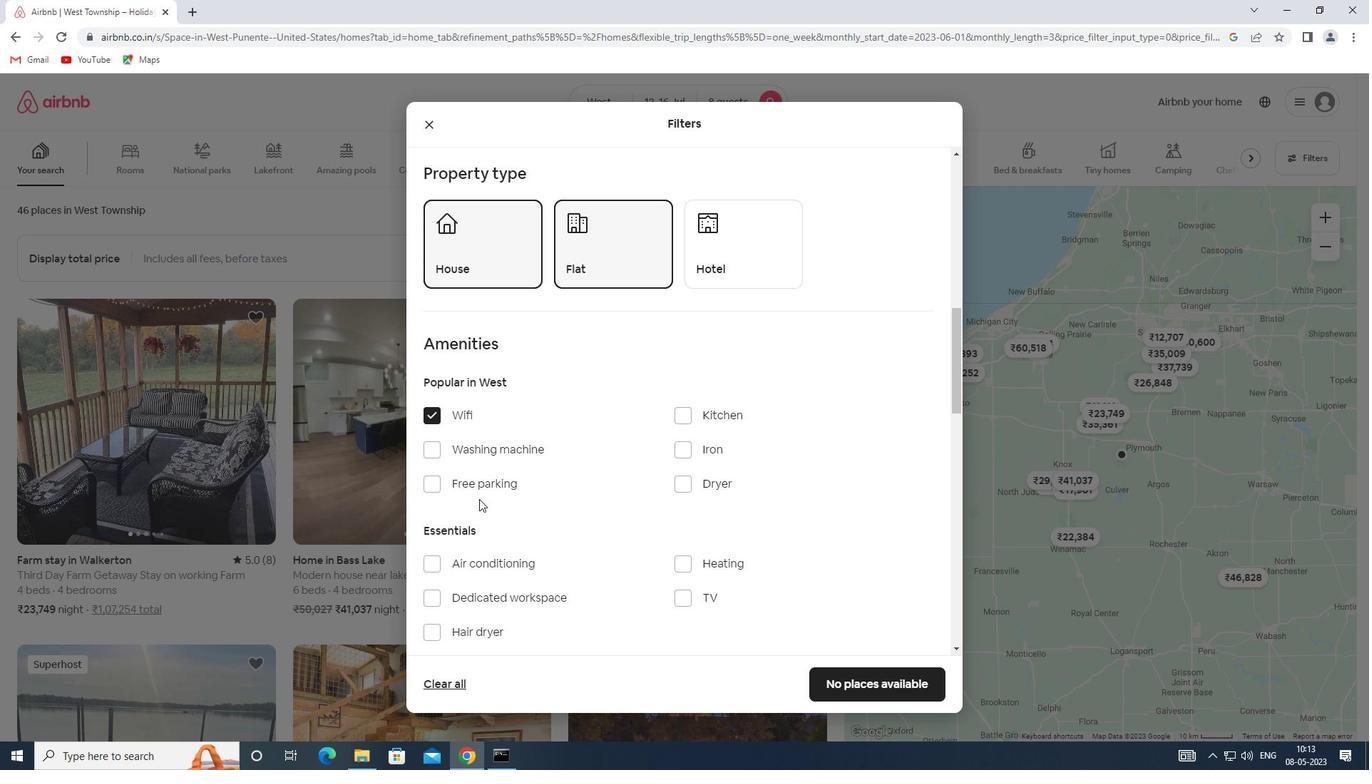 
Action: Mouse scrolled (481, 503) with delta (0, 0)
Screenshot: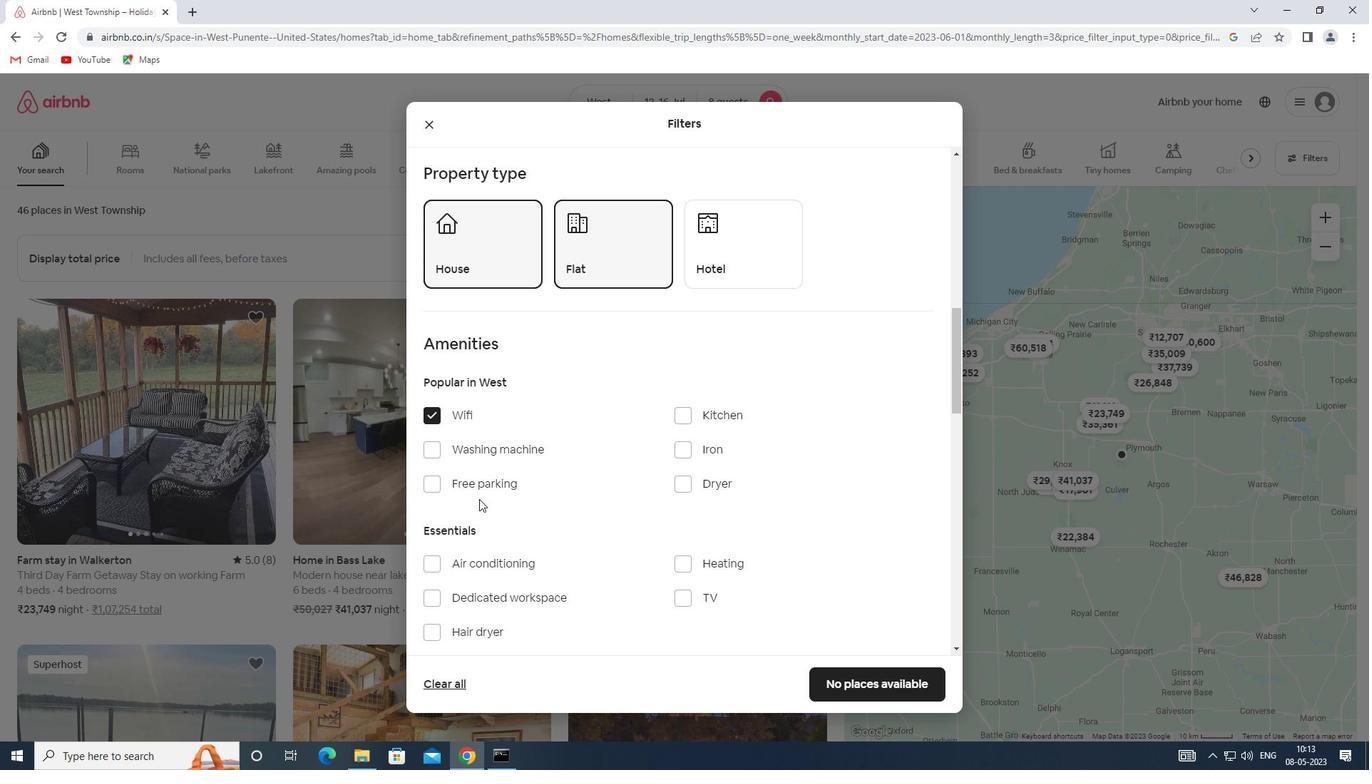 
Action: Mouse moved to (687, 529)
Screenshot: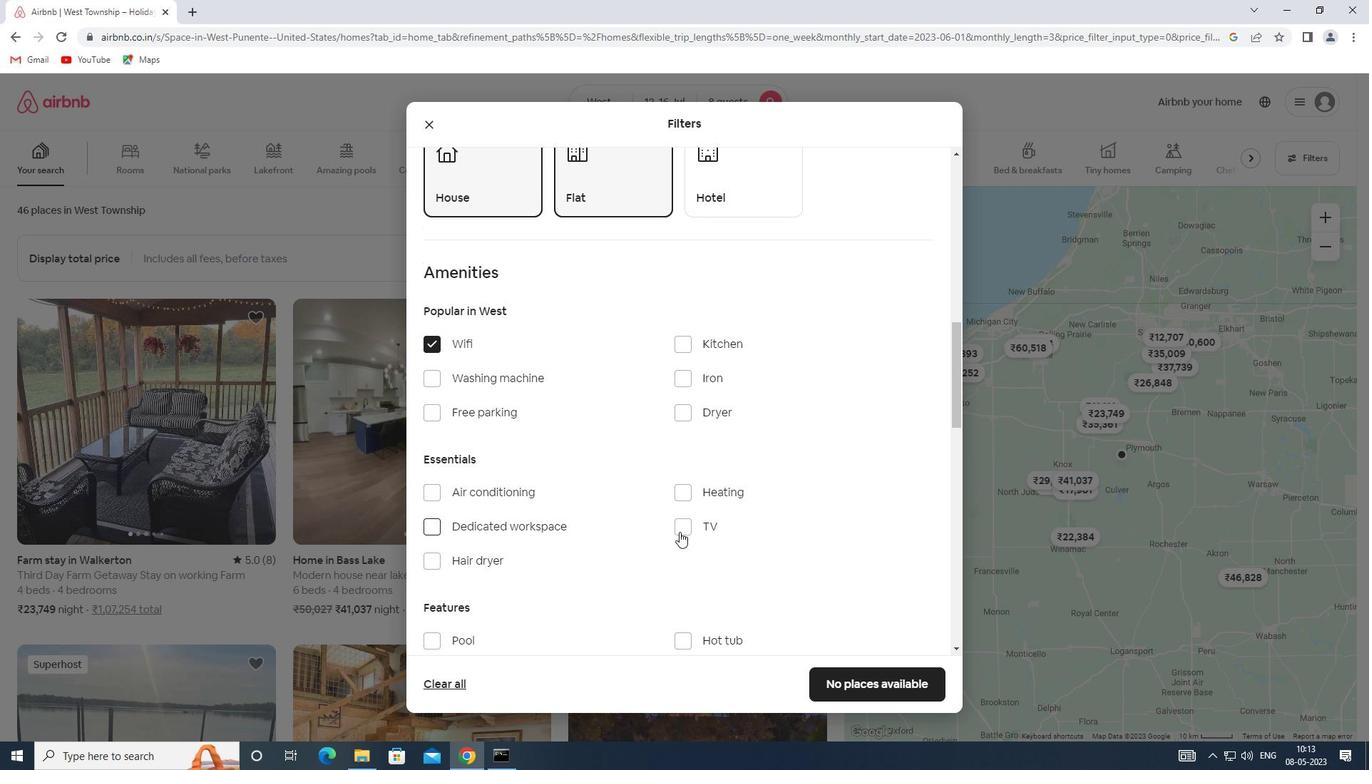
Action: Mouse pressed left at (687, 529)
Screenshot: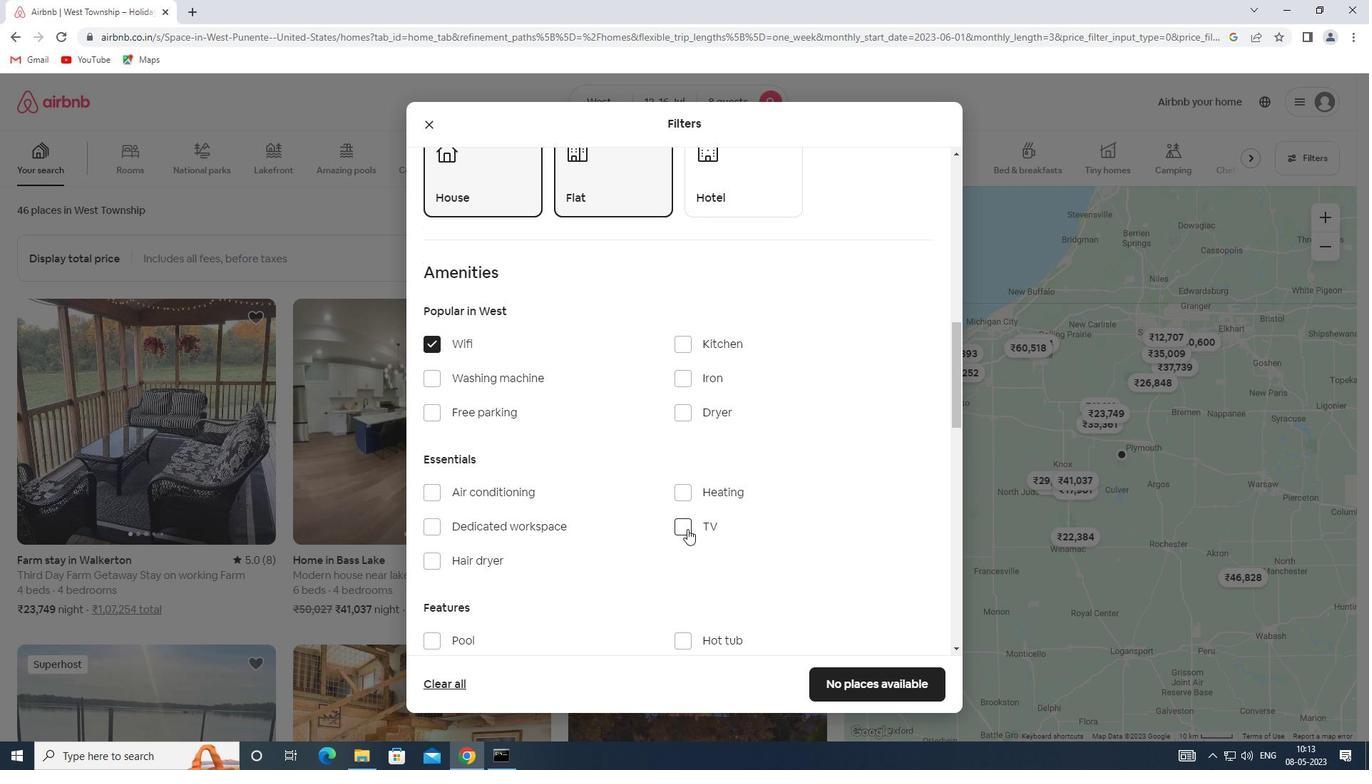 
Action: Mouse moved to (473, 412)
Screenshot: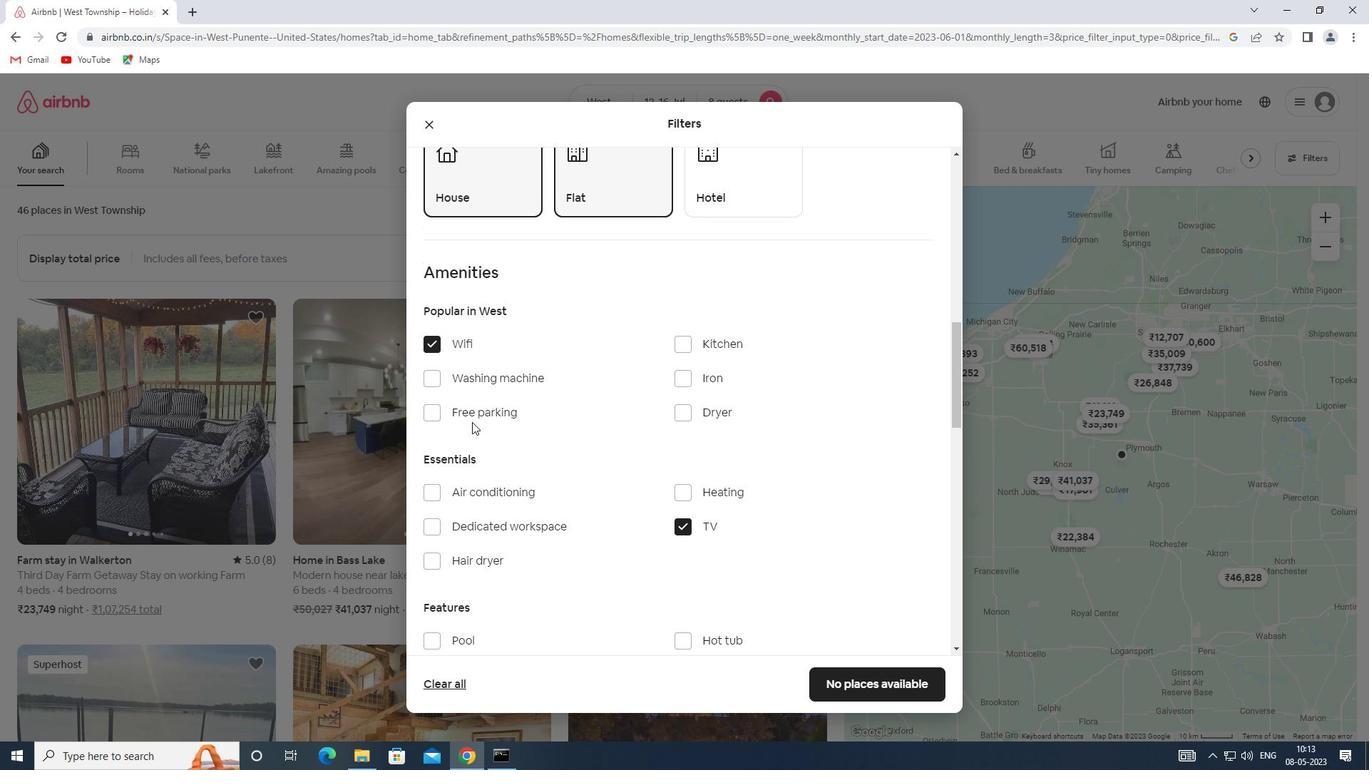 
Action: Mouse pressed left at (473, 412)
Screenshot: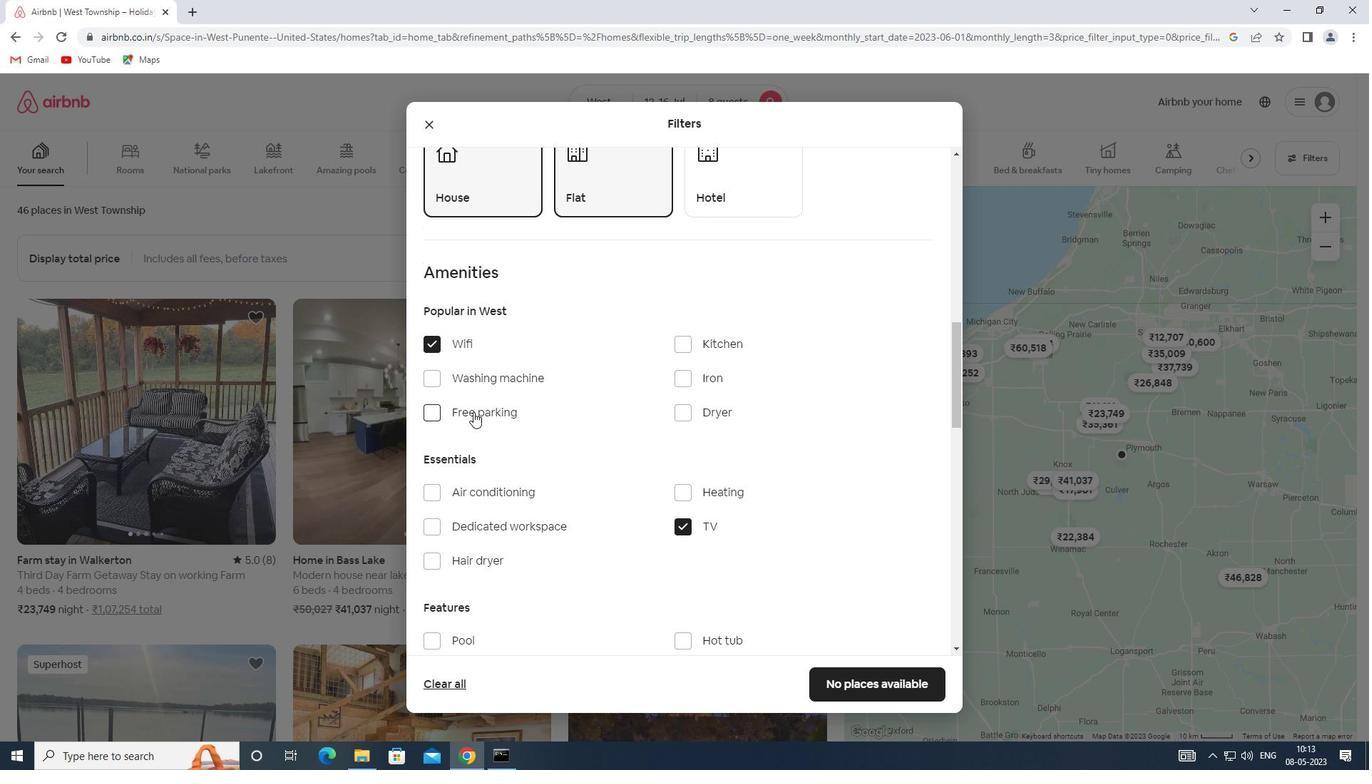 
Action: Mouse moved to (538, 502)
Screenshot: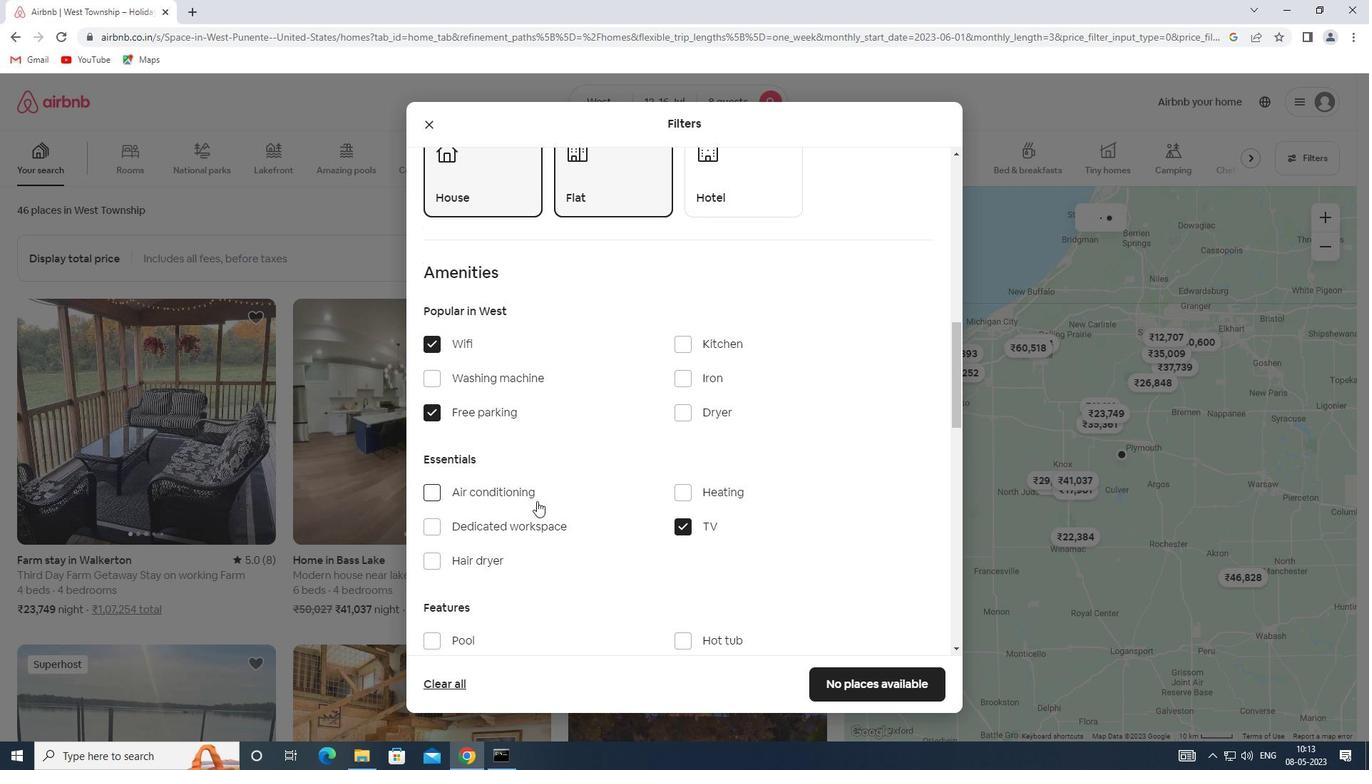 
Action: Mouse scrolled (538, 501) with delta (0, 0)
Screenshot: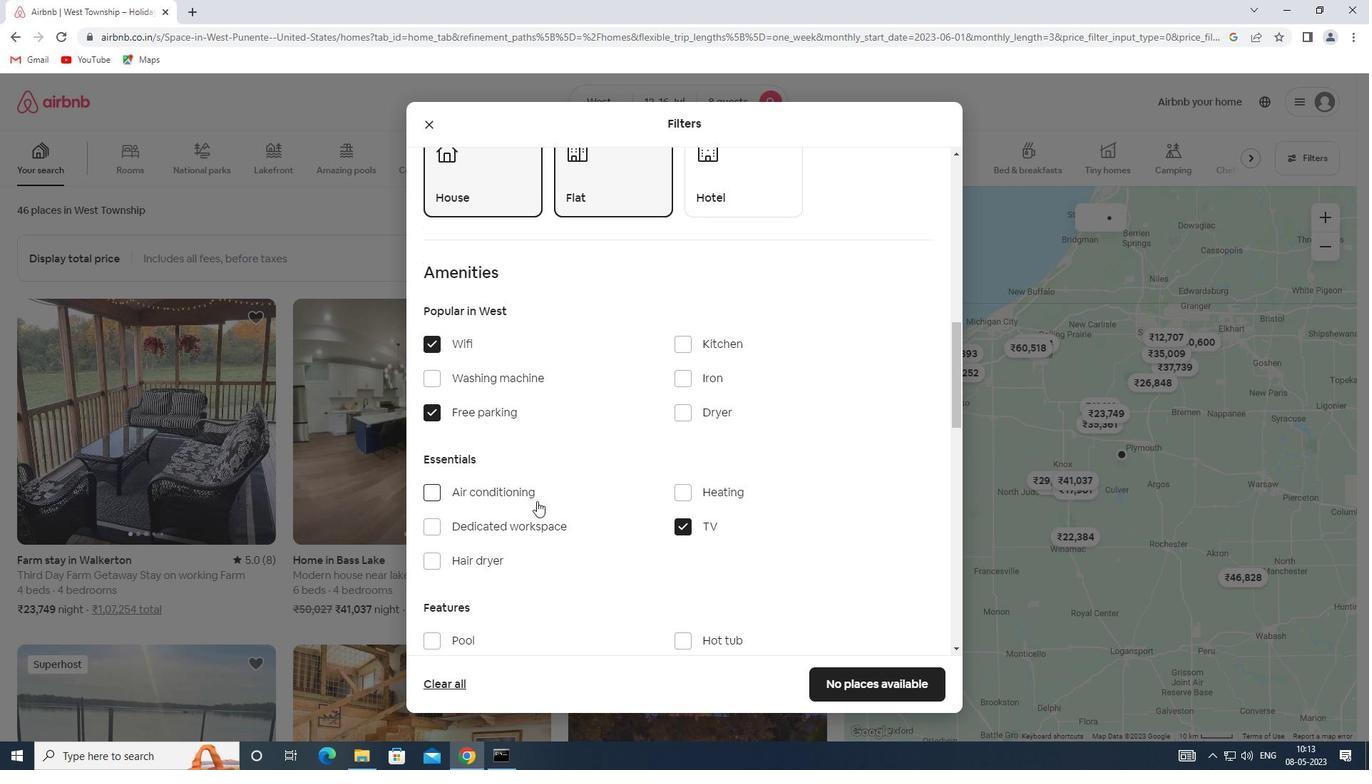 
Action: Mouse scrolled (538, 501) with delta (0, 0)
Screenshot: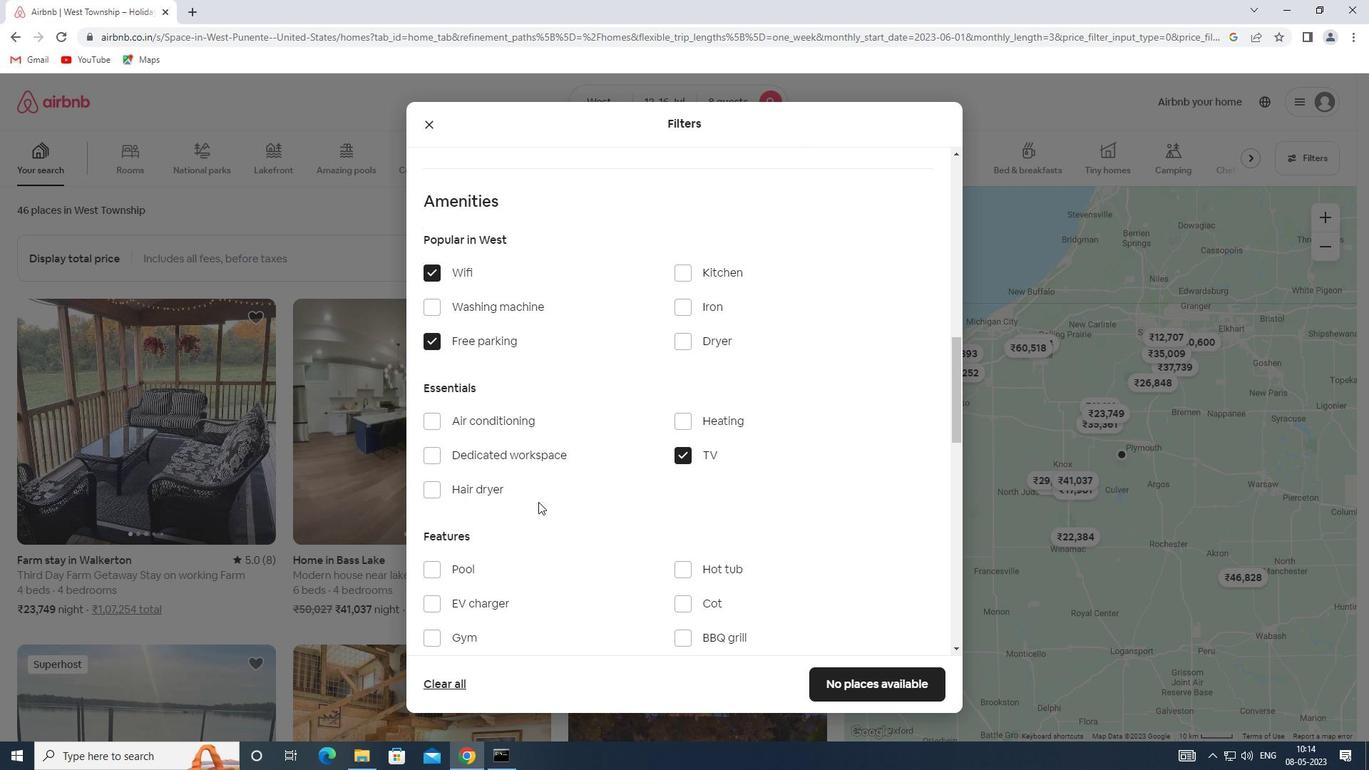 
Action: Mouse scrolled (538, 501) with delta (0, 0)
Screenshot: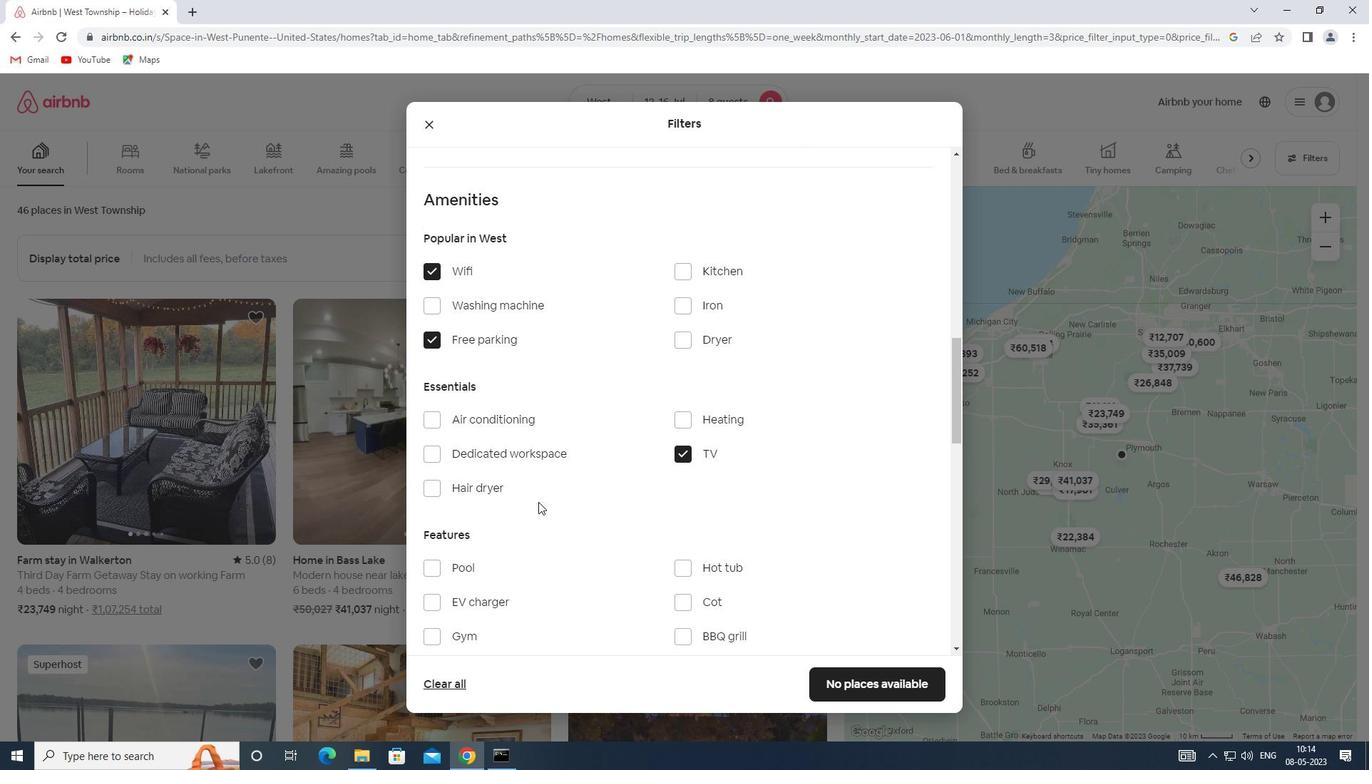 
Action: Mouse moved to (460, 497)
Screenshot: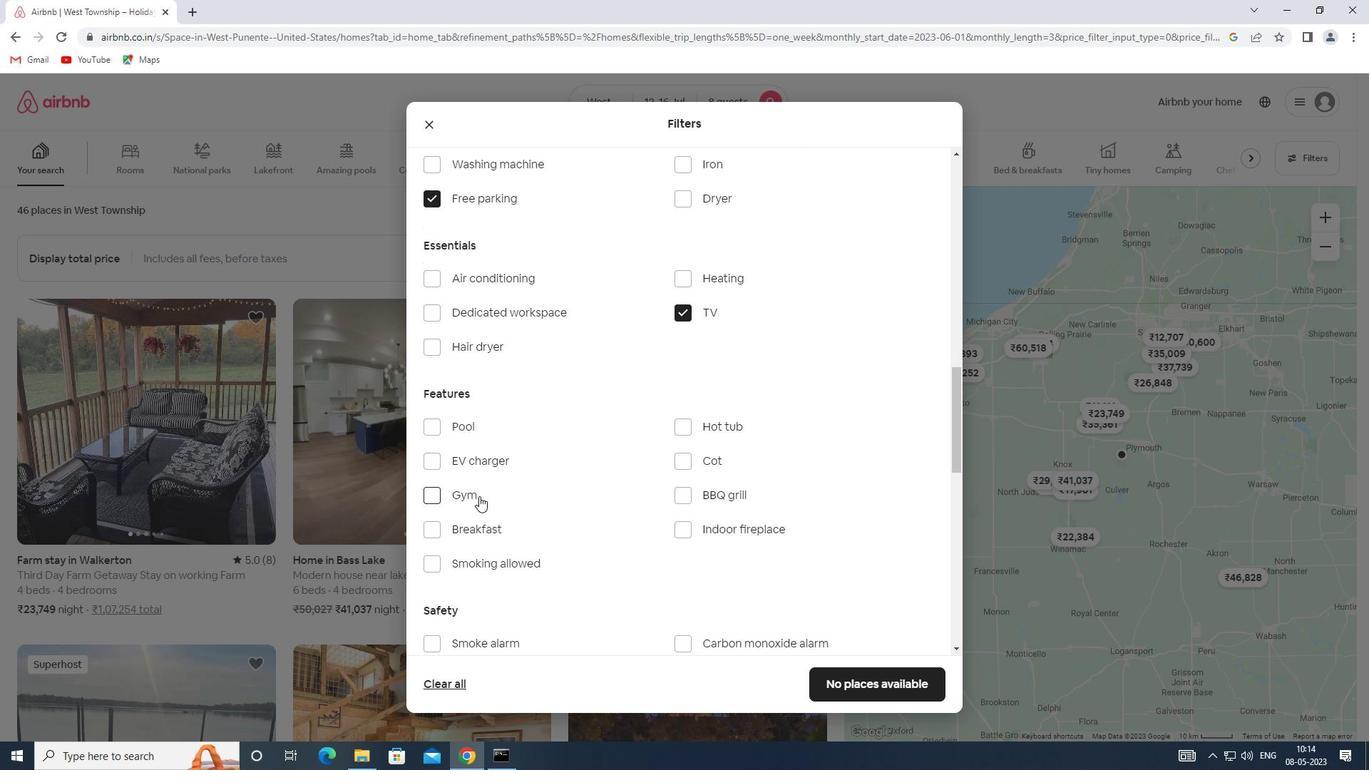 
Action: Mouse pressed left at (460, 497)
Screenshot: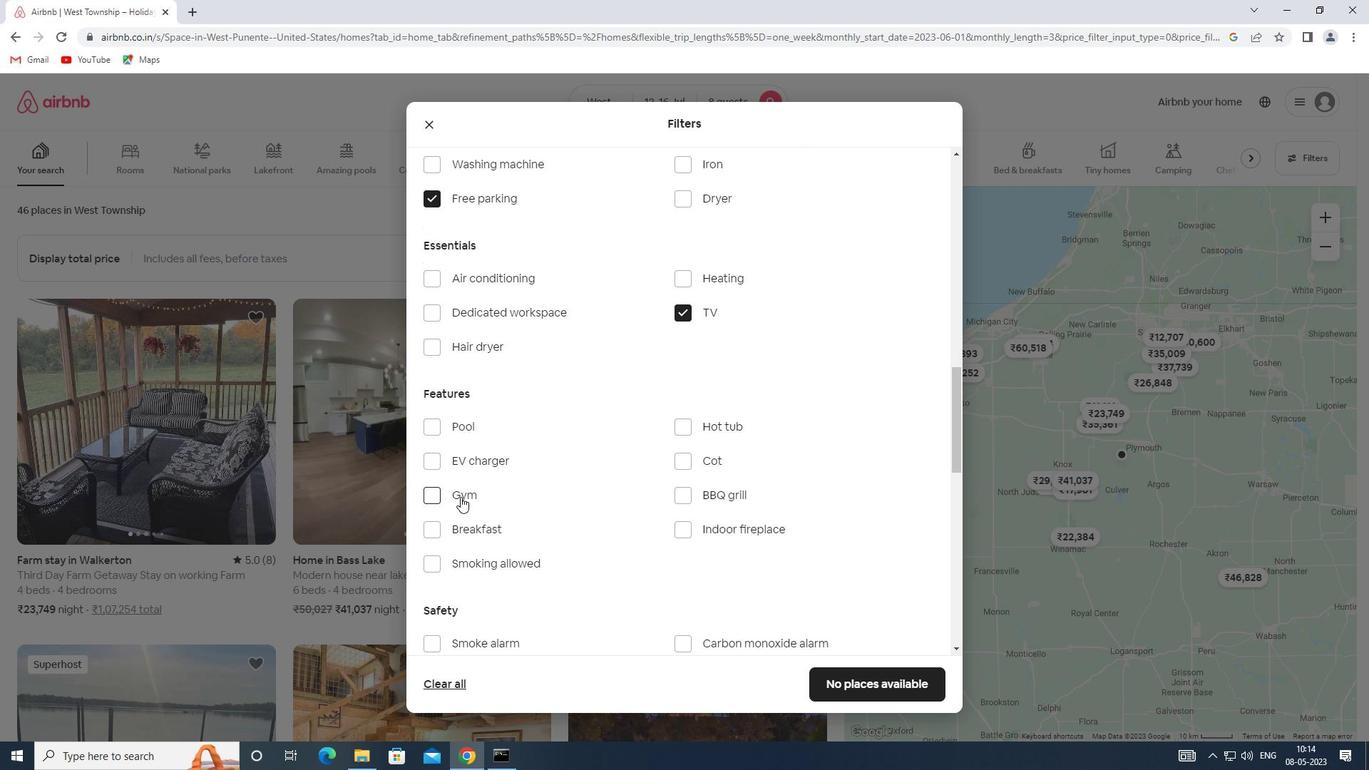 
Action: Mouse moved to (469, 534)
Screenshot: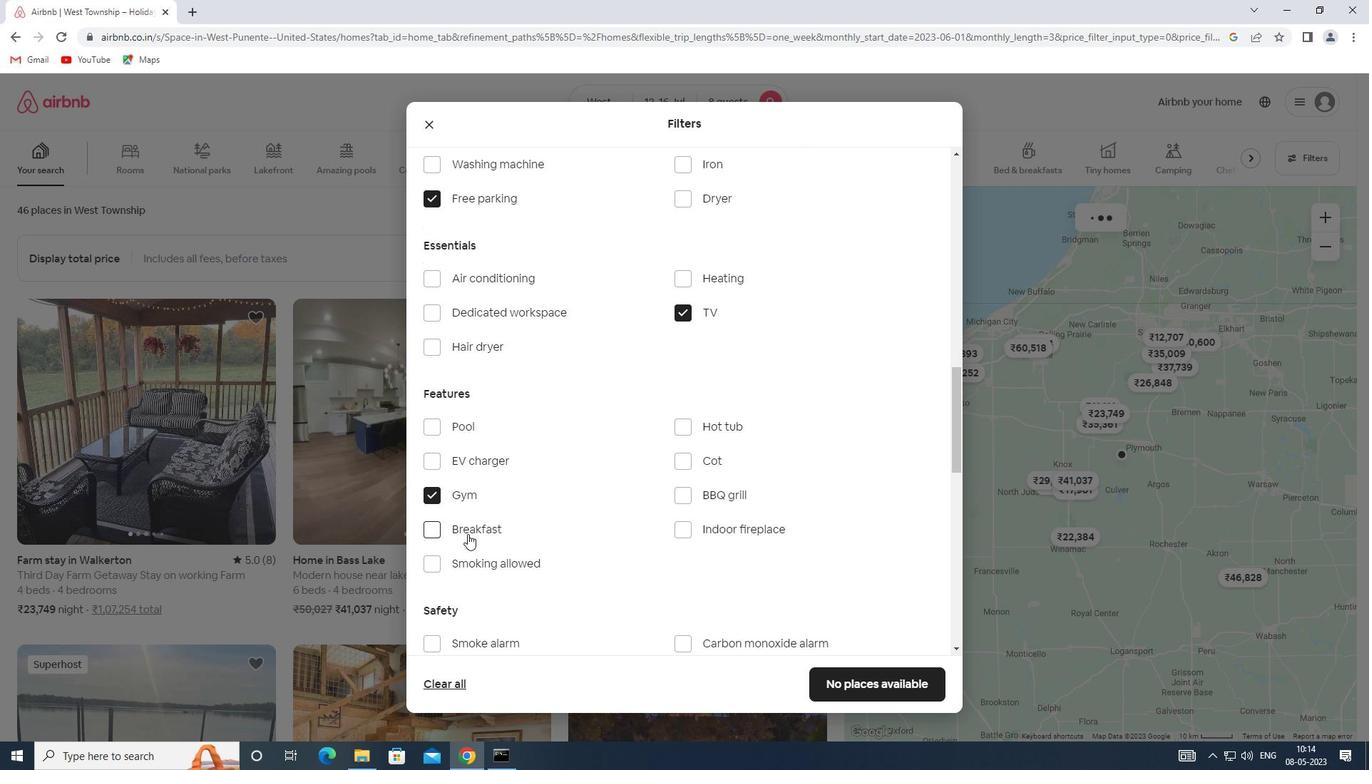 
Action: Mouse pressed left at (469, 534)
Screenshot: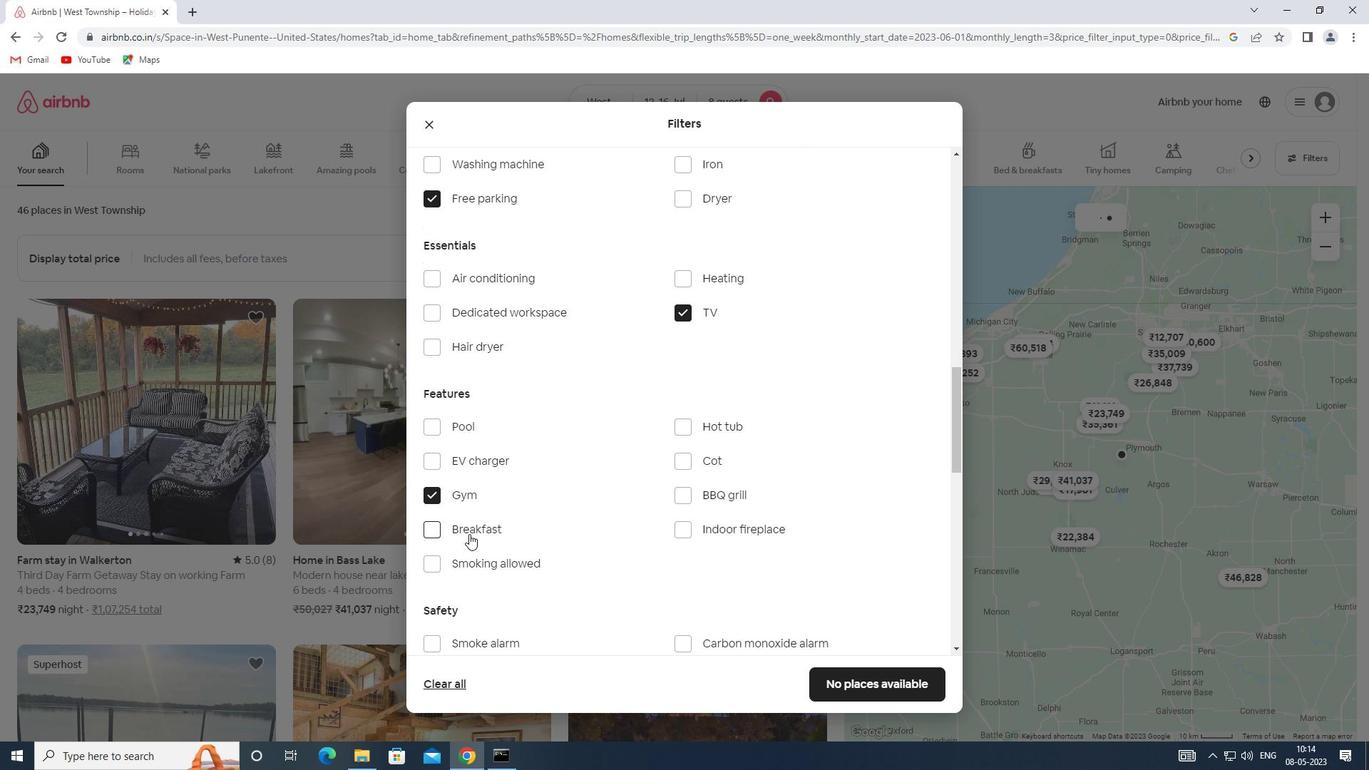 
Action: Mouse moved to (475, 534)
Screenshot: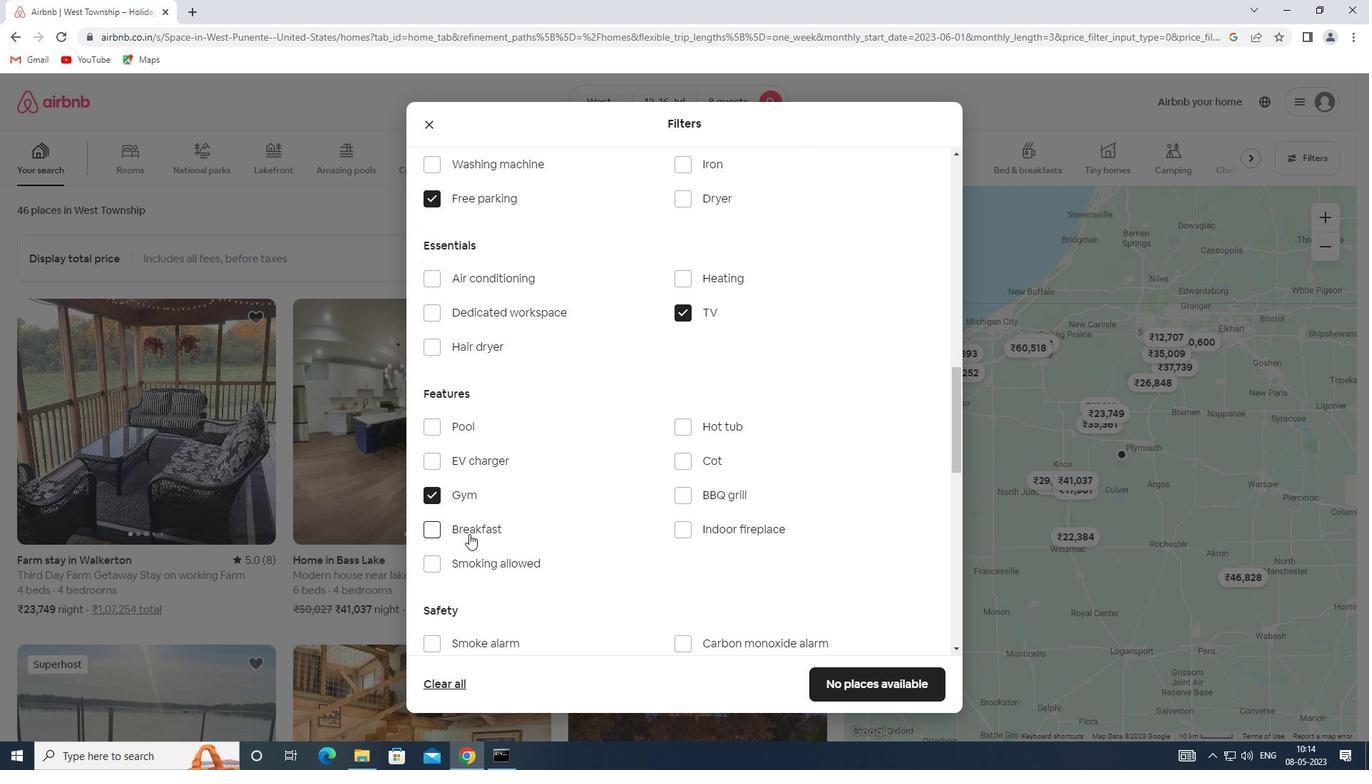 
Action: Mouse scrolled (475, 533) with delta (0, 0)
Screenshot: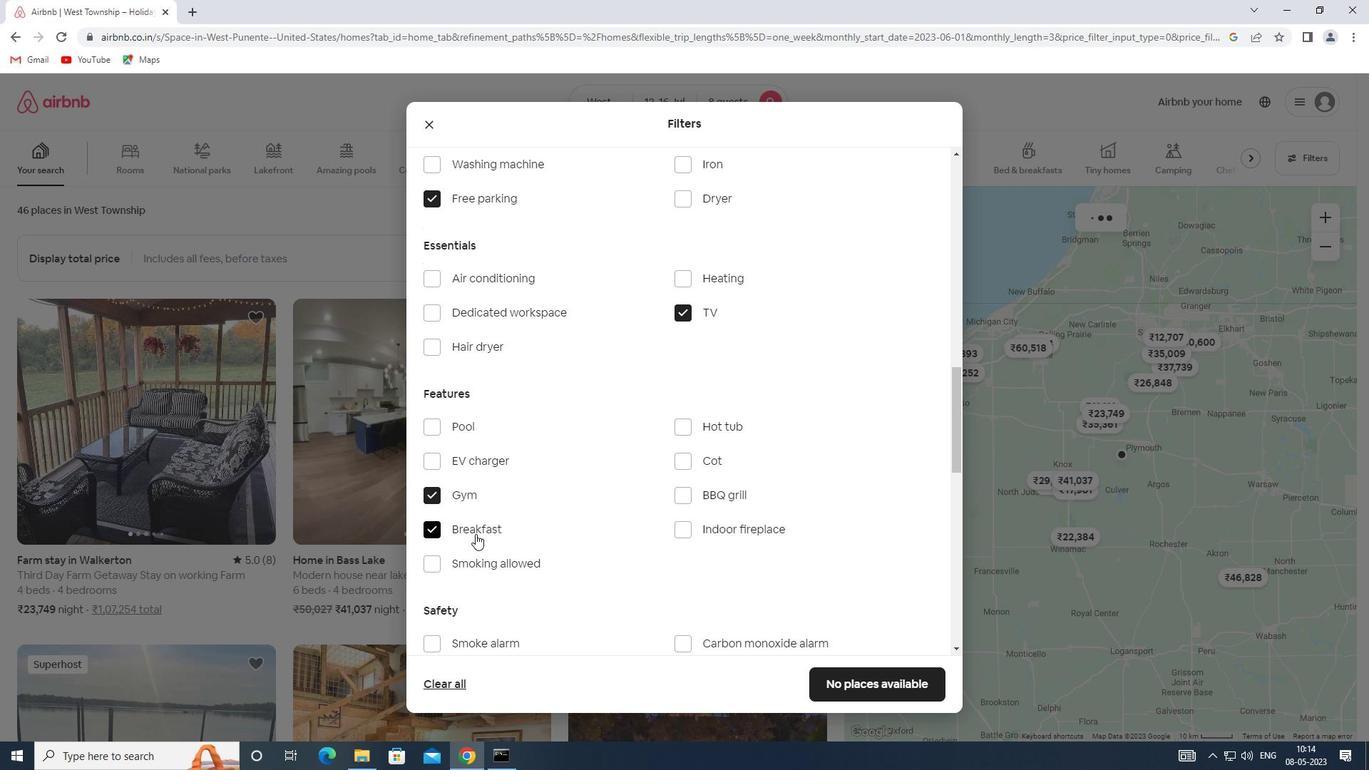 
Action: Mouse moved to (475, 534)
Screenshot: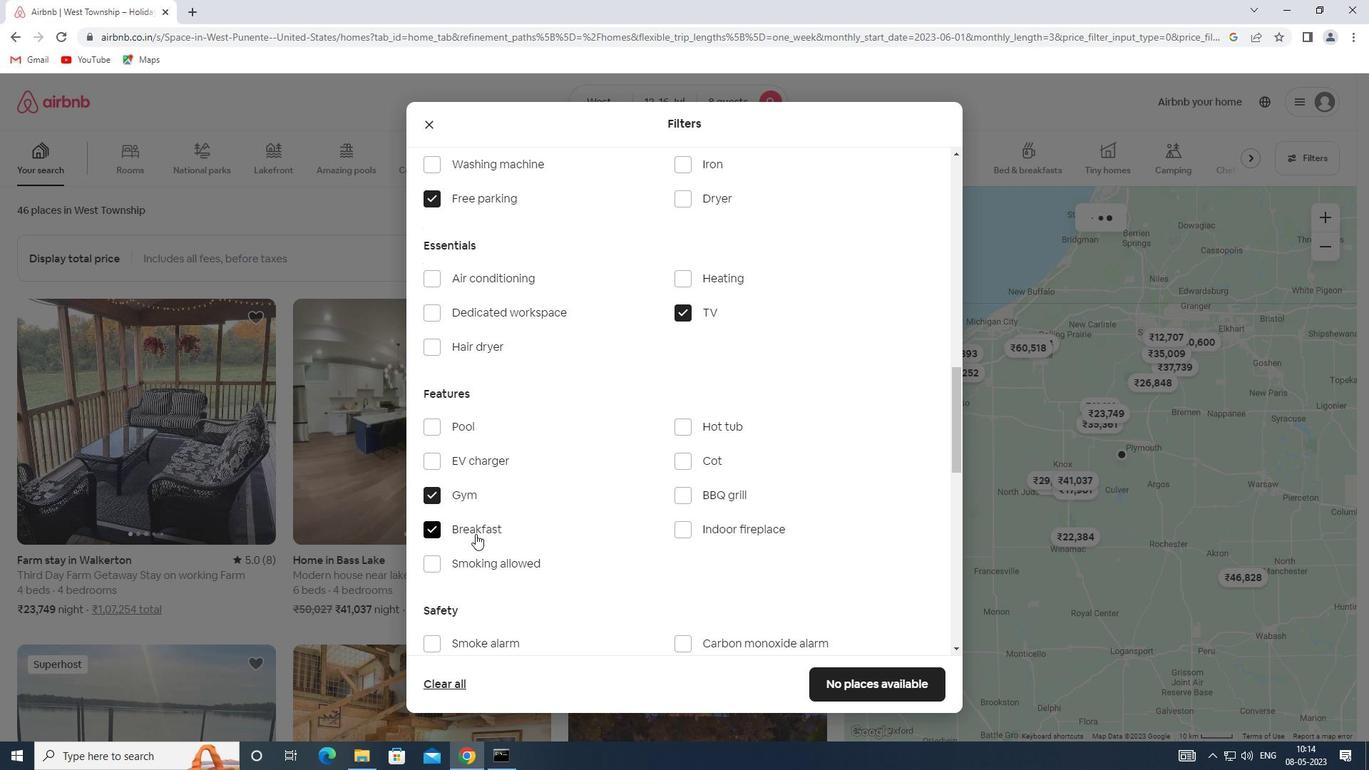 
Action: Mouse scrolled (475, 533) with delta (0, 0)
Screenshot: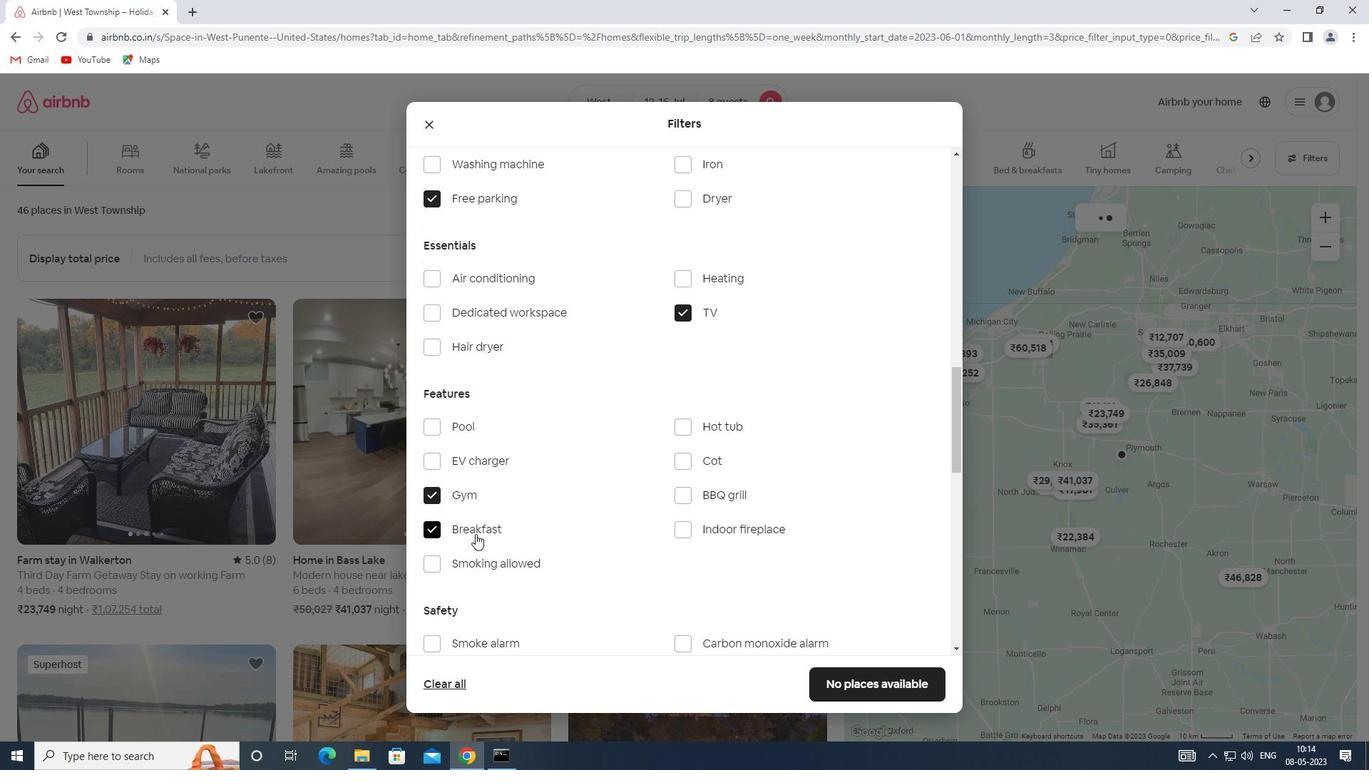 
Action: Mouse moved to (476, 534)
Screenshot: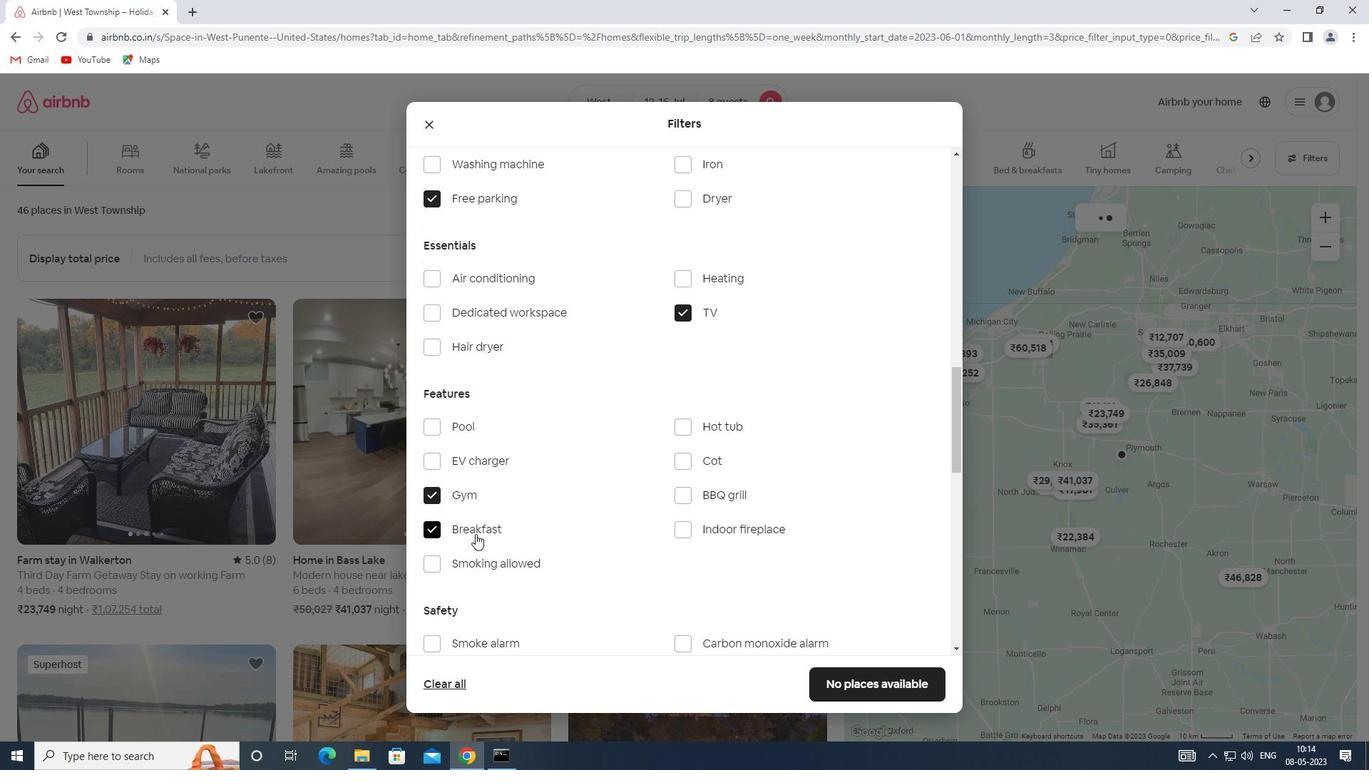 
Action: Mouse scrolled (476, 533) with delta (0, 0)
Screenshot: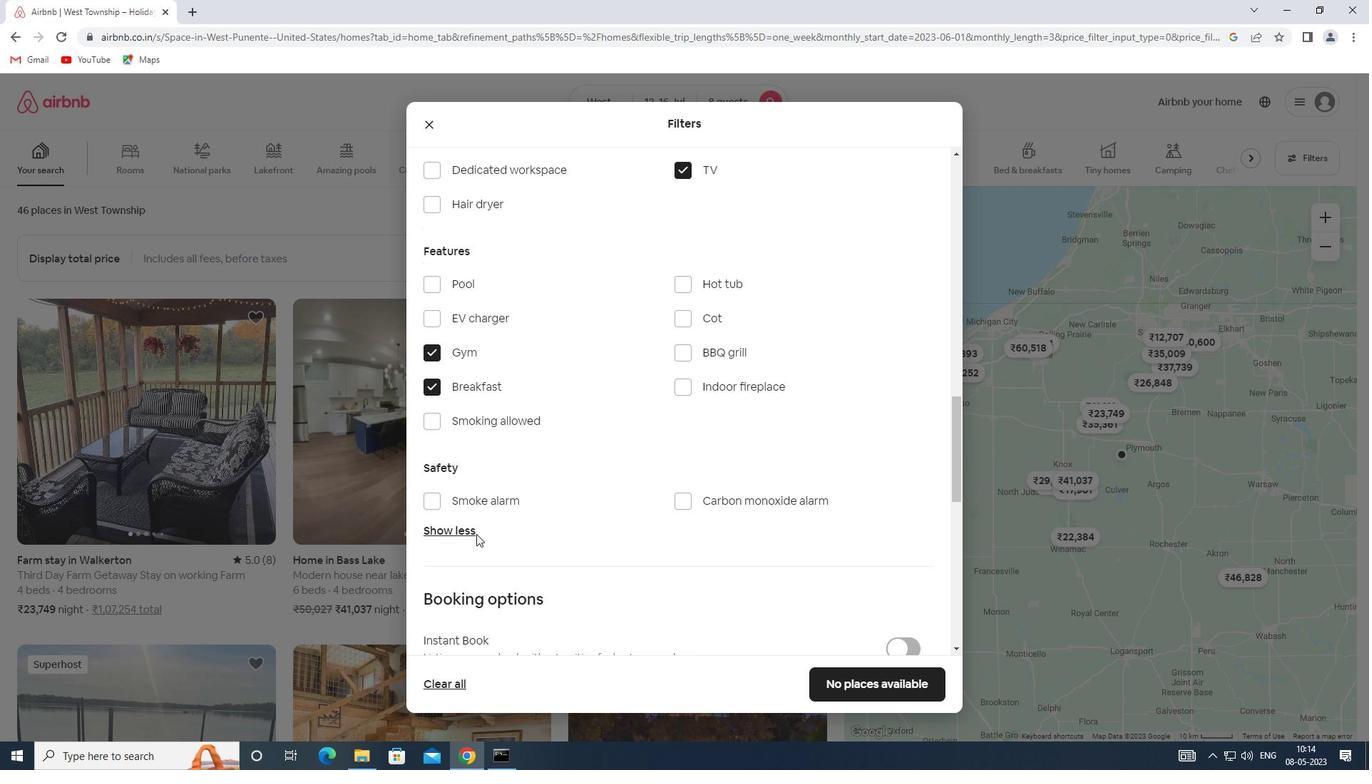 
Action: Mouse scrolled (476, 533) with delta (0, 0)
Screenshot: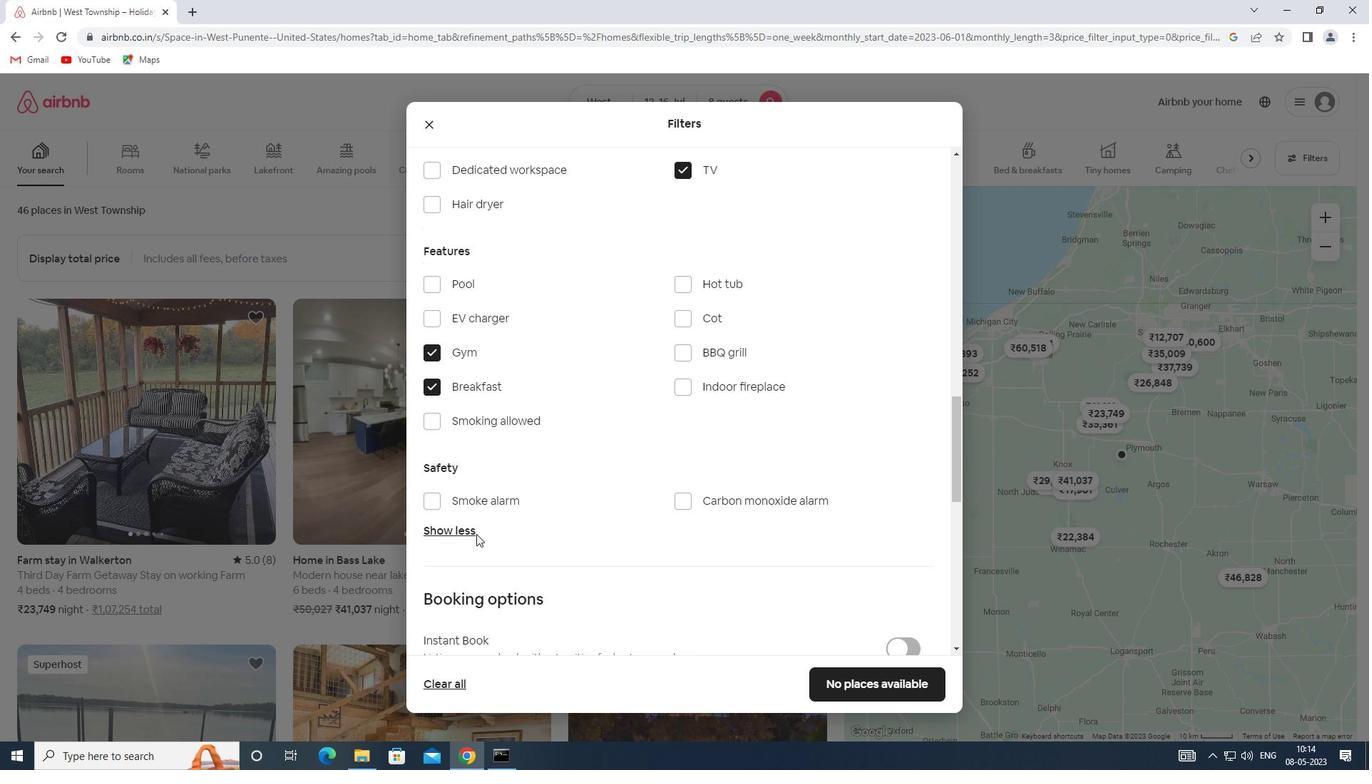 
Action: Mouse moved to (477, 534)
Screenshot: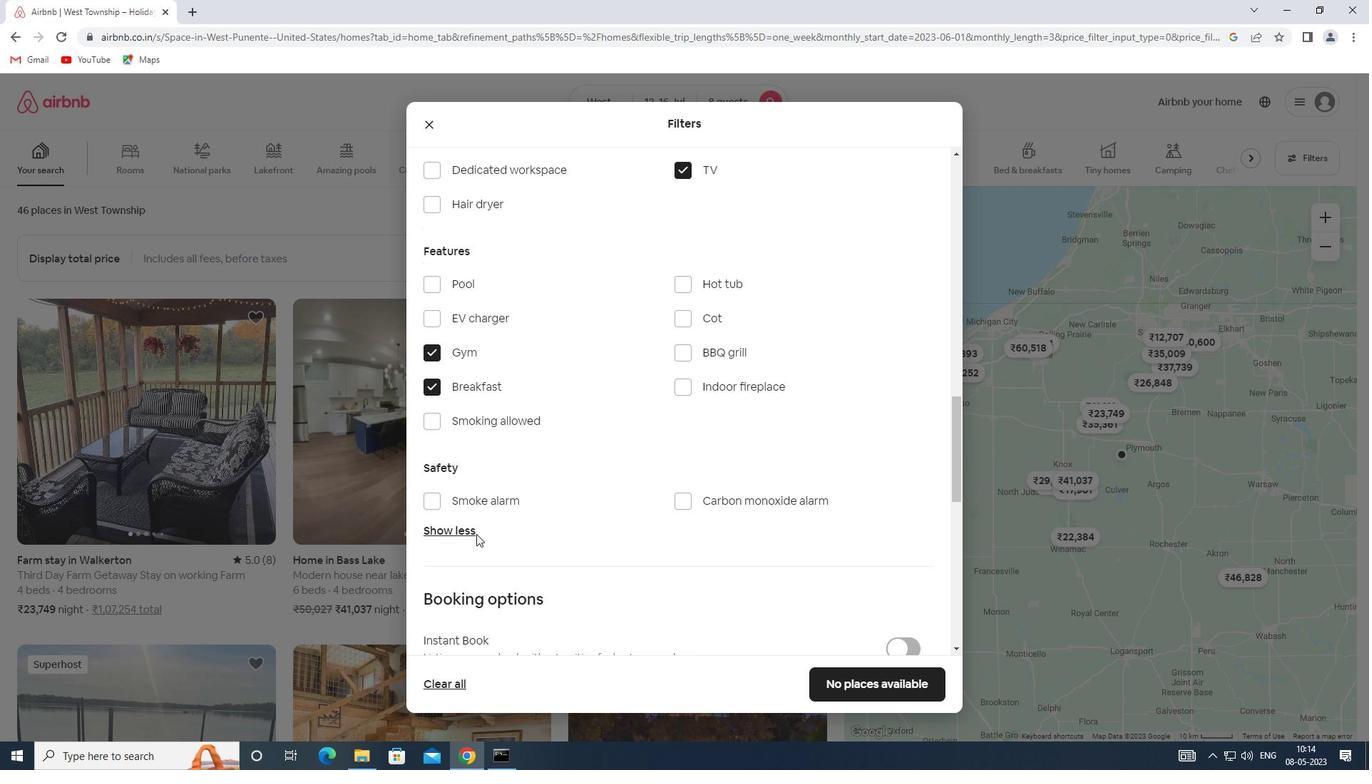 
Action: Mouse scrolled (477, 533) with delta (0, 0)
Screenshot: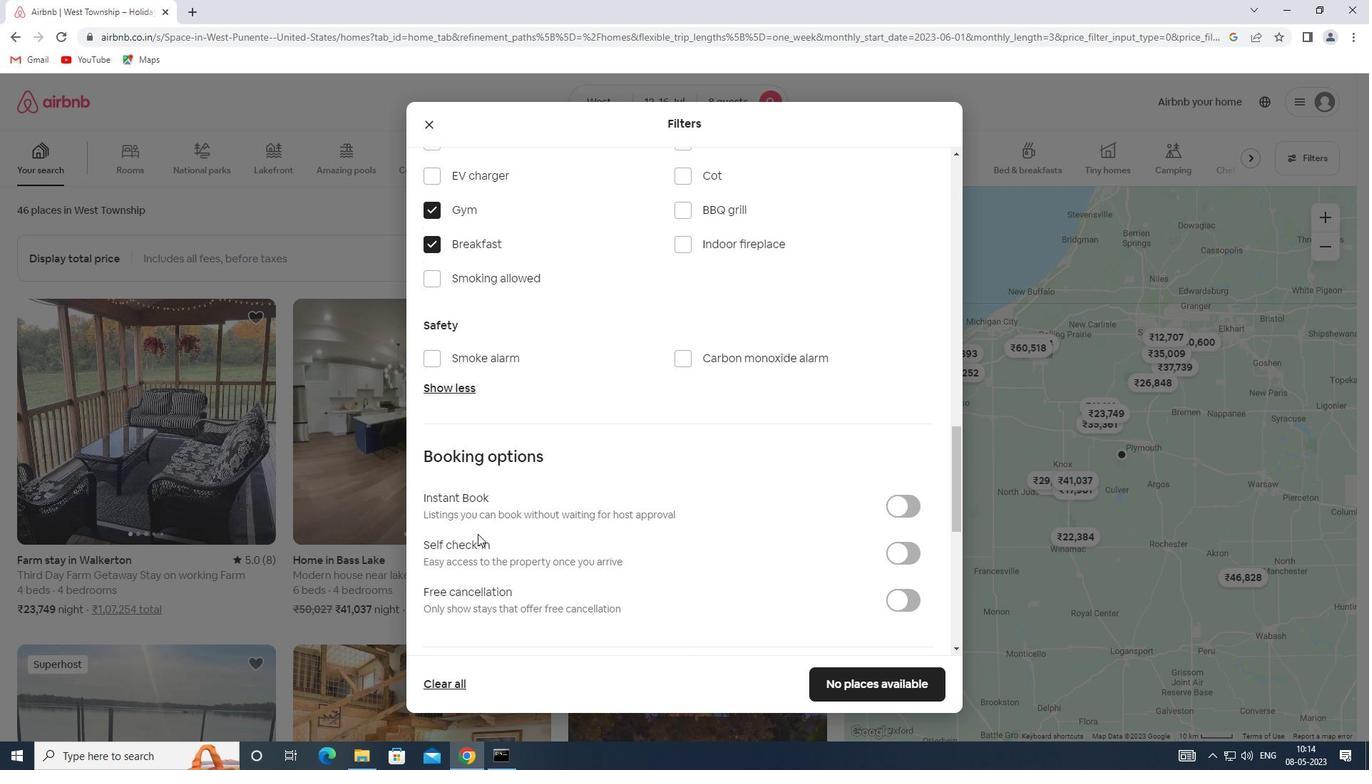 
Action: Mouse moved to (905, 483)
Screenshot: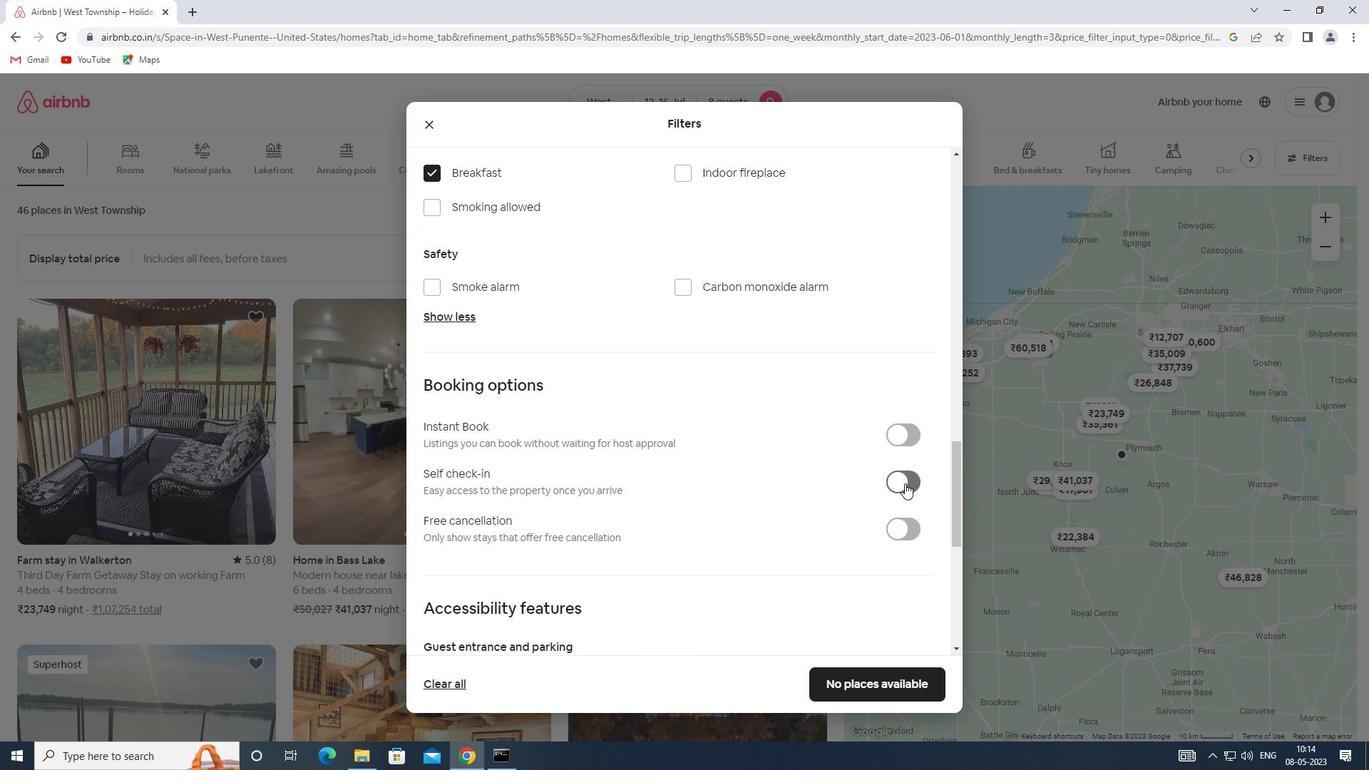 
Action: Mouse pressed left at (905, 483)
Screenshot: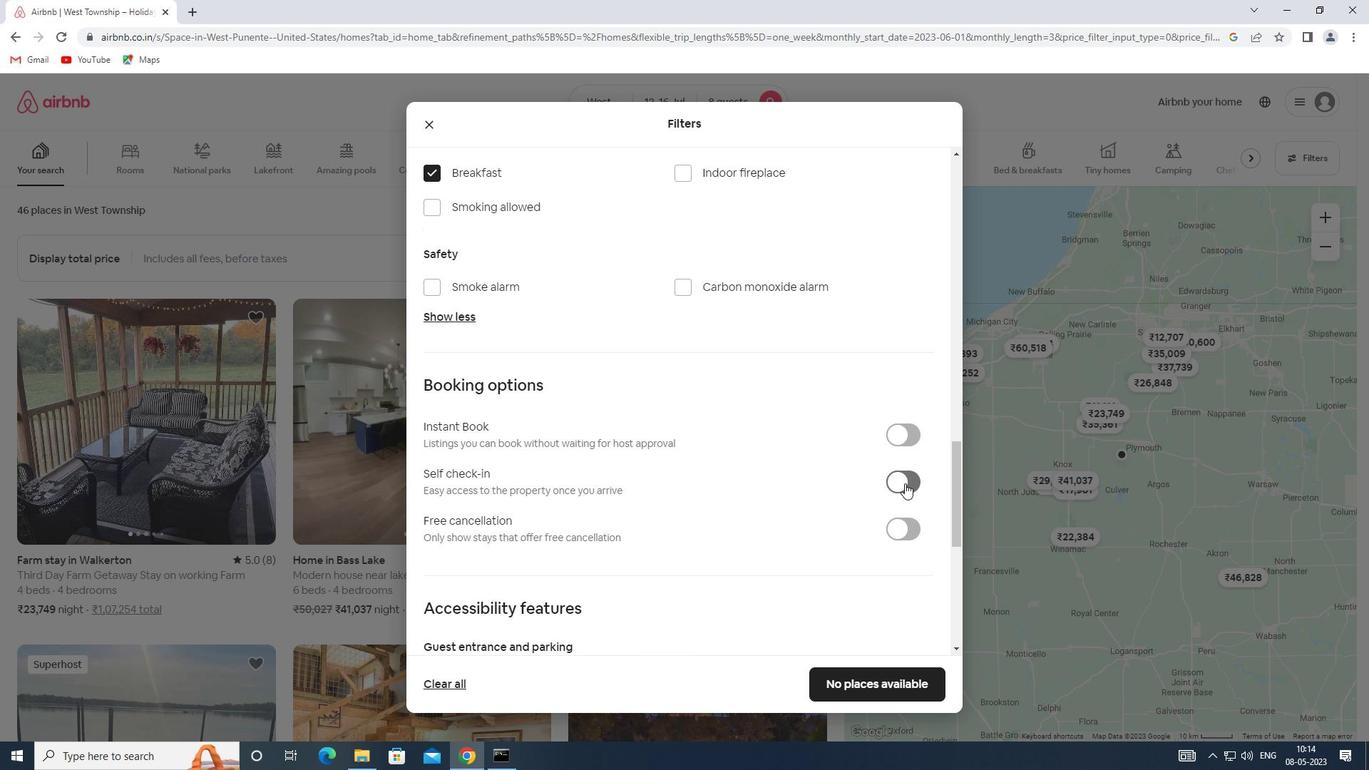 
Action: Mouse moved to (389, 539)
Screenshot: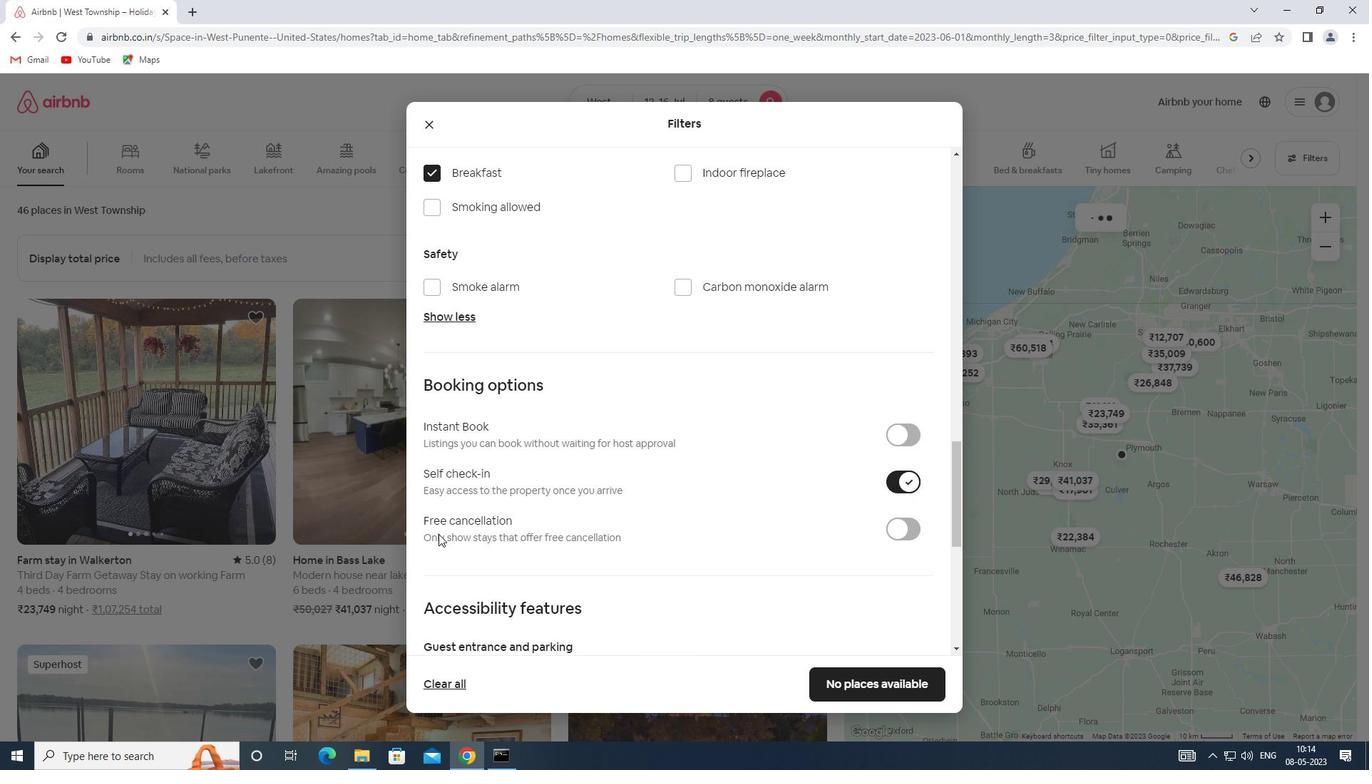 
Action: Mouse scrolled (389, 539) with delta (0, 0)
Screenshot: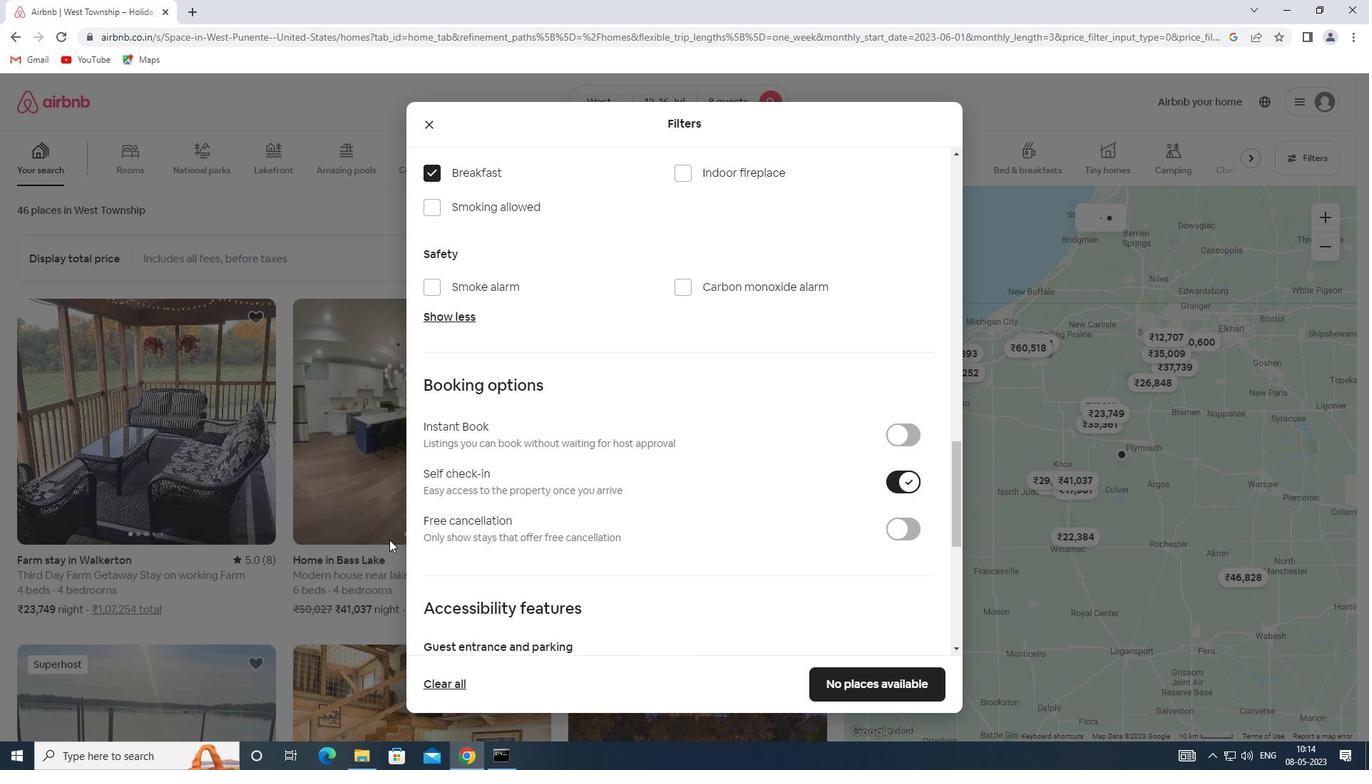 
Action: Mouse scrolled (389, 539) with delta (0, 0)
Screenshot: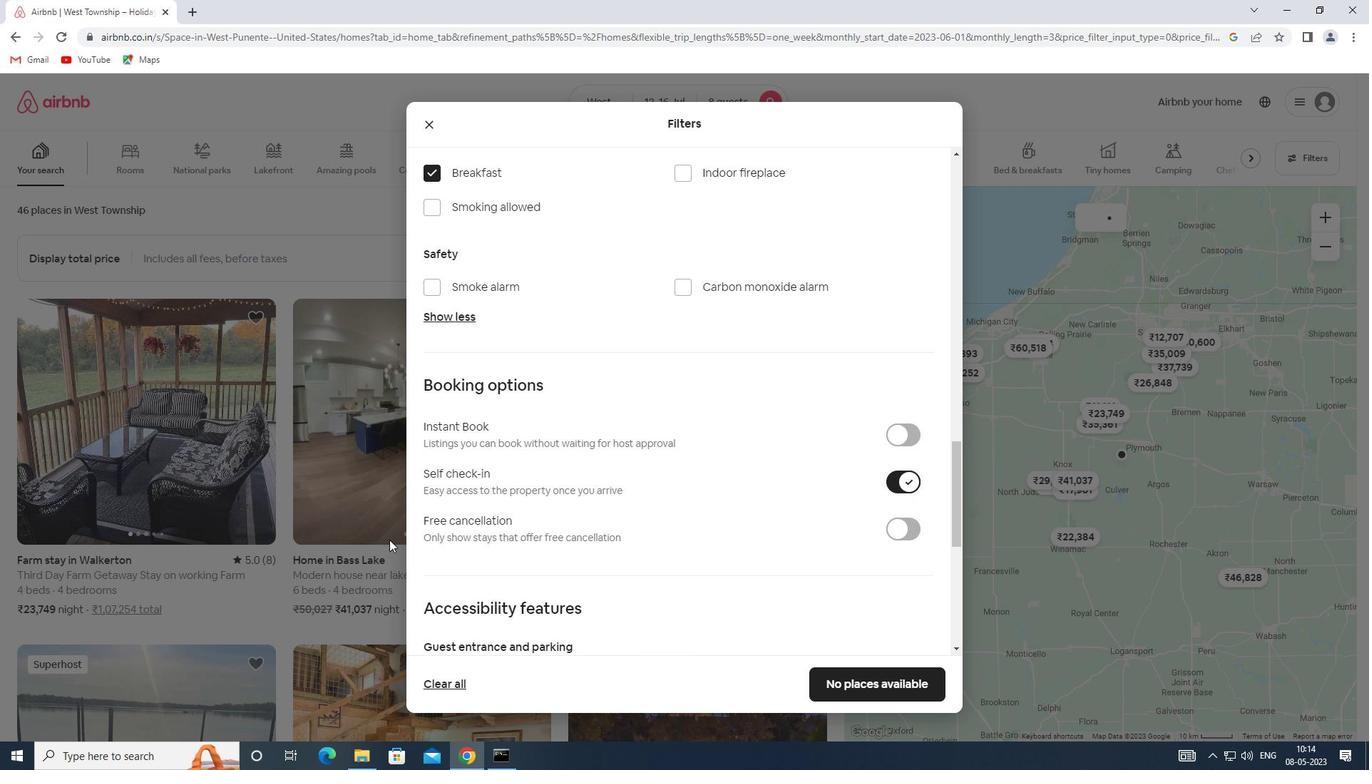 
Action: Mouse moved to (455, 539)
Screenshot: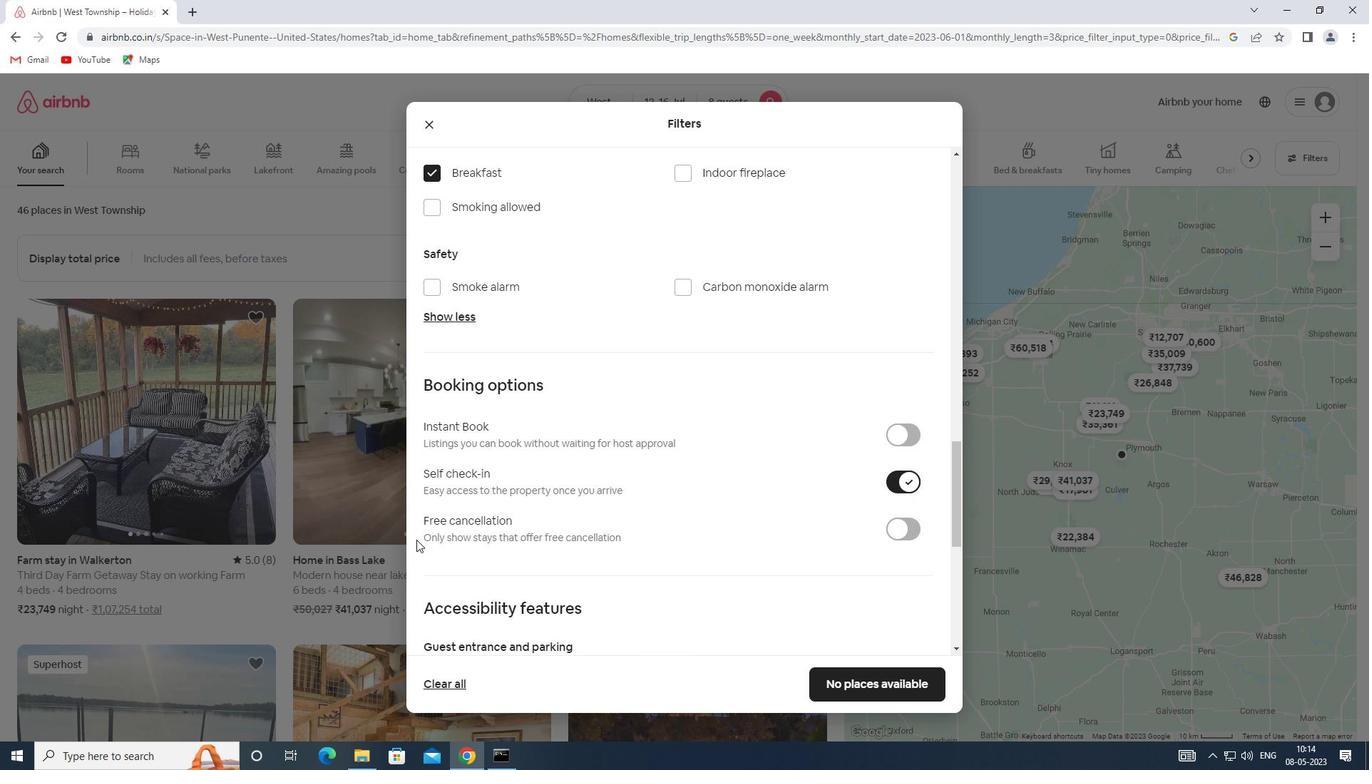 
Action: Mouse scrolled (455, 539) with delta (0, 0)
Screenshot: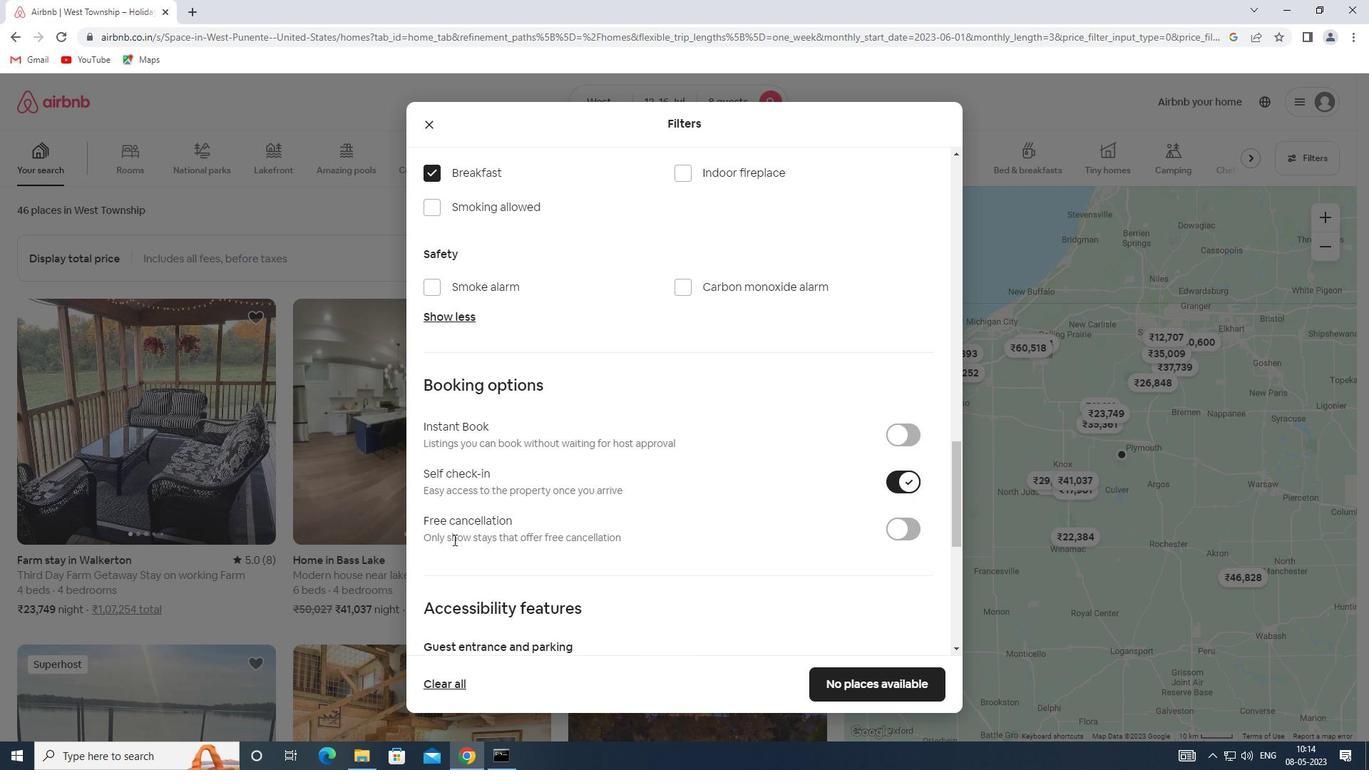 
Action: Mouse scrolled (455, 539) with delta (0, 0)
Screenshot: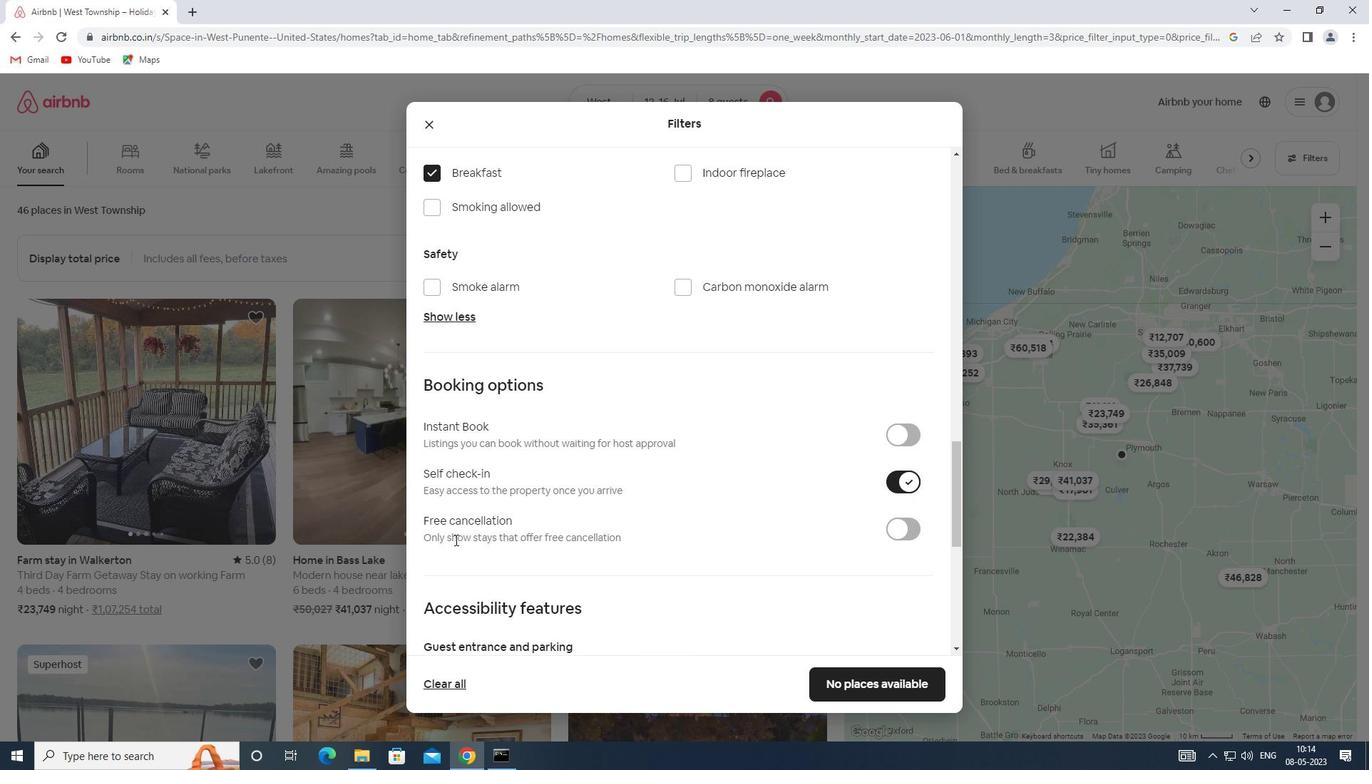 
Action: Mouse scrolled (455, 539) with delta (0, 0)
Screenshot: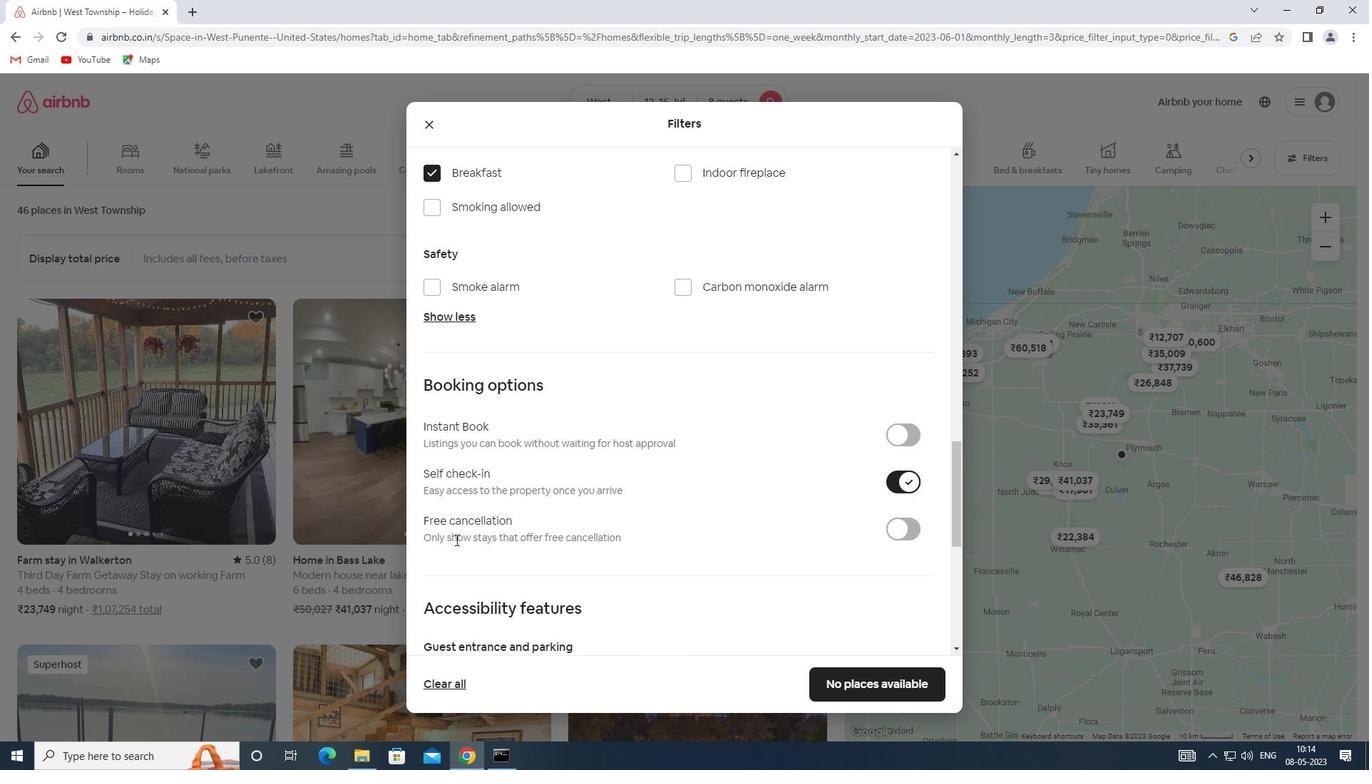
Action: Mouse scrolled (455, 539) with delta (0, 0)
Screenshot: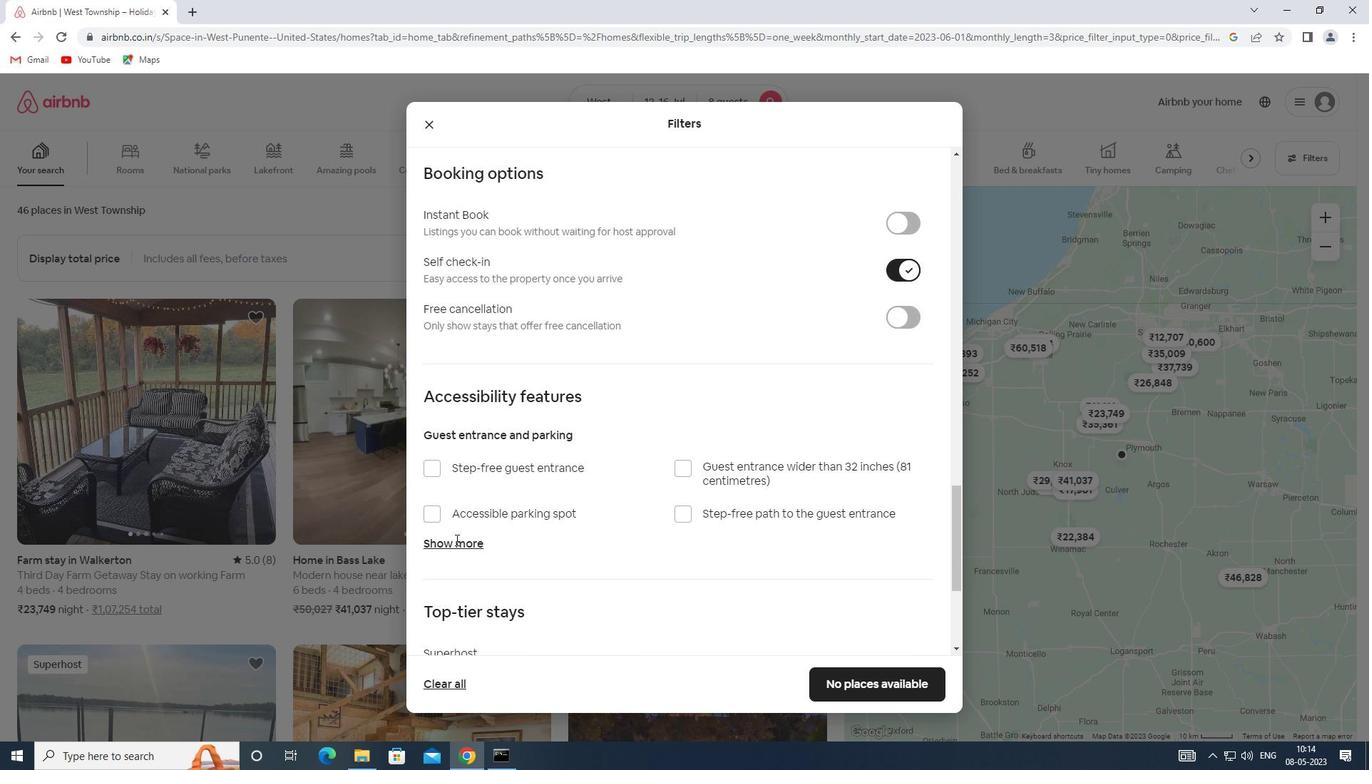 
Action: Mouse scrolled (455, 539) with delta (0, 0)
Screenshot: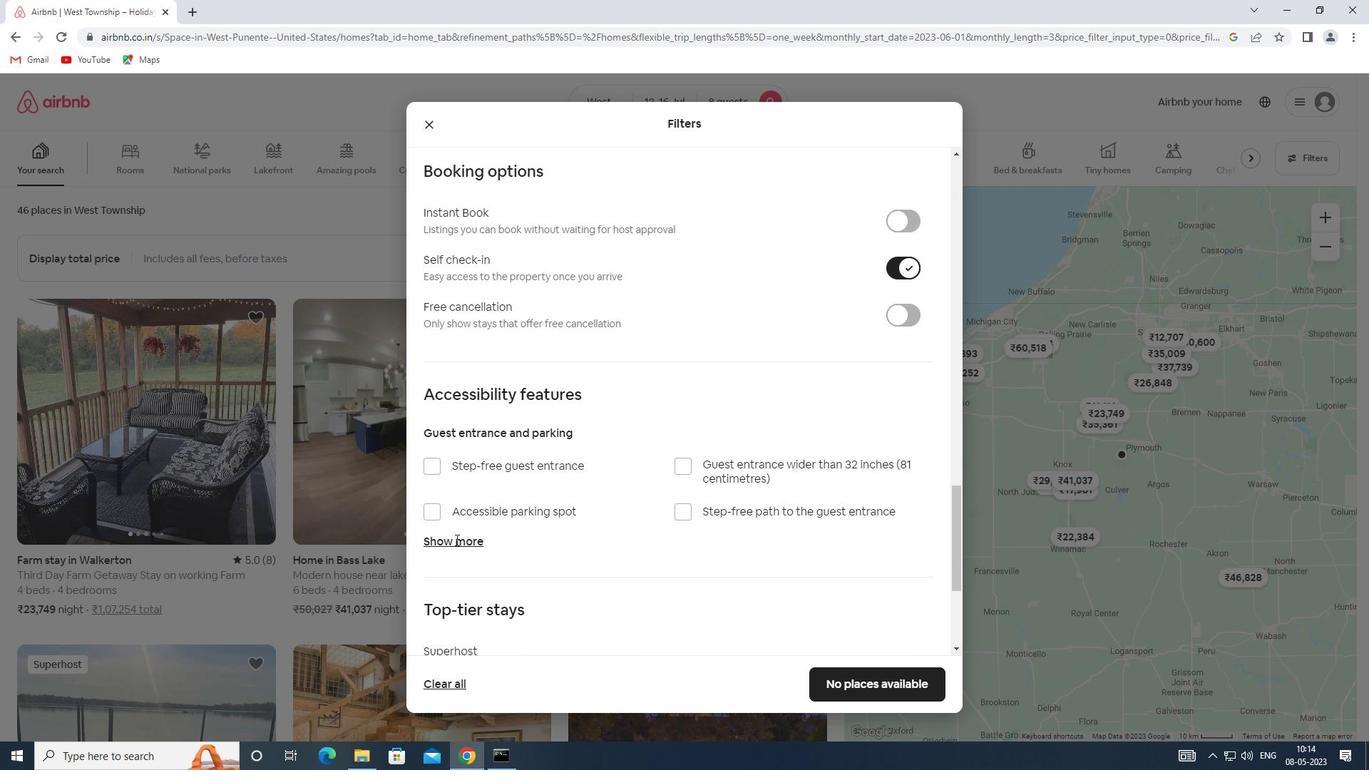
Action: Mouse scrolled (455, 539) with delta (0, 0)
Screenshot: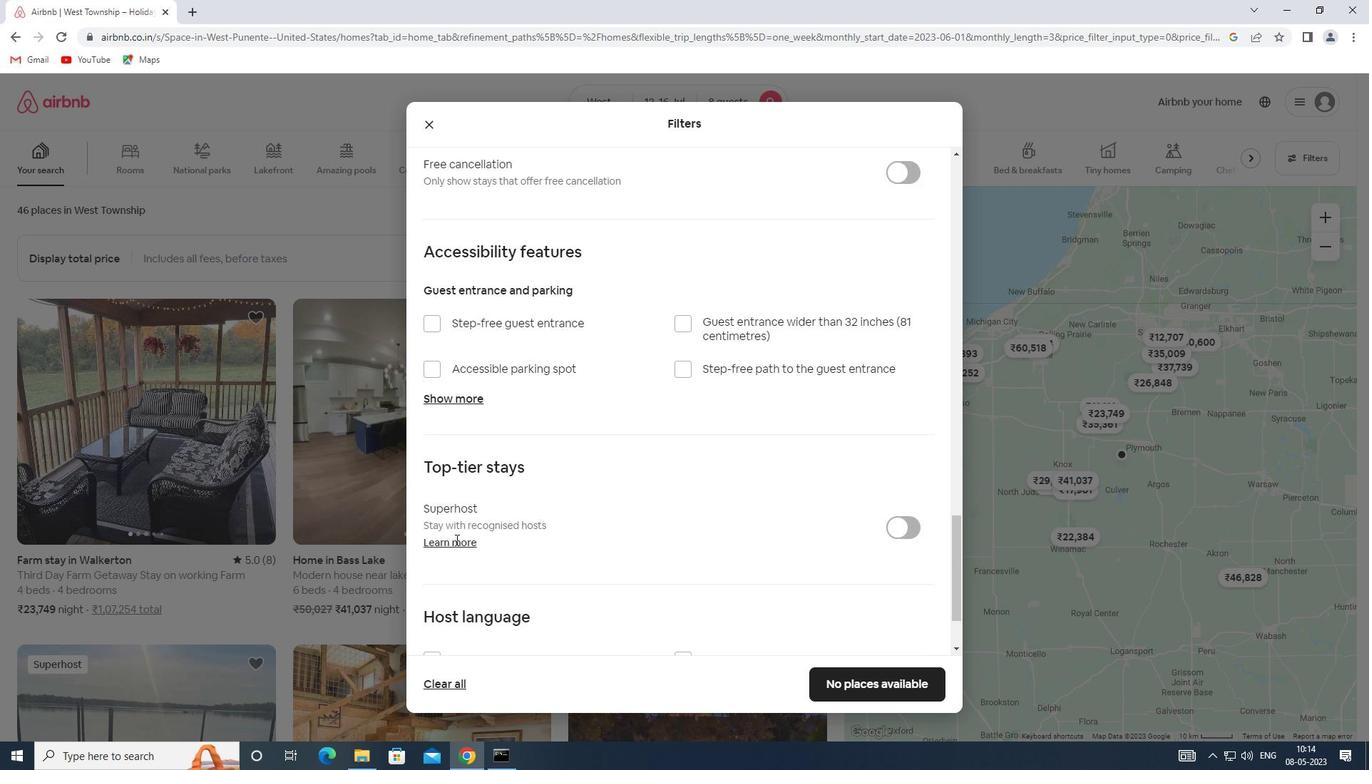 
Action: Mouse scrolled (455, 539) with delta (0, 0)
Screenshot: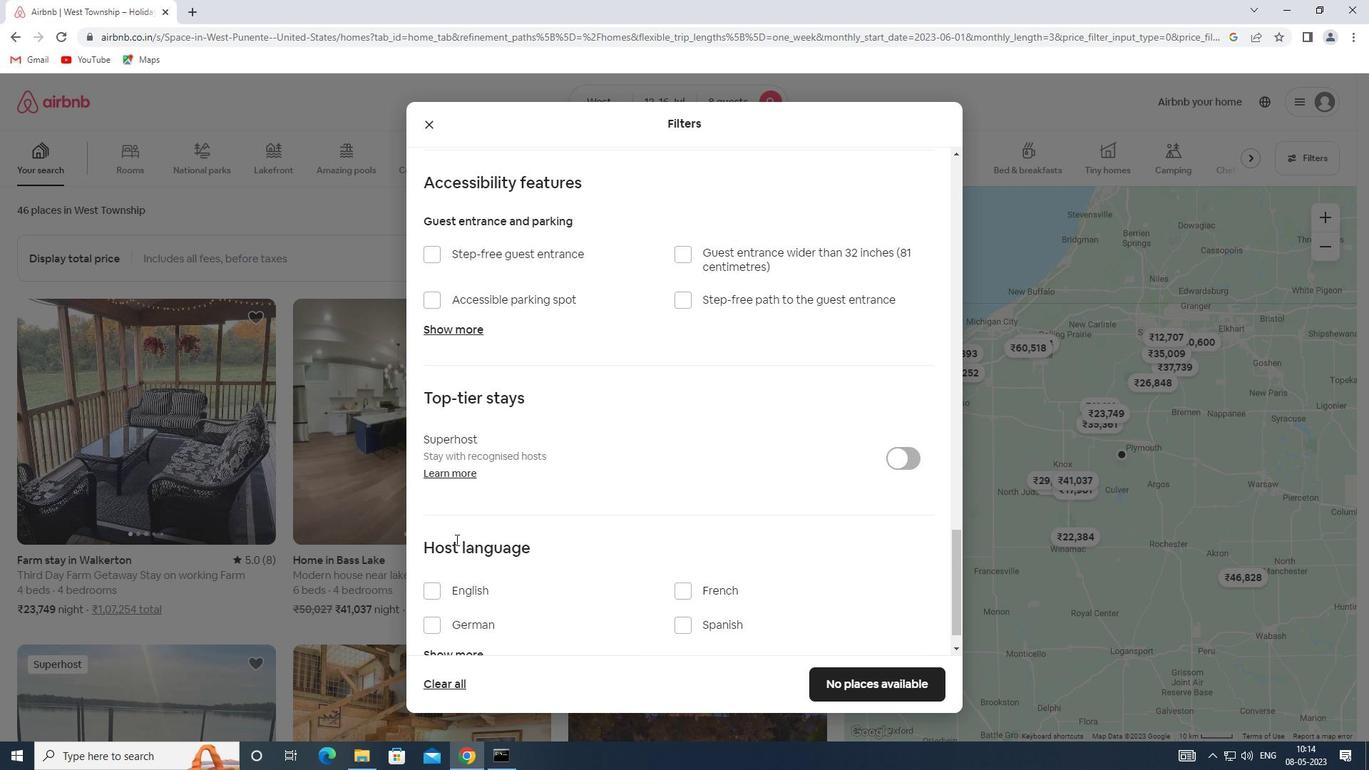 
Action: Mouse scrolled (455, 539) with delta (0, 0)
Screenshot: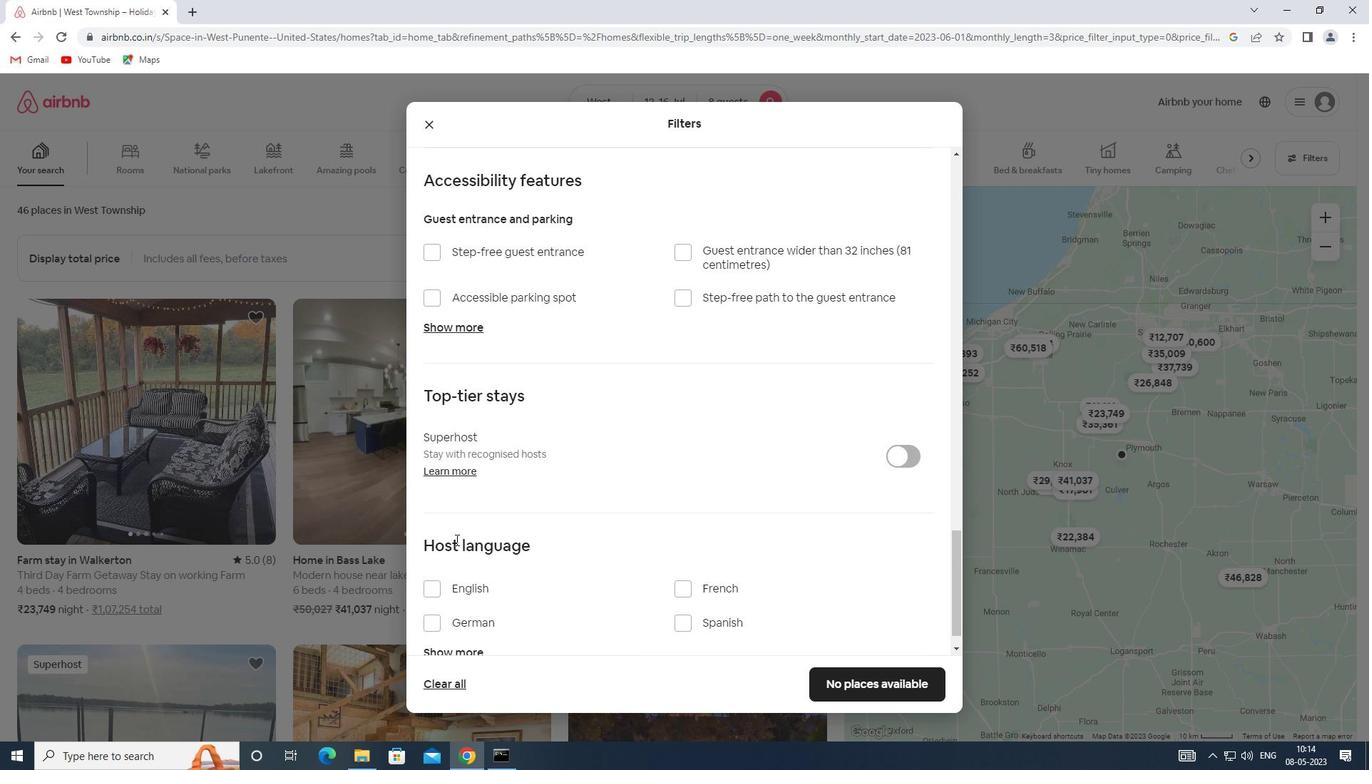 
Action: Mouse moved to (449, 554)
Screenshot: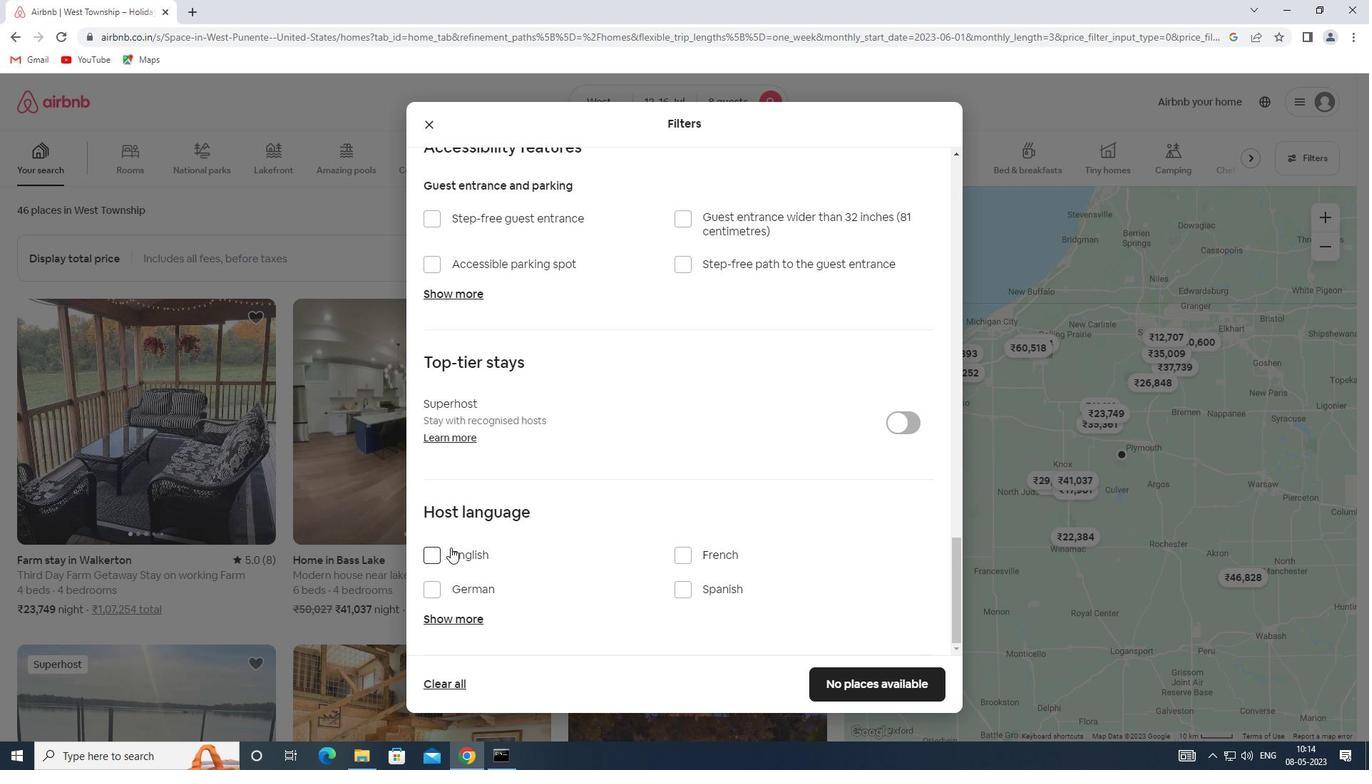 
Action: Mouse pressed left at (449, 554)
Screenshot: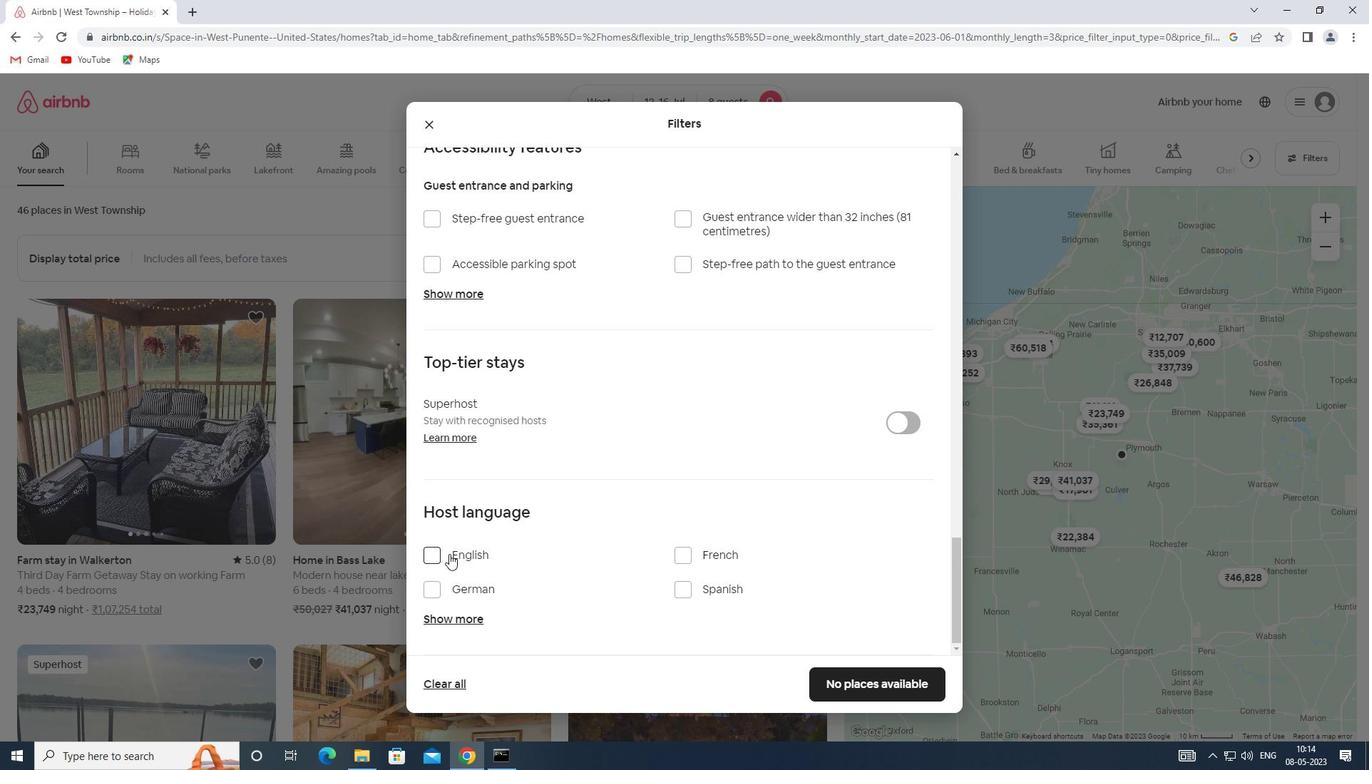 
Action: Mouse moved to (849, 687)
Screenshot: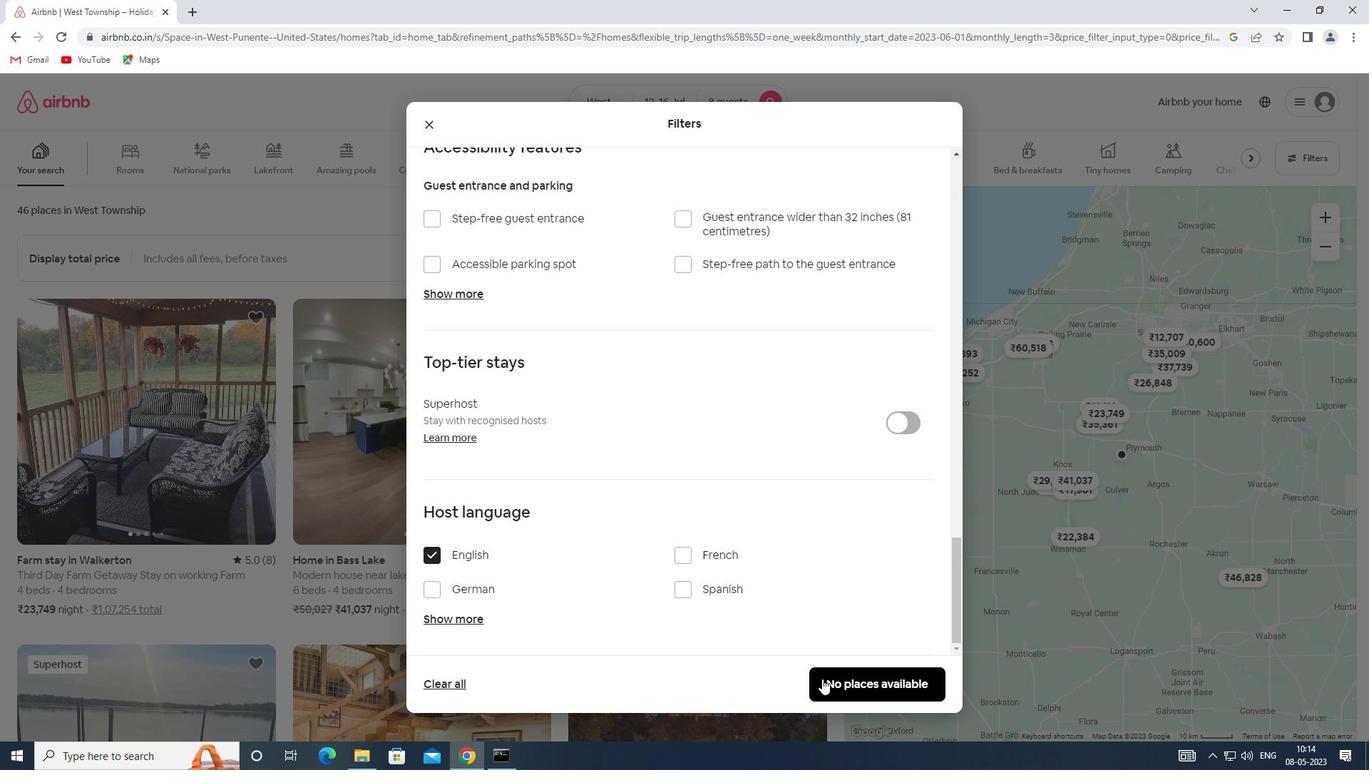
Action: Mouse pressed left at (849, 687)
Screenshot: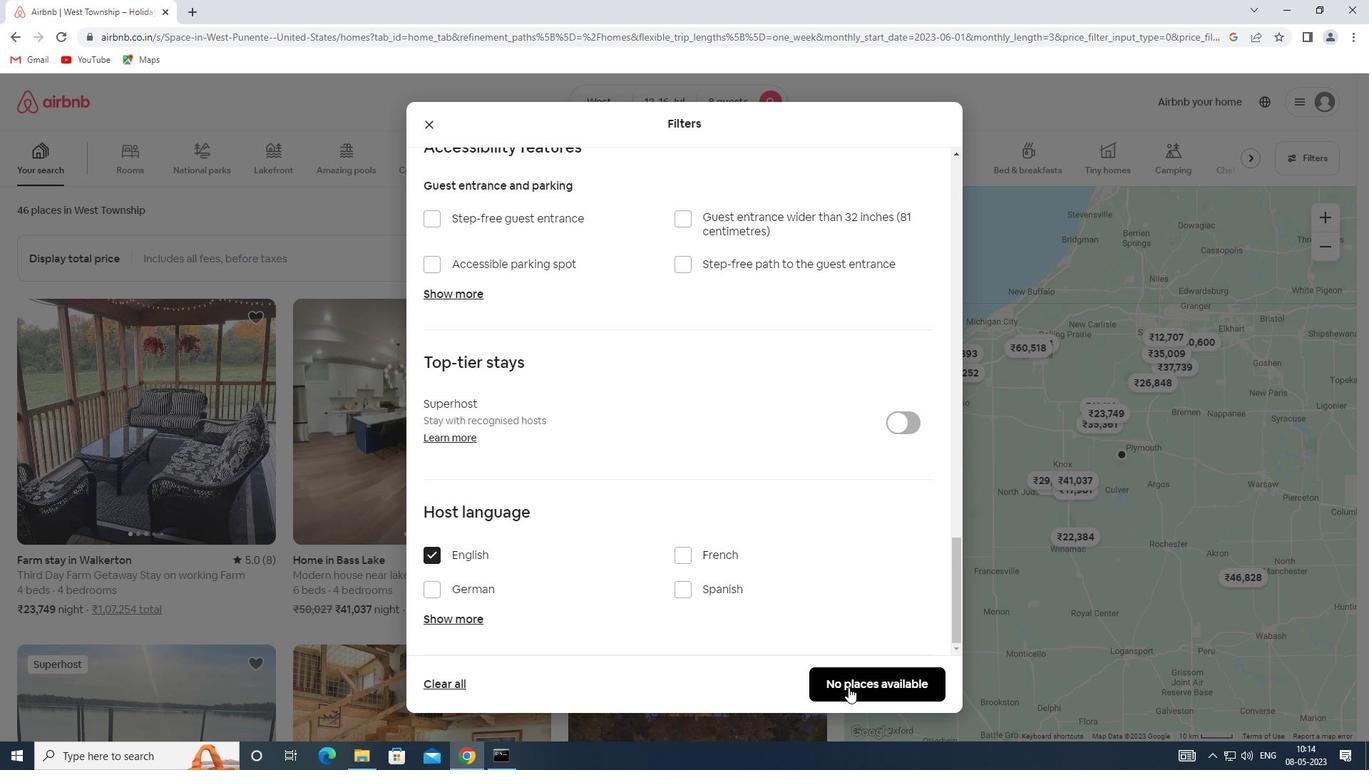 
